 Task: Look for space in Caála, Angola from 7th July, 2023 to 15th July, 2023 for 6 adults in price range Rs.15000 to Rs.20000. Place can be entire place with 3 bedrooms having 3 beds and 3 bathrooms. Property type can be house, flat, hotel. Amenities needed are: air conditioning, bbq grill, smoking allowed. Booking option can be shelf check-in. Required host language is English.
Action: Mouse moved to (467, 114)
Screenshot: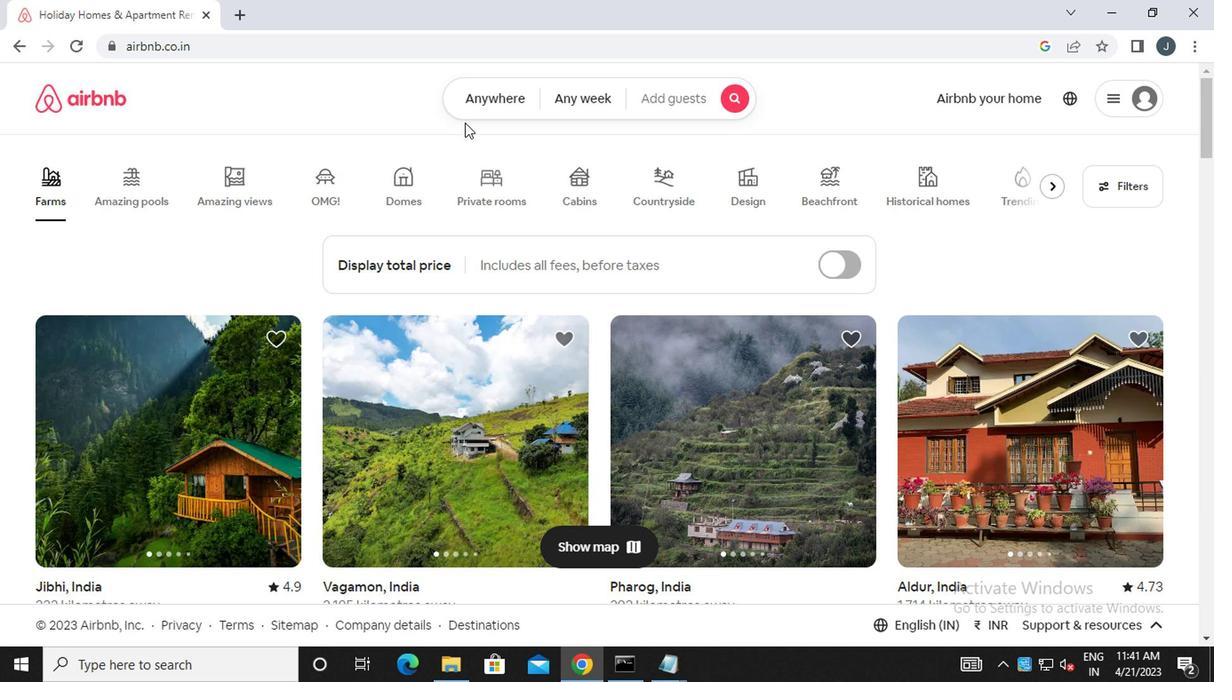 
Action: Mouse pressed left at (467, 114)
Screenshot: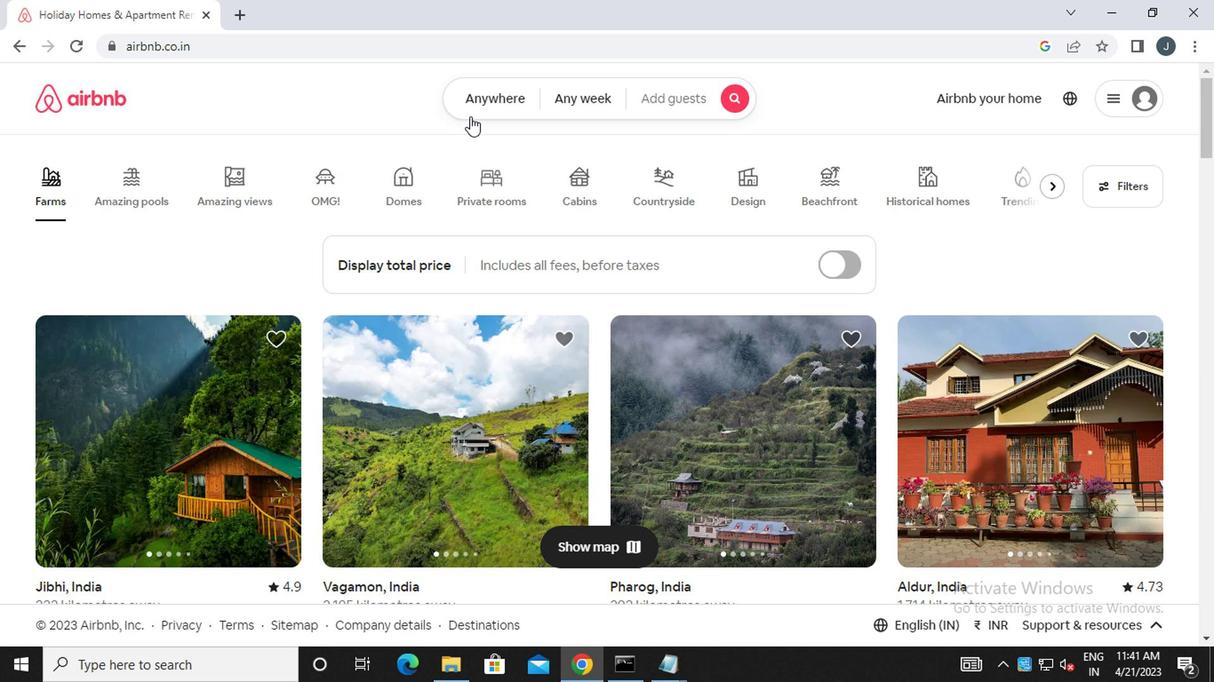 
Action: Mouse moved to (273, 176)
Screenshot: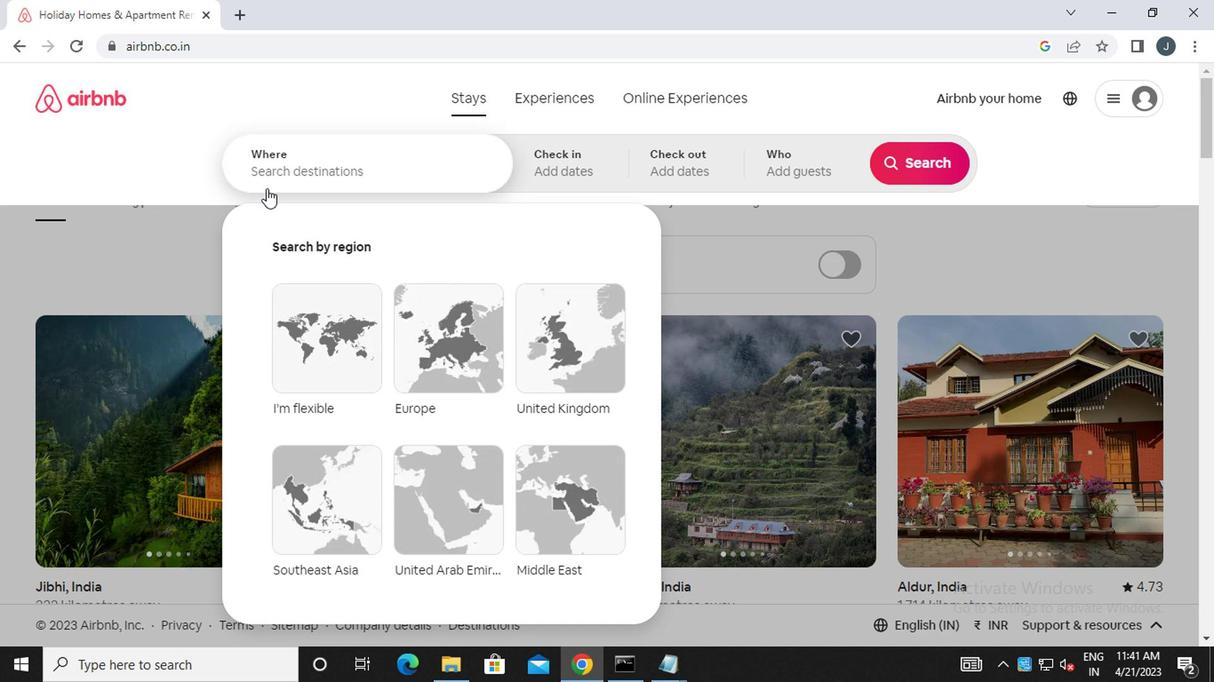 
Action: Mouse pressed left at (273, 176)
Screenshot: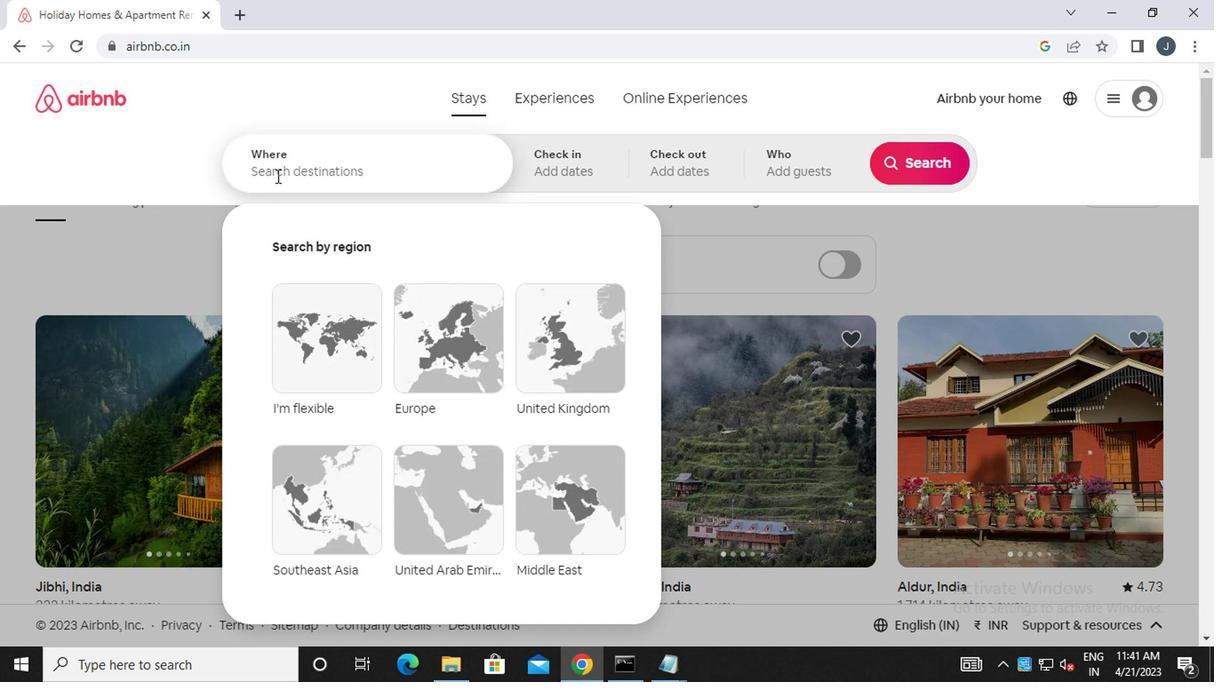 
Action: Mouse moved to (272, 176)
Screenshot: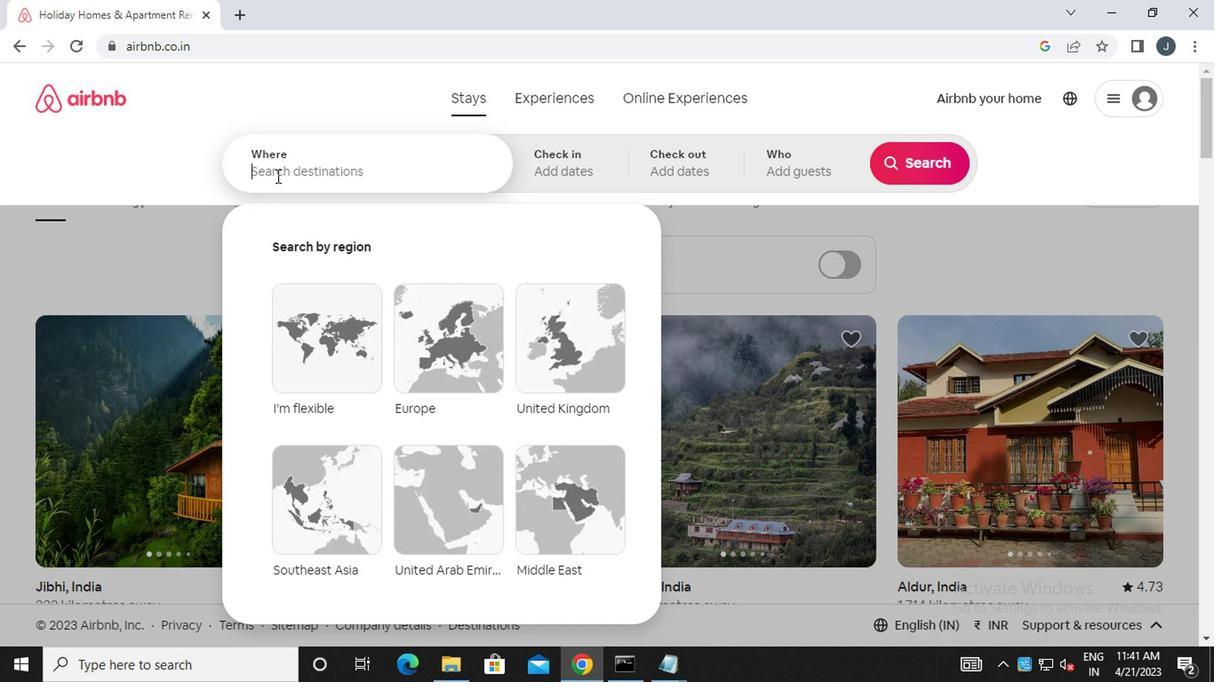 
Action: Key pressed c<Key.caps_lock>aala,<Key.space><Key.caps_lock>a<Key.caps_lock>n
Screenshot: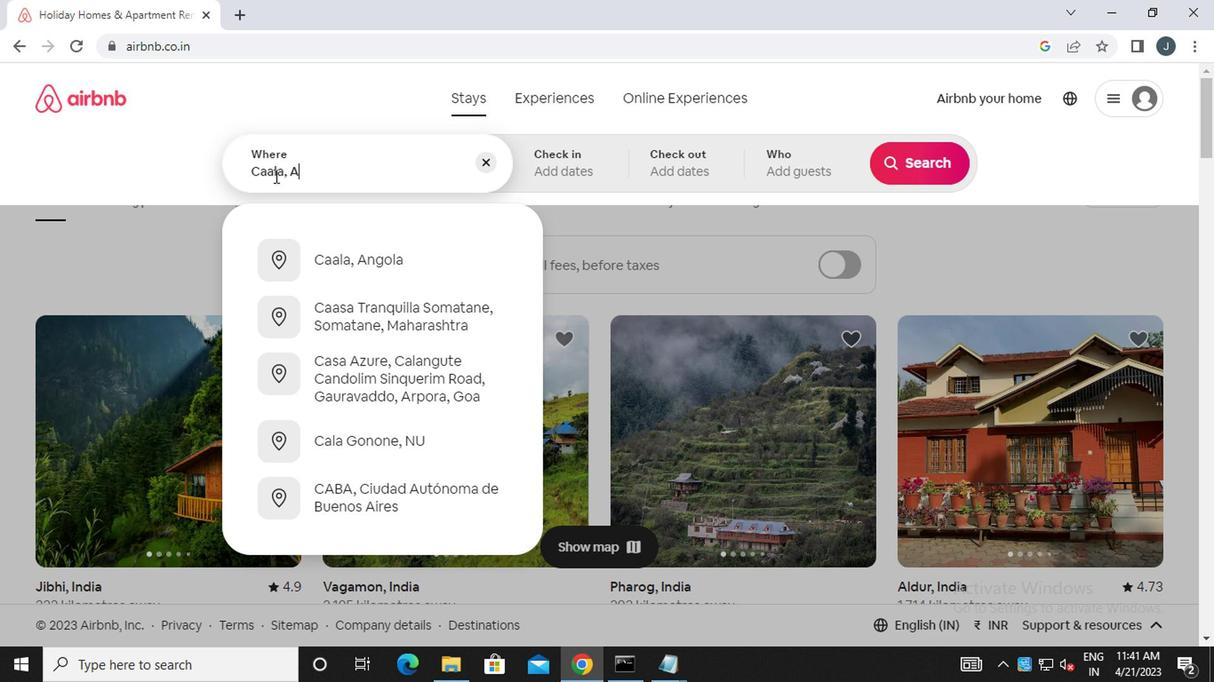 
Action: Mouse moved to (364, 261)
Screenshot: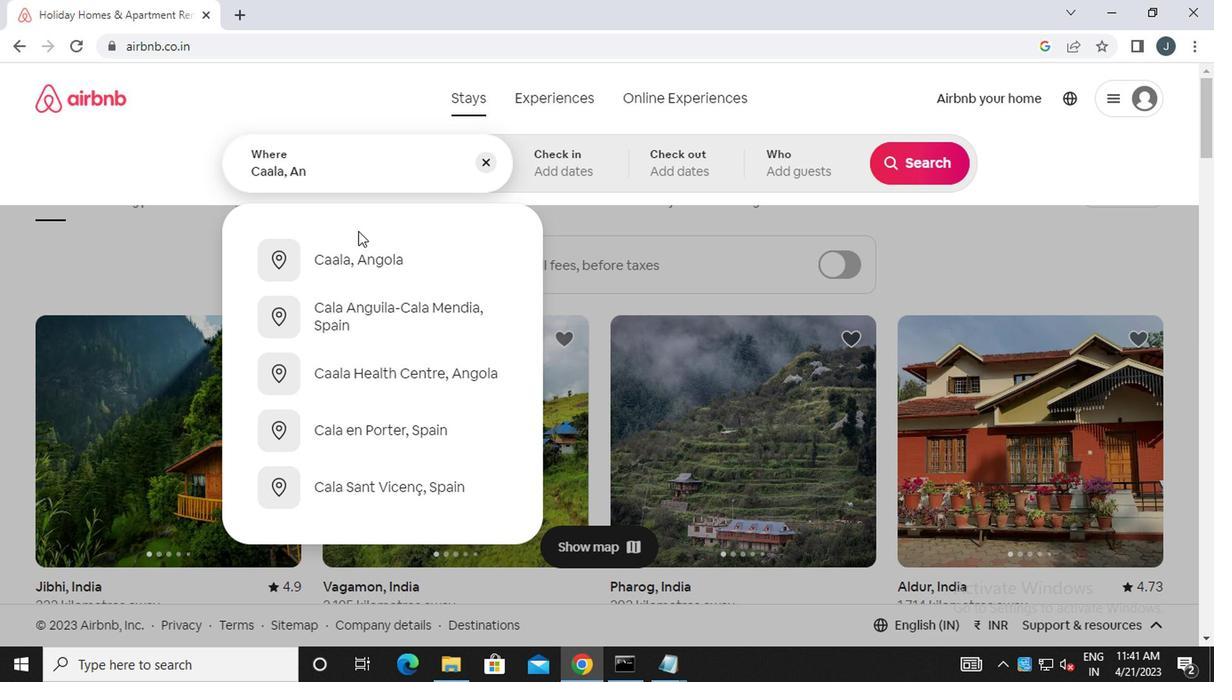 
Action: Mouse pressed left at (364, 261)
Screenshot: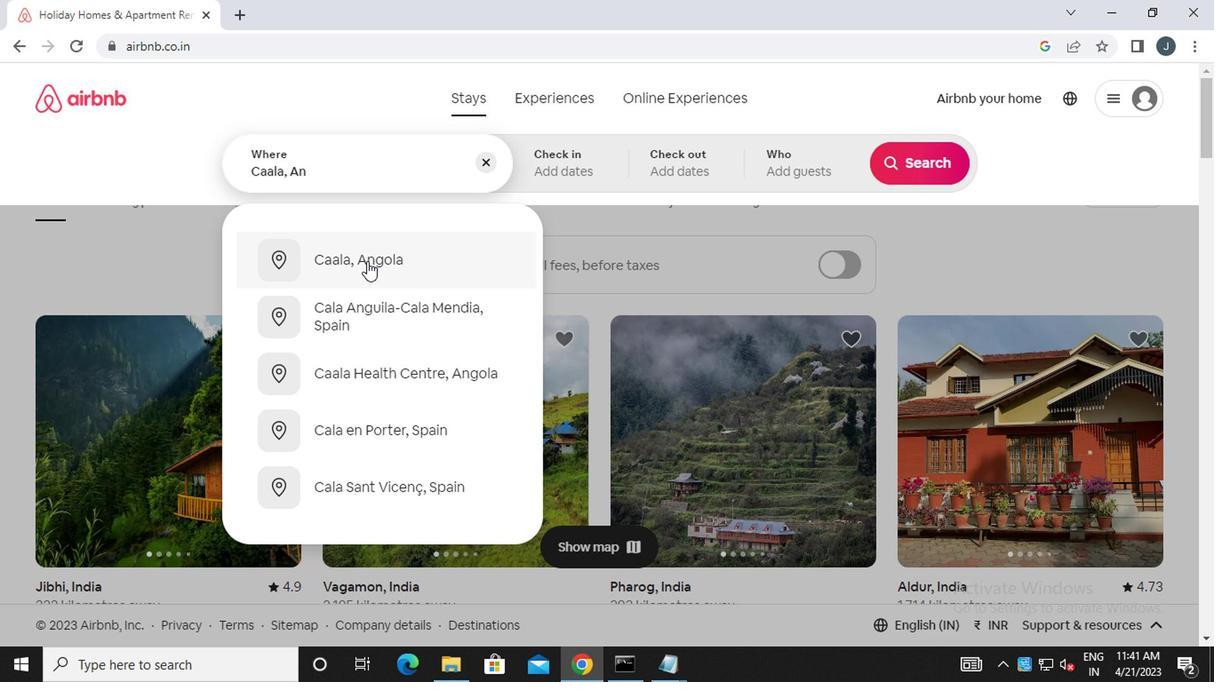 
Action: Mouse moved to (902, 306)
Screenshot: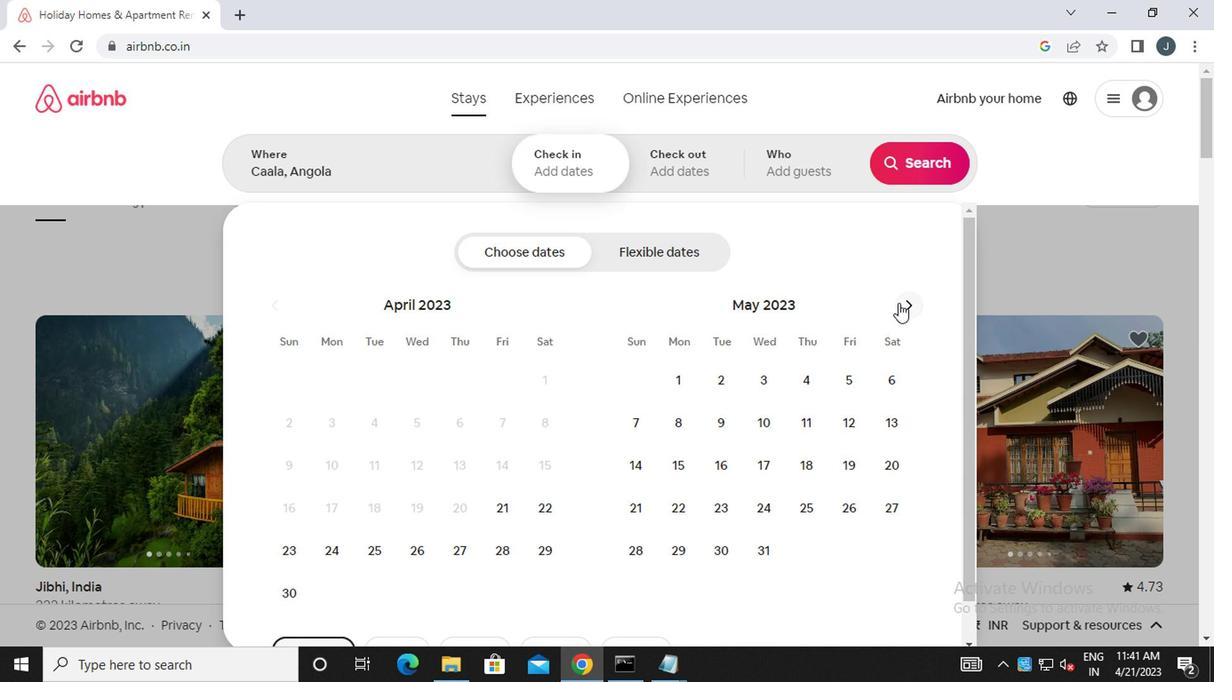 
Action: Mouse pressed left at (902, 306)
Screenshot: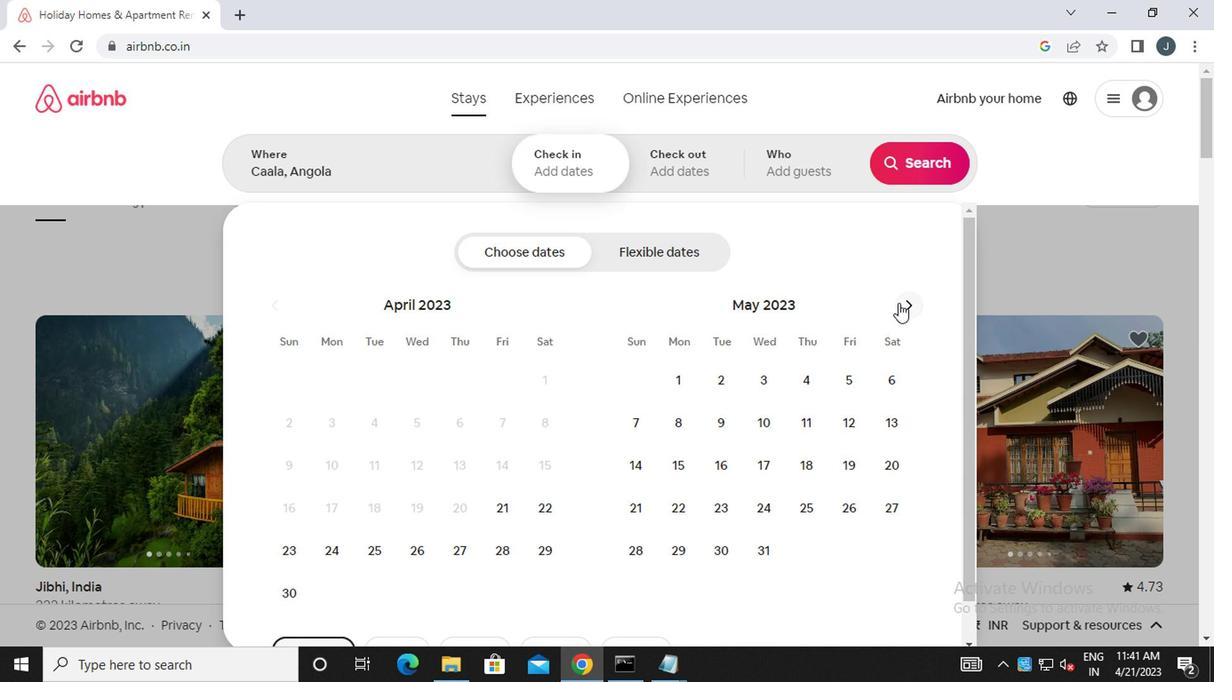 
Action: Mouse pressed left at (902, 306)
Screenshot: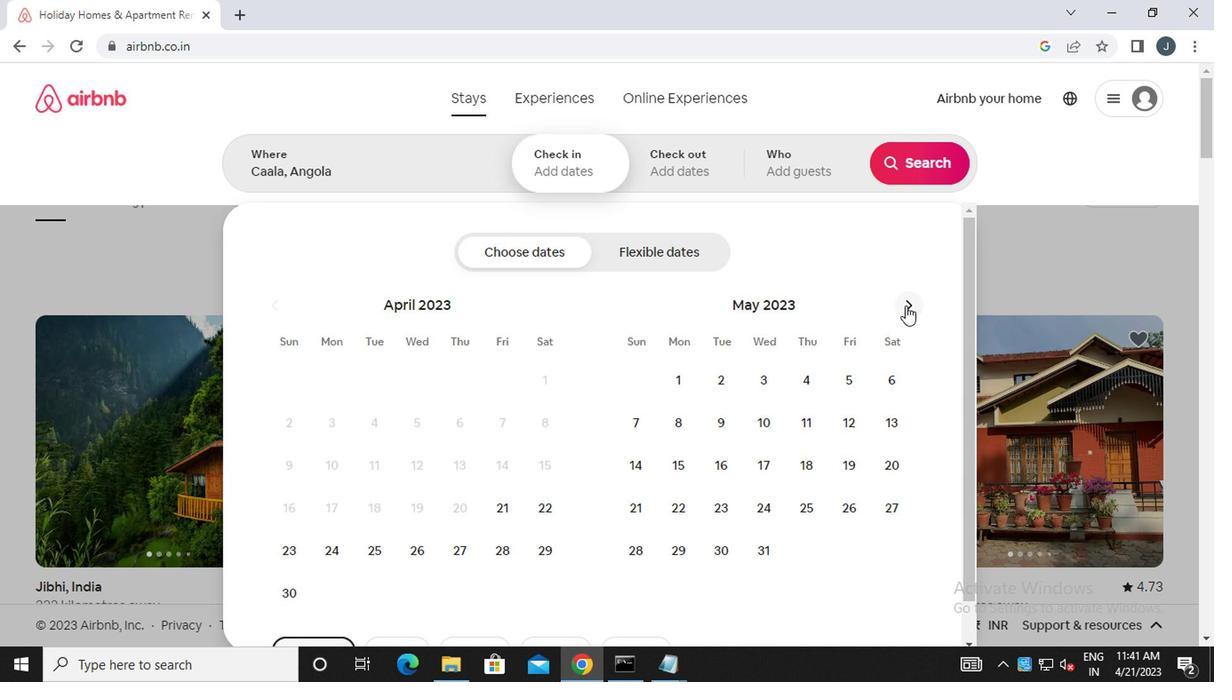 
Action: Mouse moved to (903, 306)
Screenshot: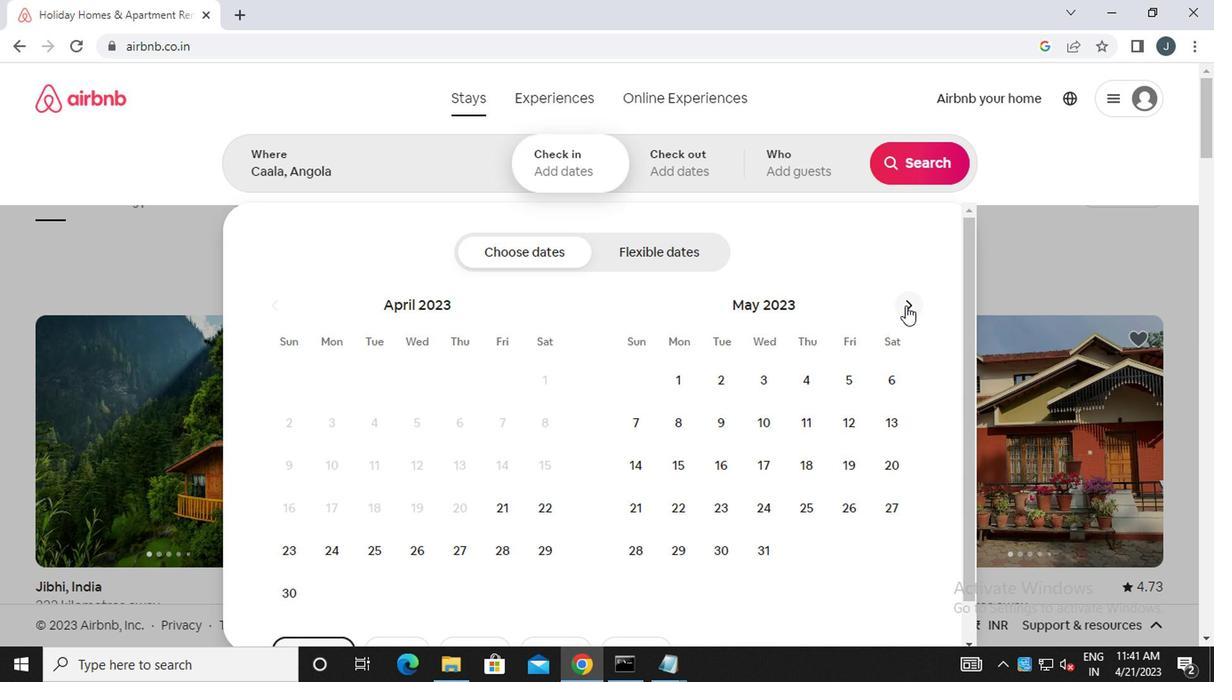 
Action: Mouse pressed left at (903, 306)
Screenshot: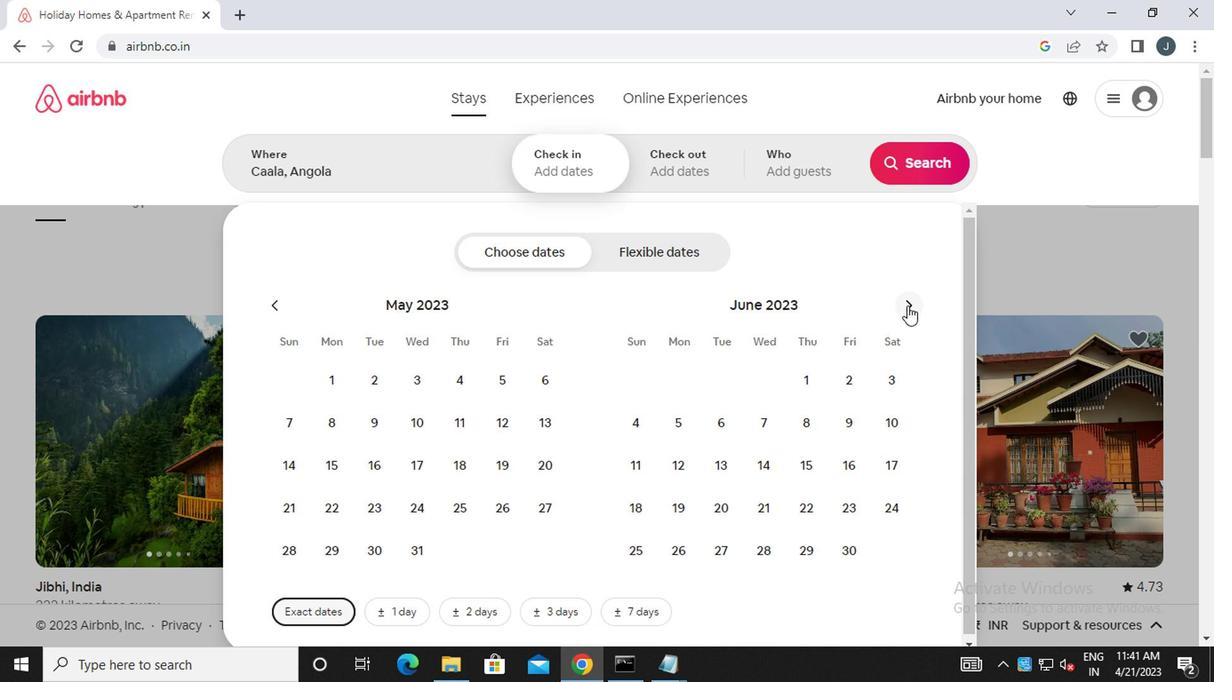 
Action: Mouse moved to (846, 424)
Screenshot: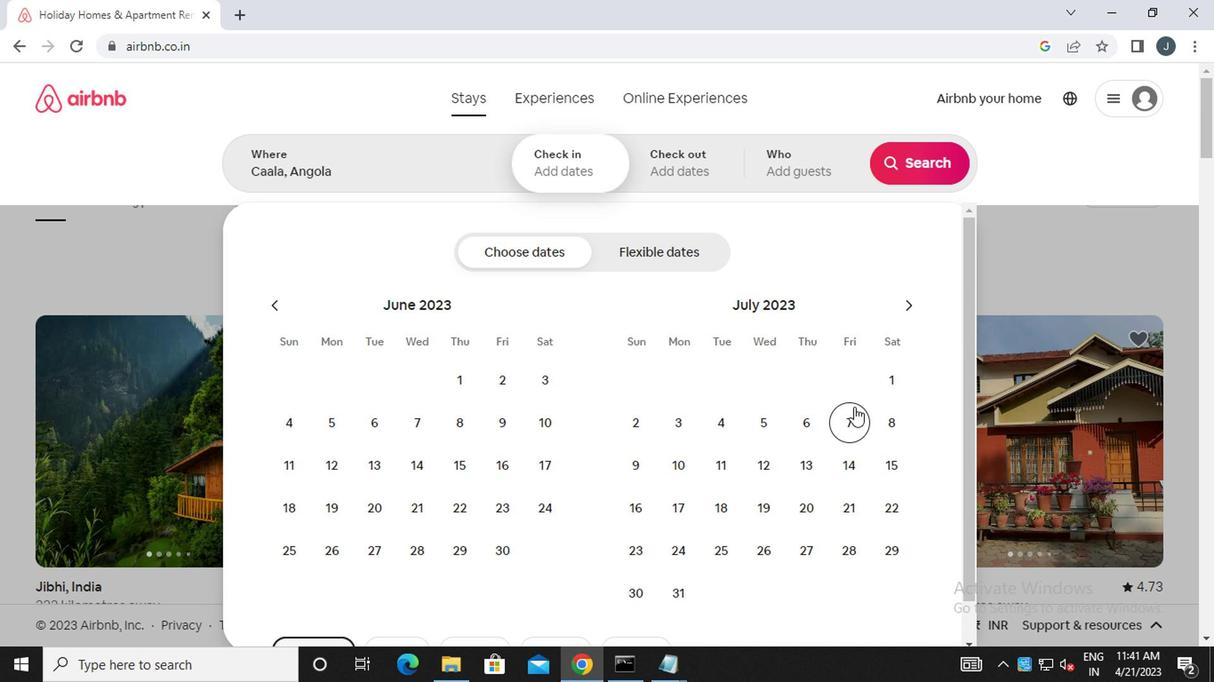 
Action: Mouse pressed left at (846, 424)
Screenshot: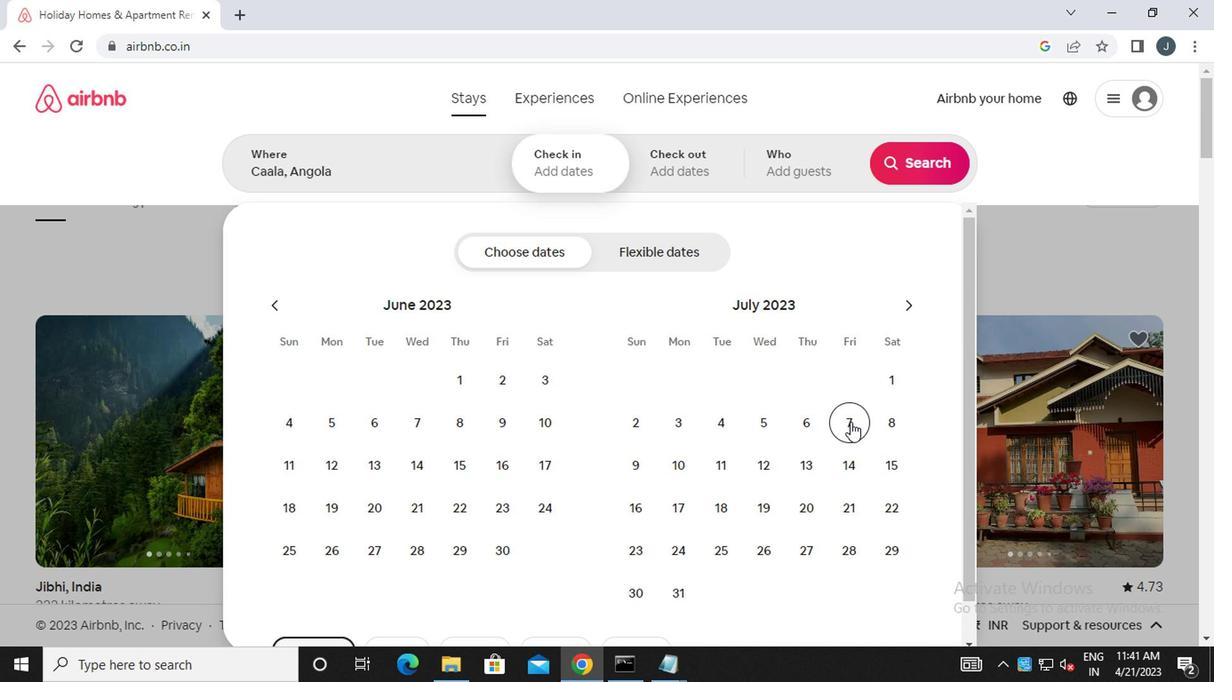 
Action: Mouse moved to (878, 461)
Screenshot: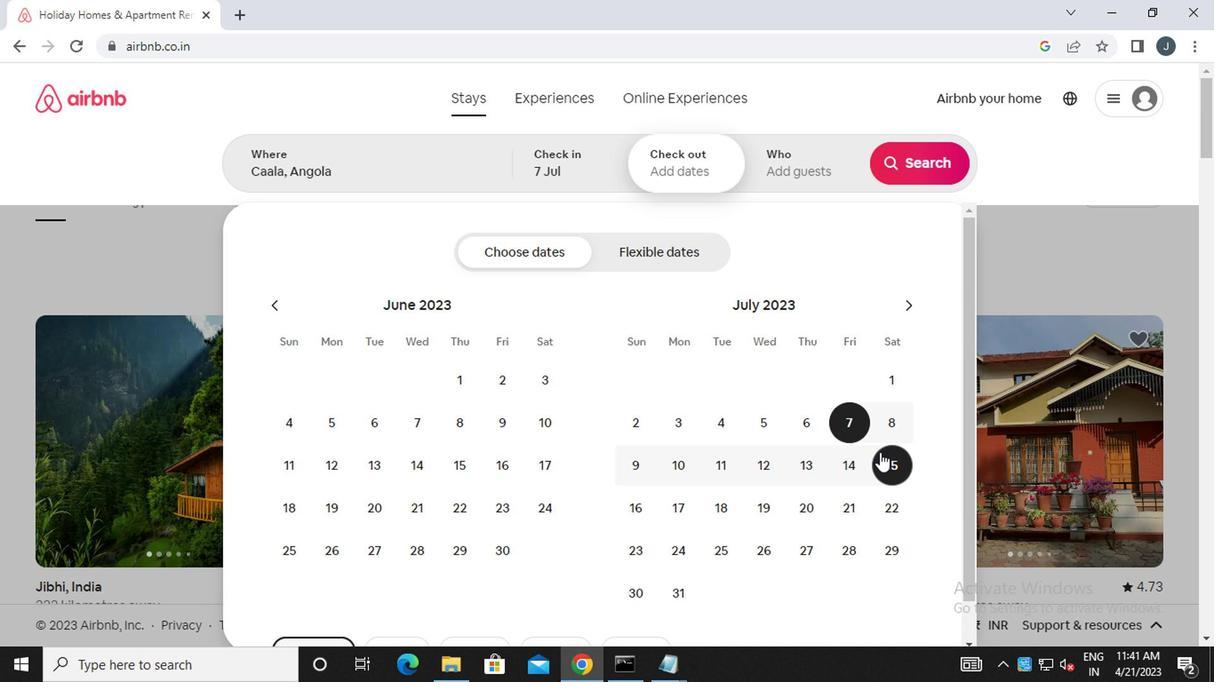 
Action: Mouse pressed left at (878, 461)
Screenshot: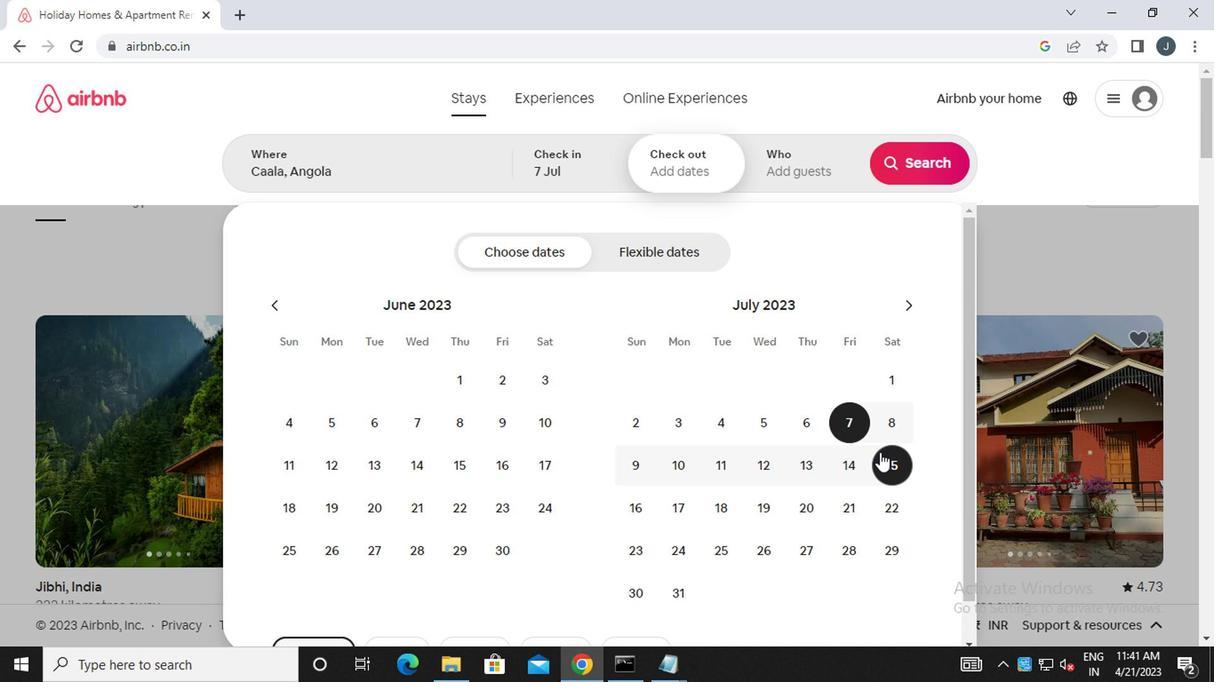 
Action: Mouse moved to (807, 175)
Screenshot: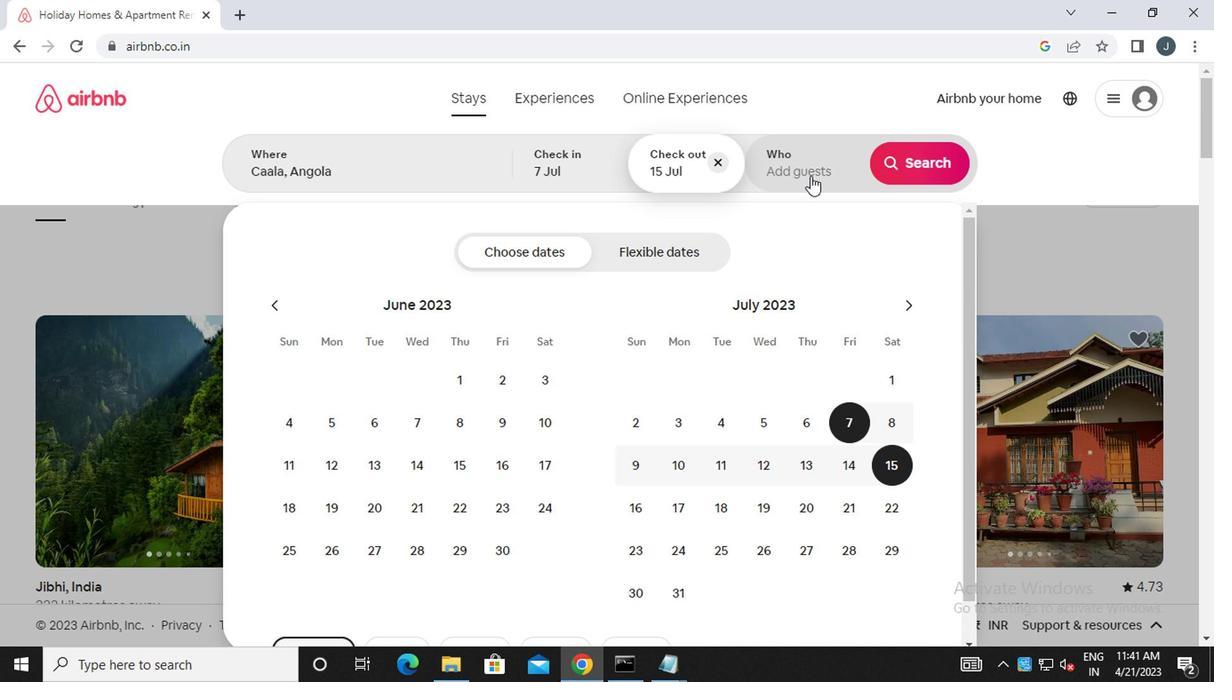 
Action: Mouse pressed left at (807, 175)
Screenshot: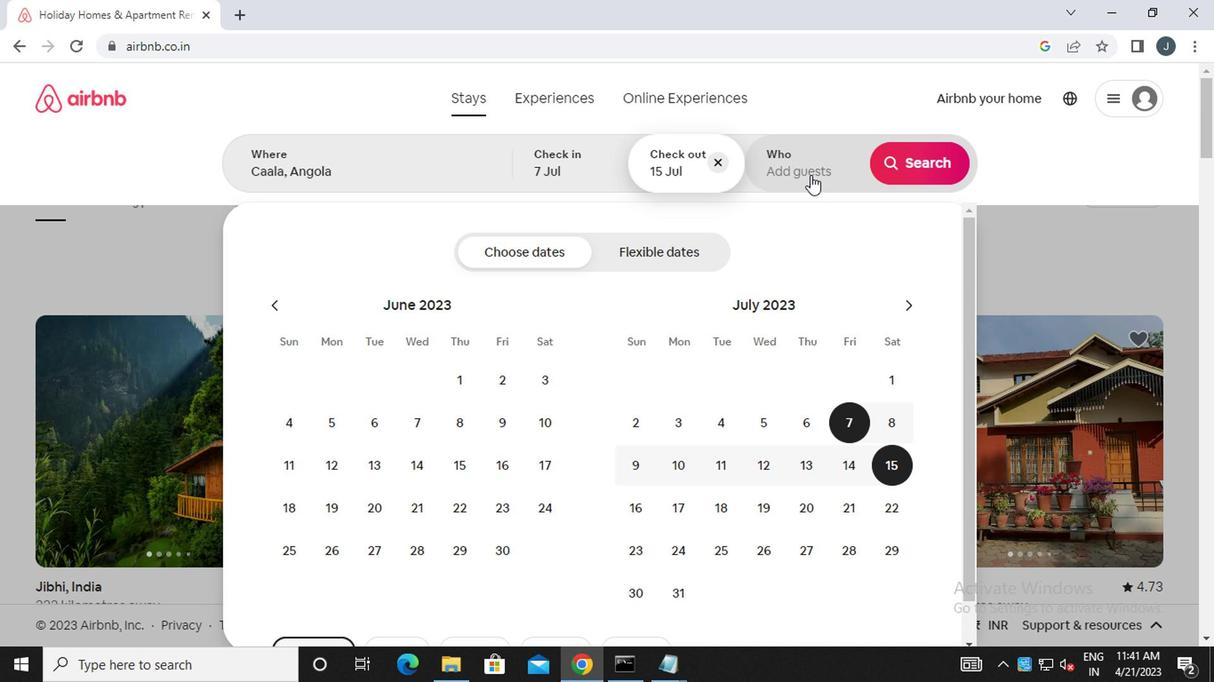 
Action: Mouse moved to (918, 255)
Screenshot: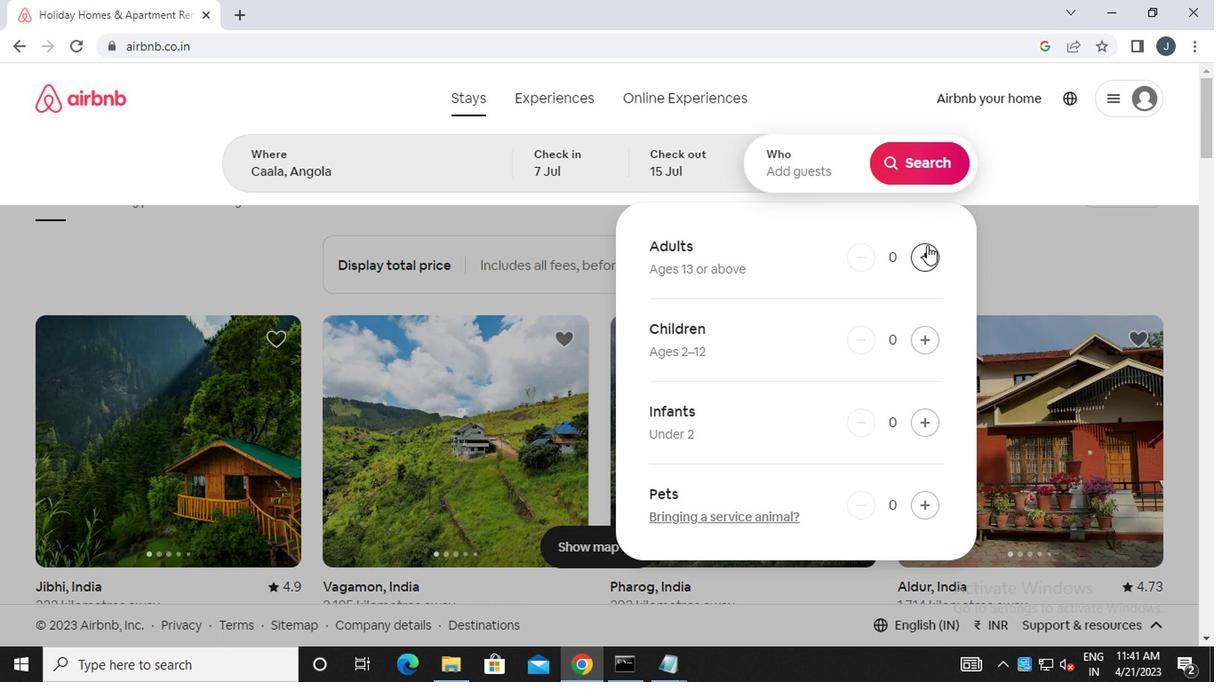 
Action: Mouse pressed left at (918, 255)
Screenshot: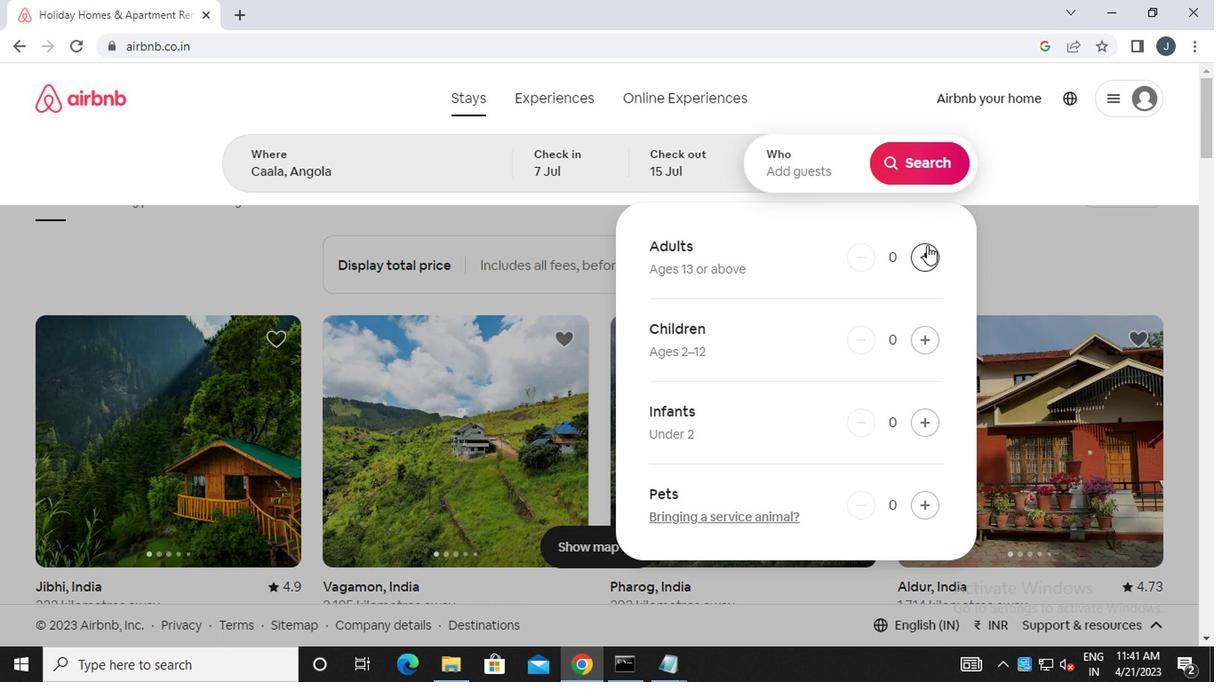 
Action: Mouse moved to (918, 256)
Screenshot: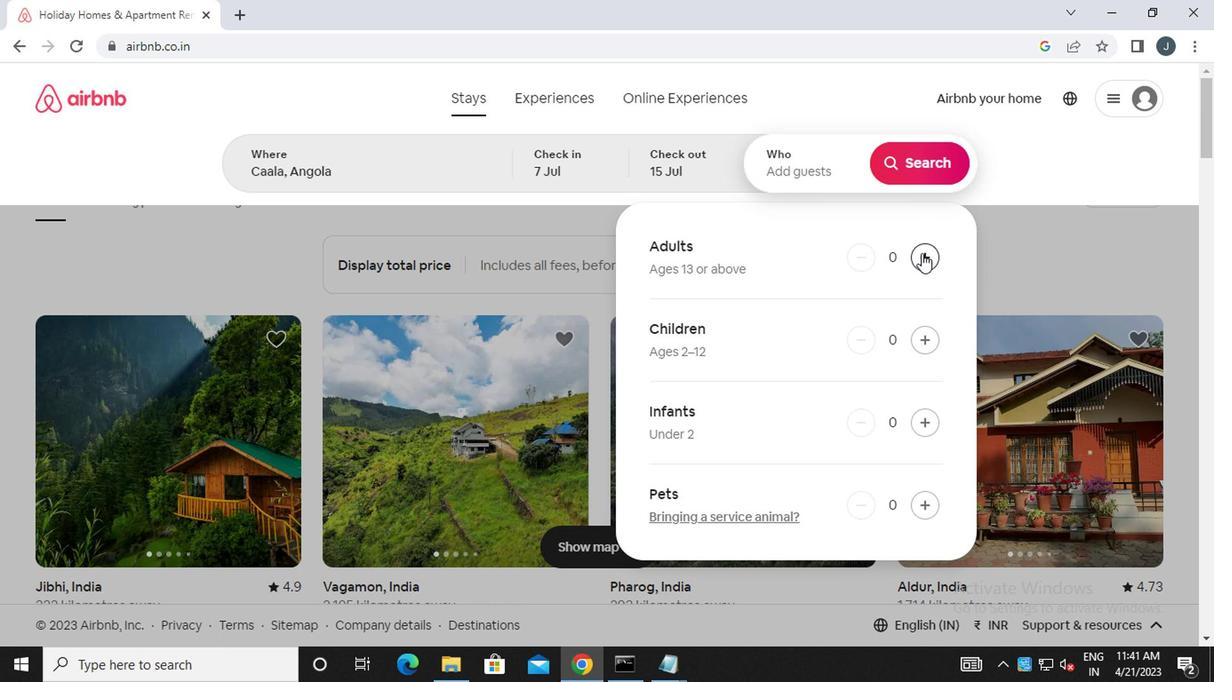 
Action: Mouse pressed left at (918, 256)
Screenshot: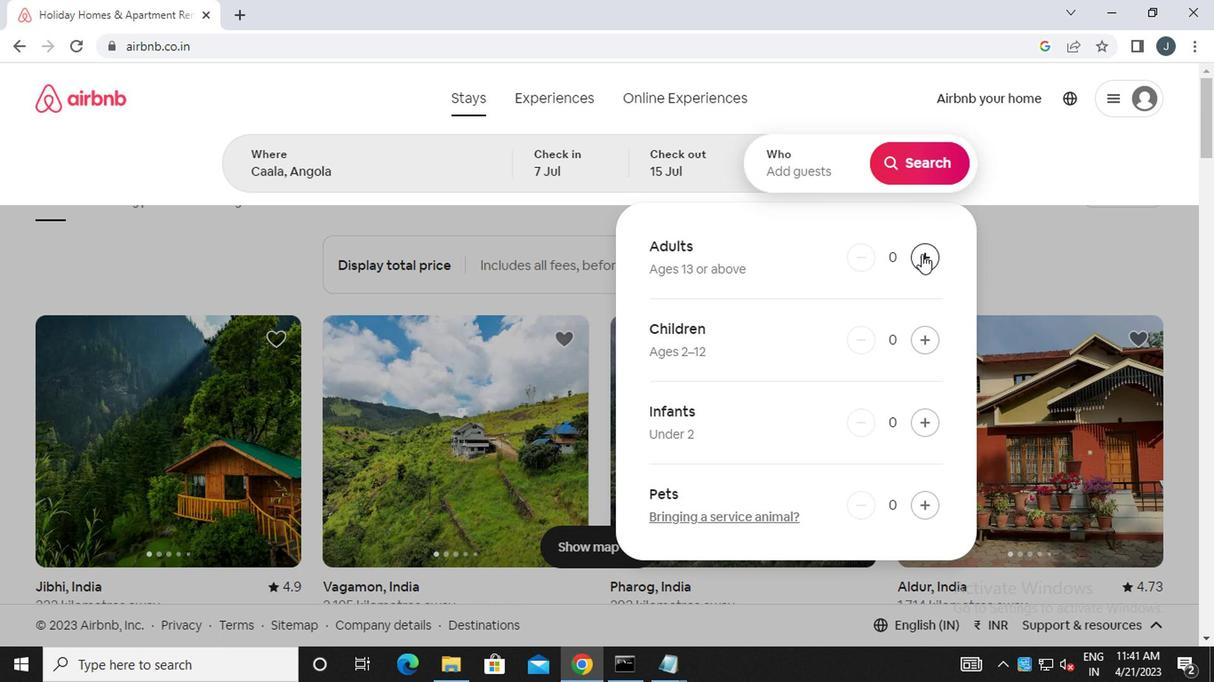 
Action: Mouse pressed left at (918, 256)
Screenshot: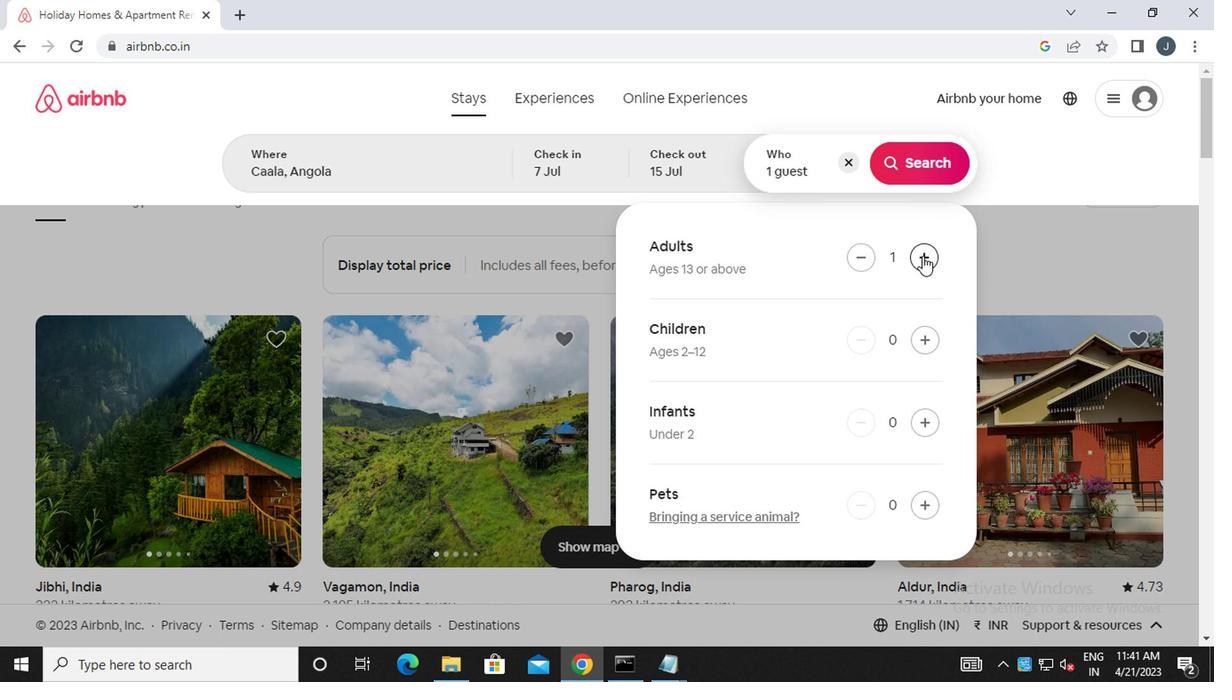 
Action: Mouse pressed left at (918, 256)
Screenshot: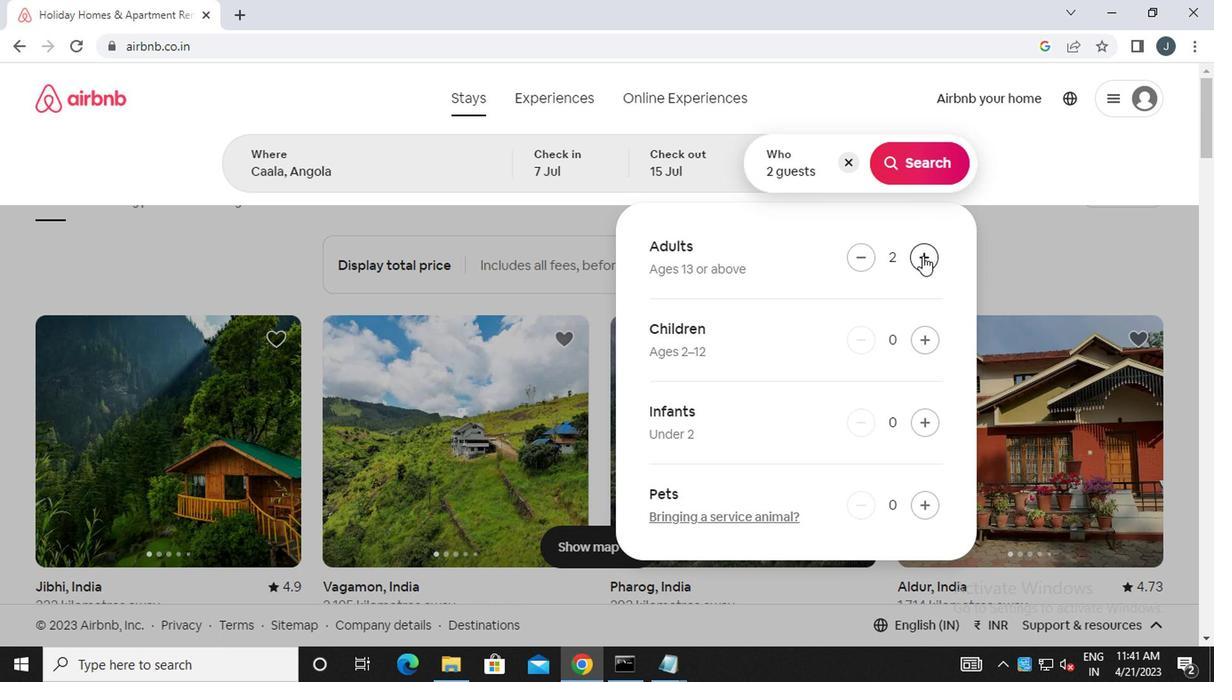
Action: Mouse pressed left at (918, 256)
Screenshot: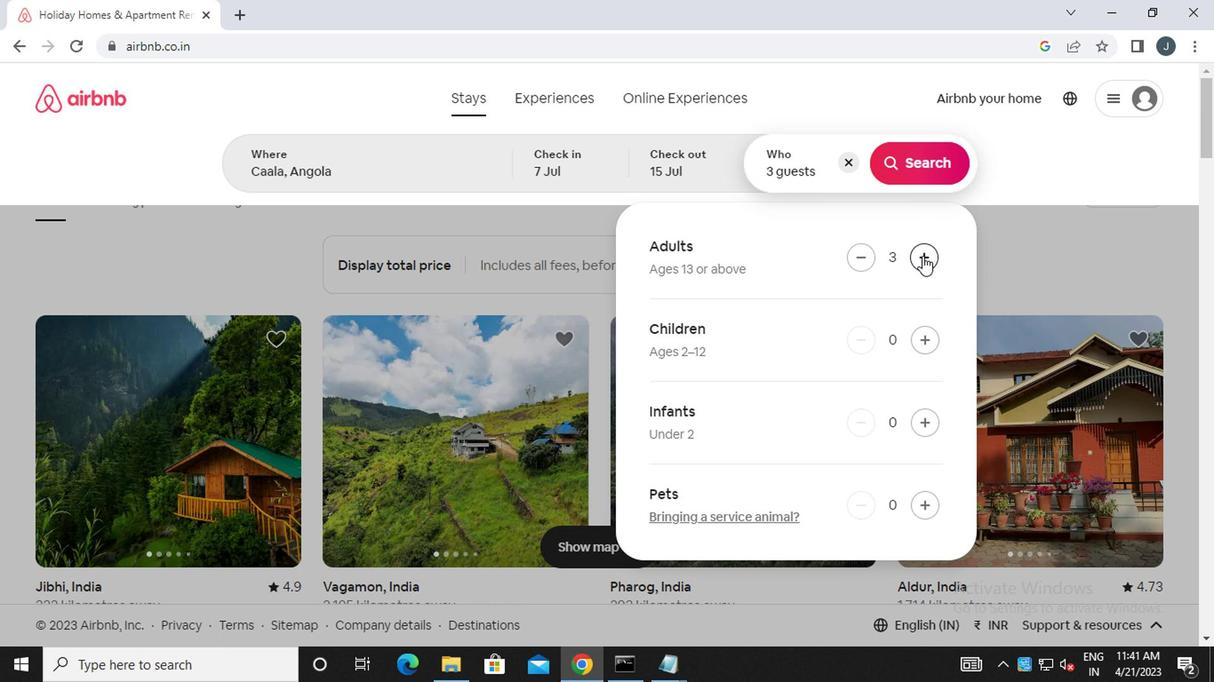 
Action: Mouse pressed left at (918, 256)
Screenshot: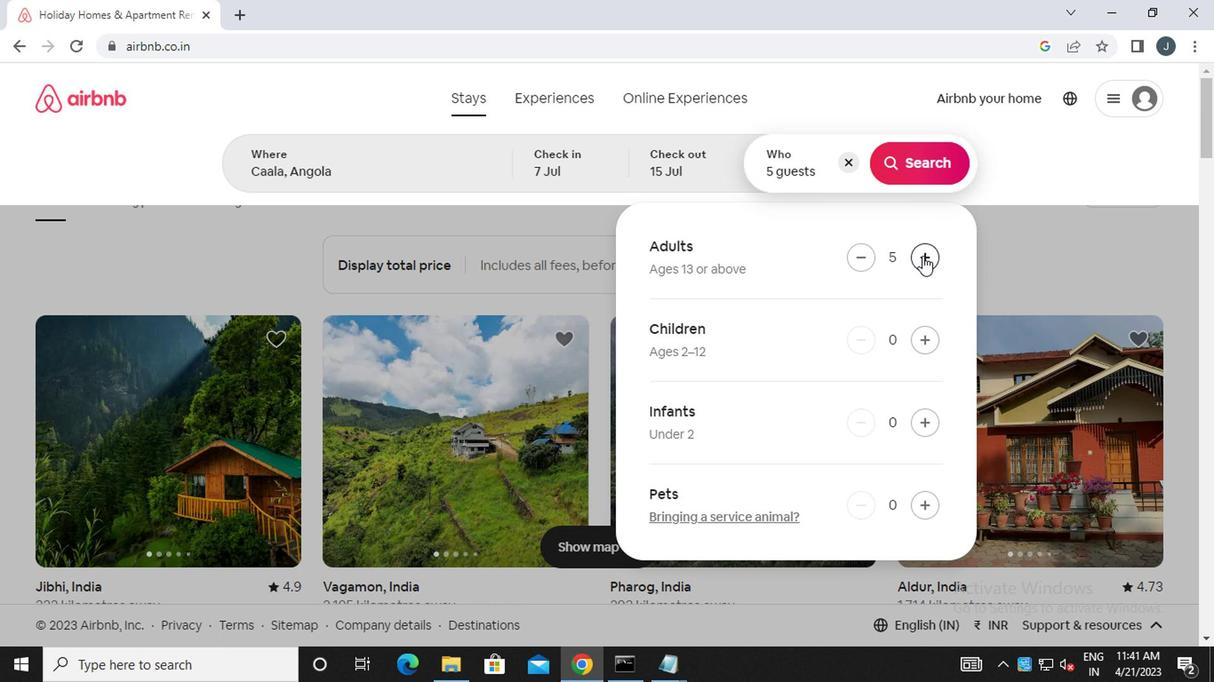 
Action: Mouse moved to (921, 169)
Screenshot: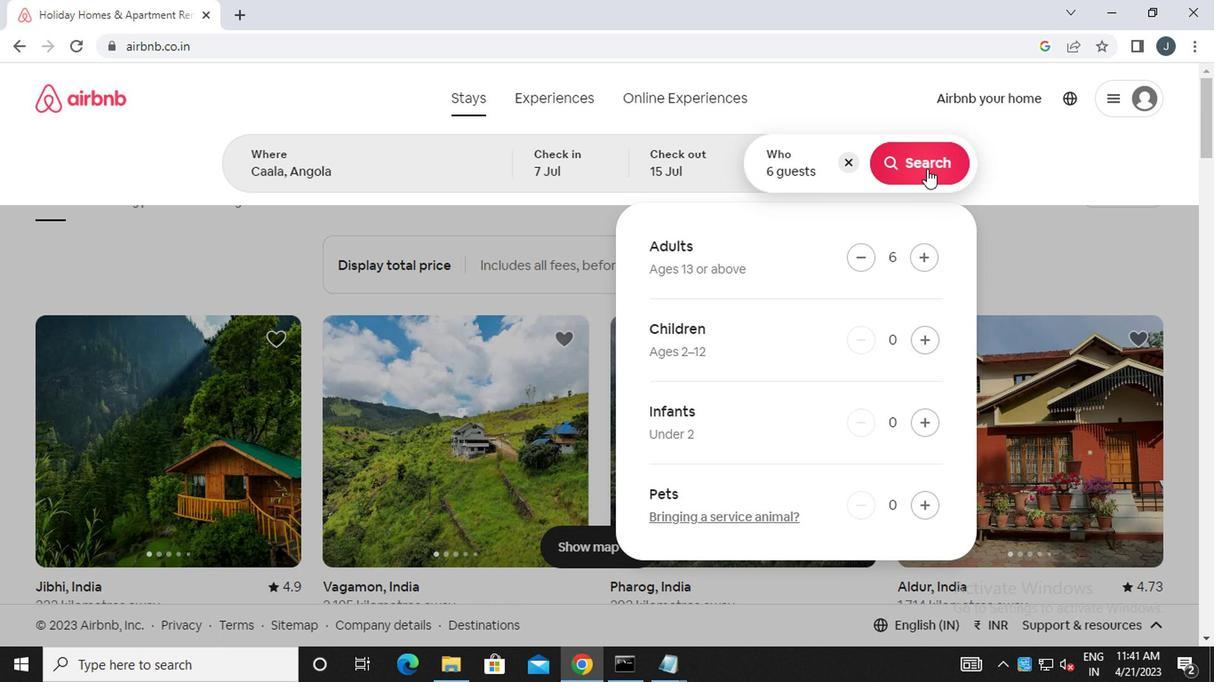 
Action: Mouse pressed left at (921, 169)
Screenshot: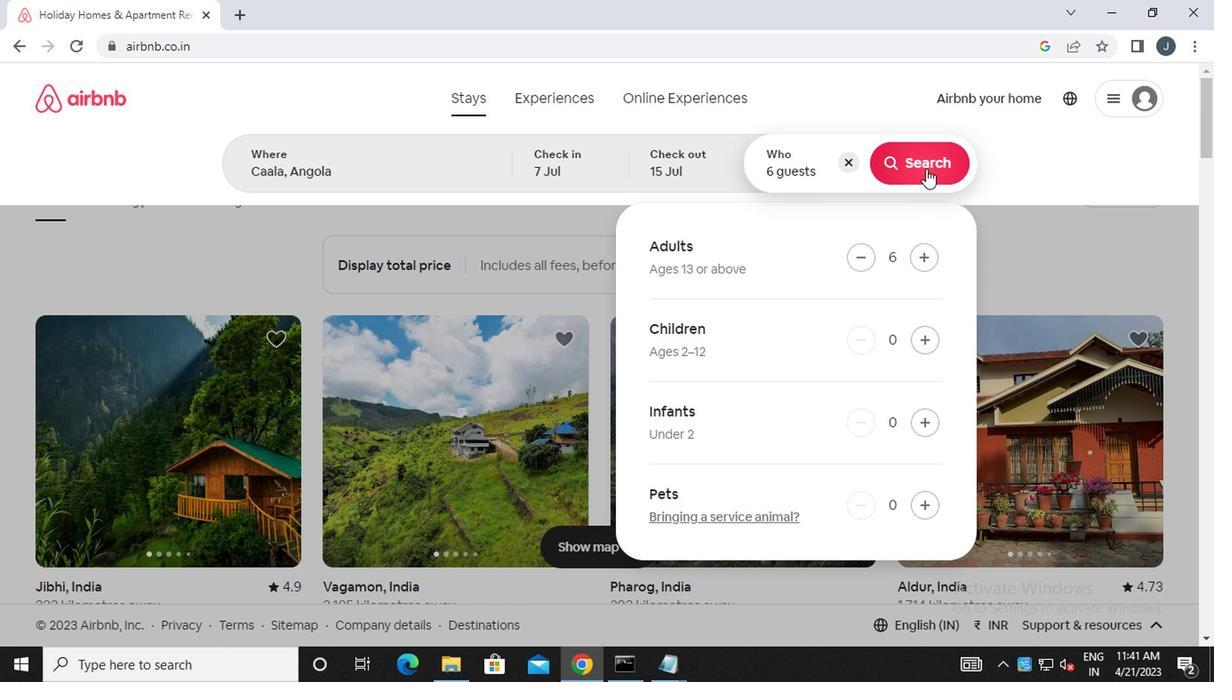 
Action: Mouse moved to (1136, 163)
Screenshot: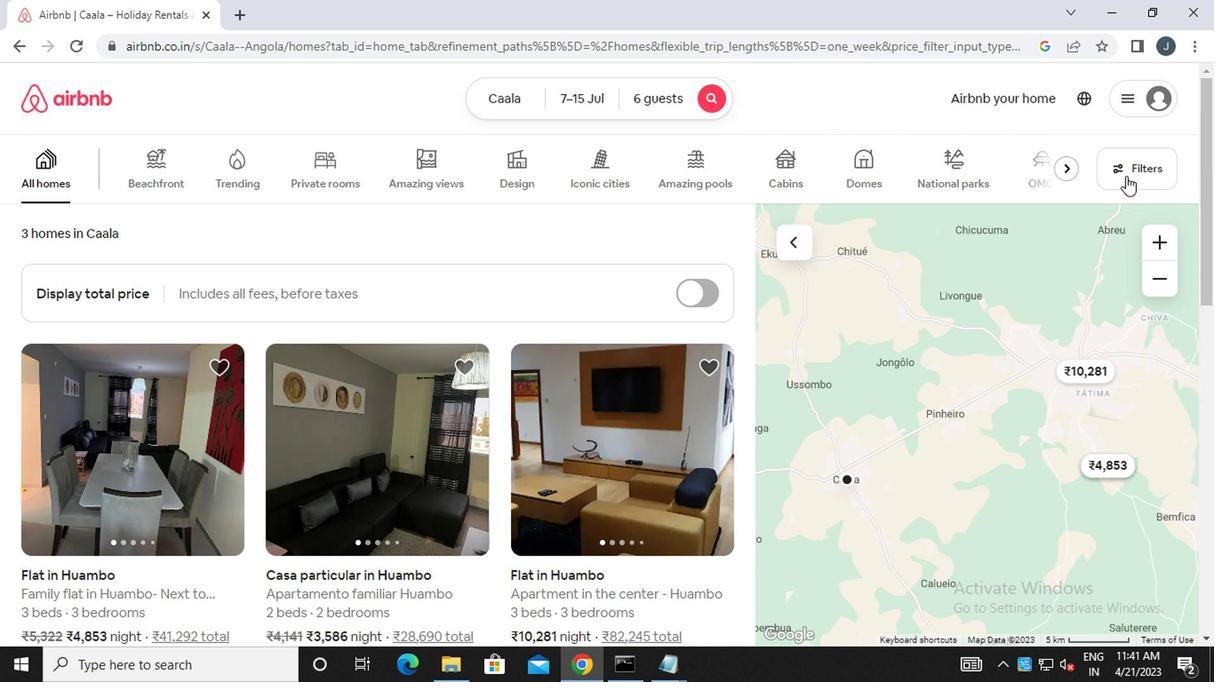 
Action: Mouse pressed left at (1136, 163)
Screenshot: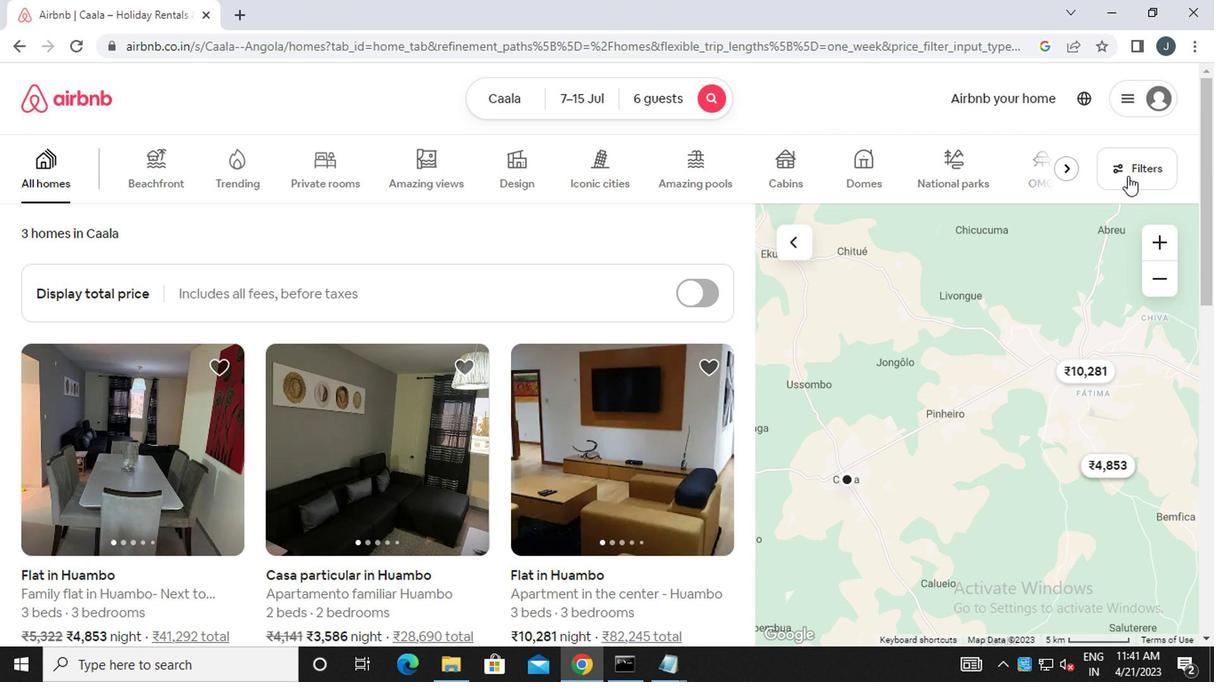 
Action: Mouse moved to (462, 404)
Screenshot: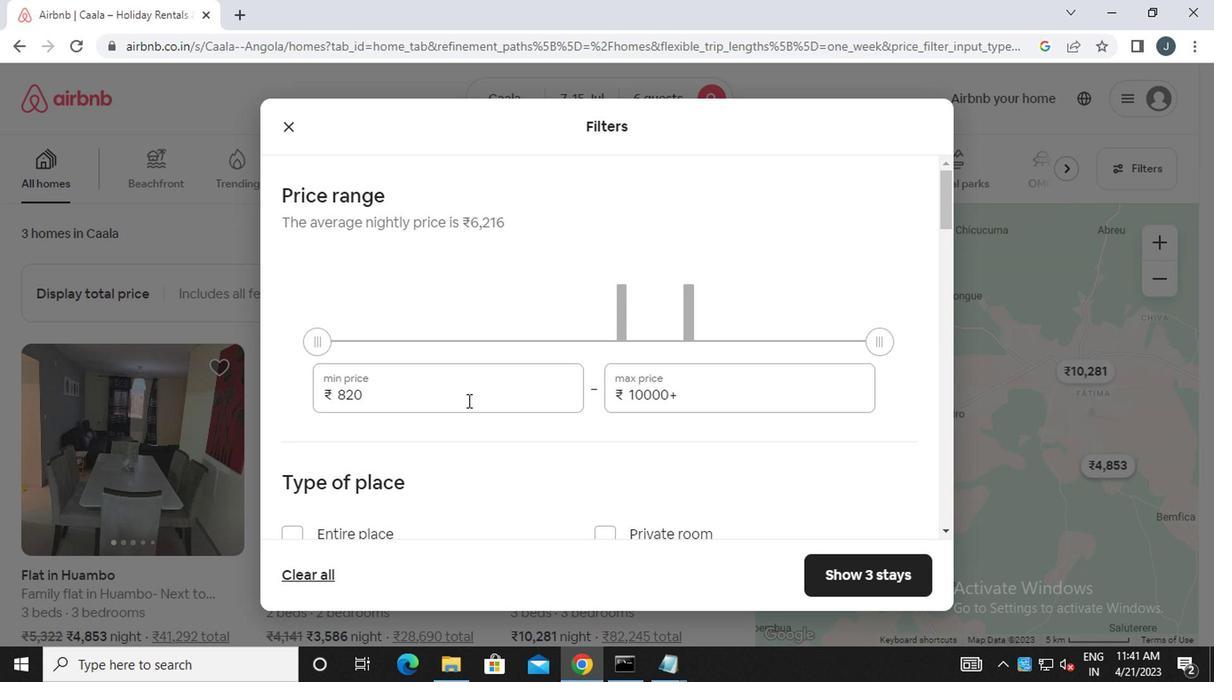 
Action: Mouse pressed left at (462, 404)
Screenshot: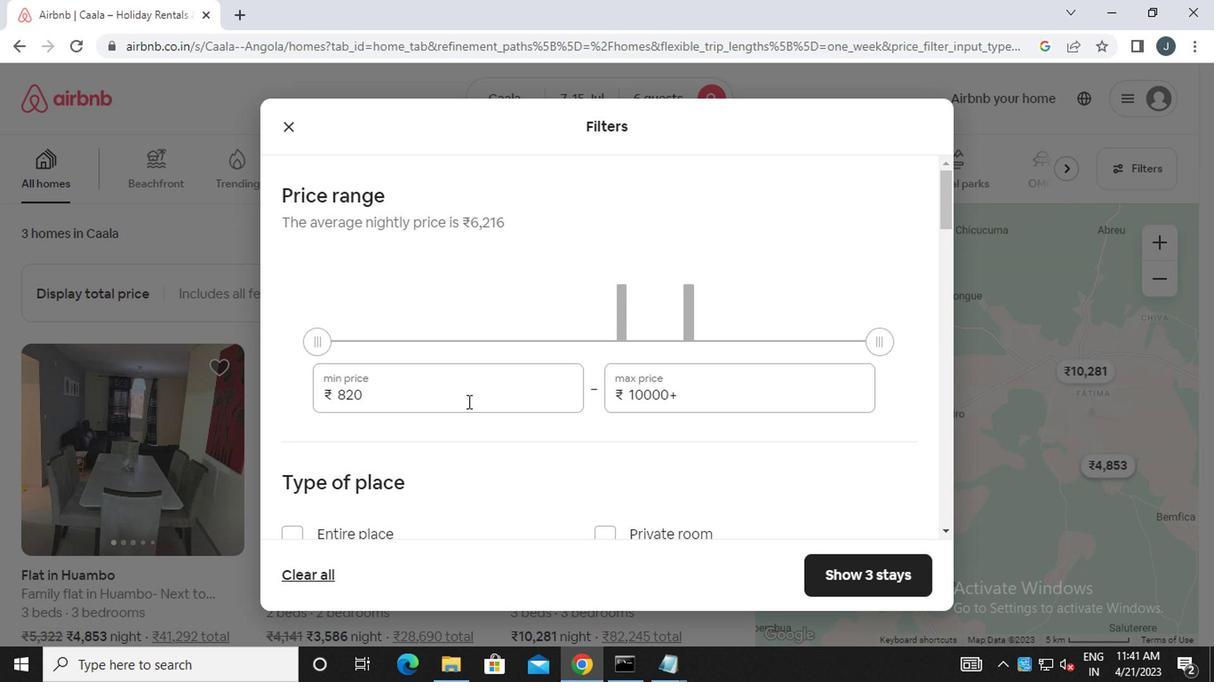 
Action: Mouse moved to (460, 402)
Screenshot: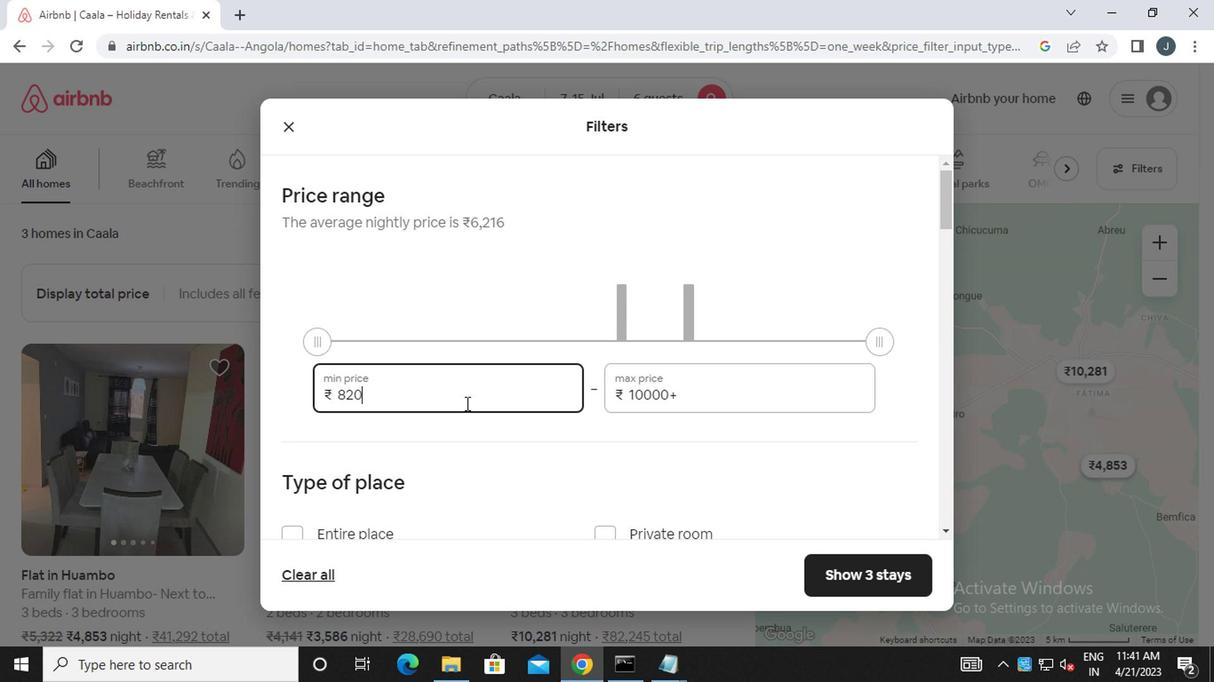 
Action: Key pressed <Key.backspace><Key.backspace><Key.backspace><Key.backspace><Key.backspace><Key.backspace><Key.backspace><Key.backspace><Key.backspace><Key.backspace><Key.backspace>15000
Screenshot: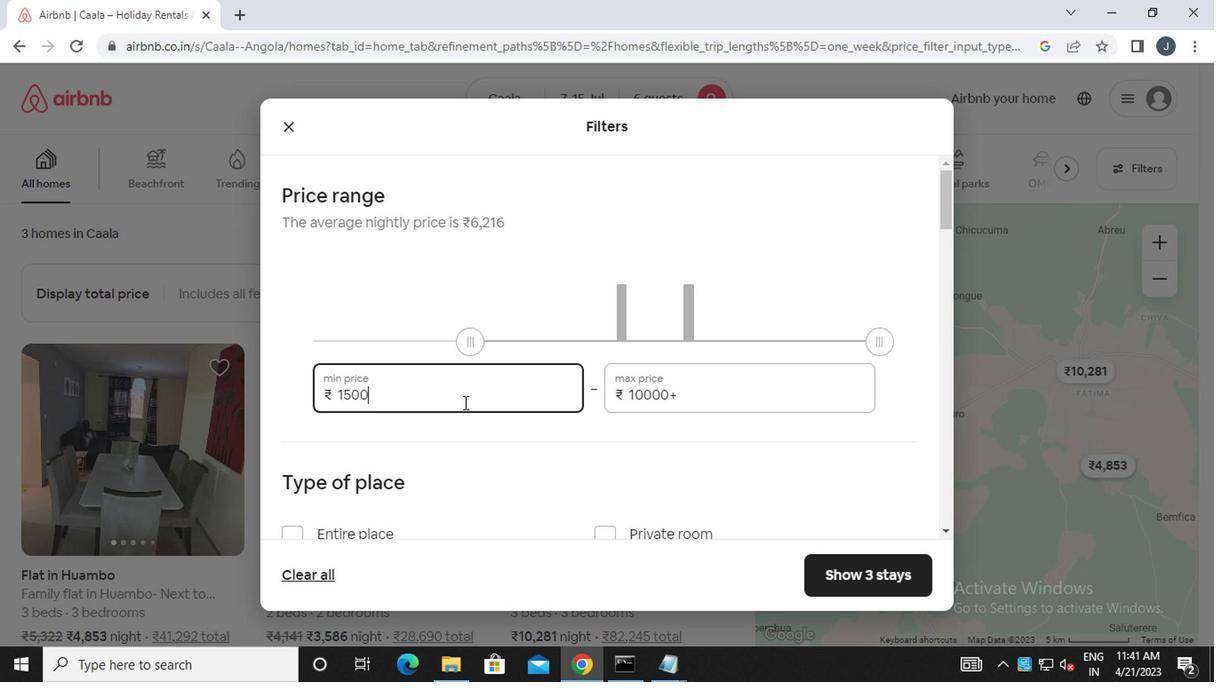 
Action: Mouse moved to (720, 390)
Screenshot: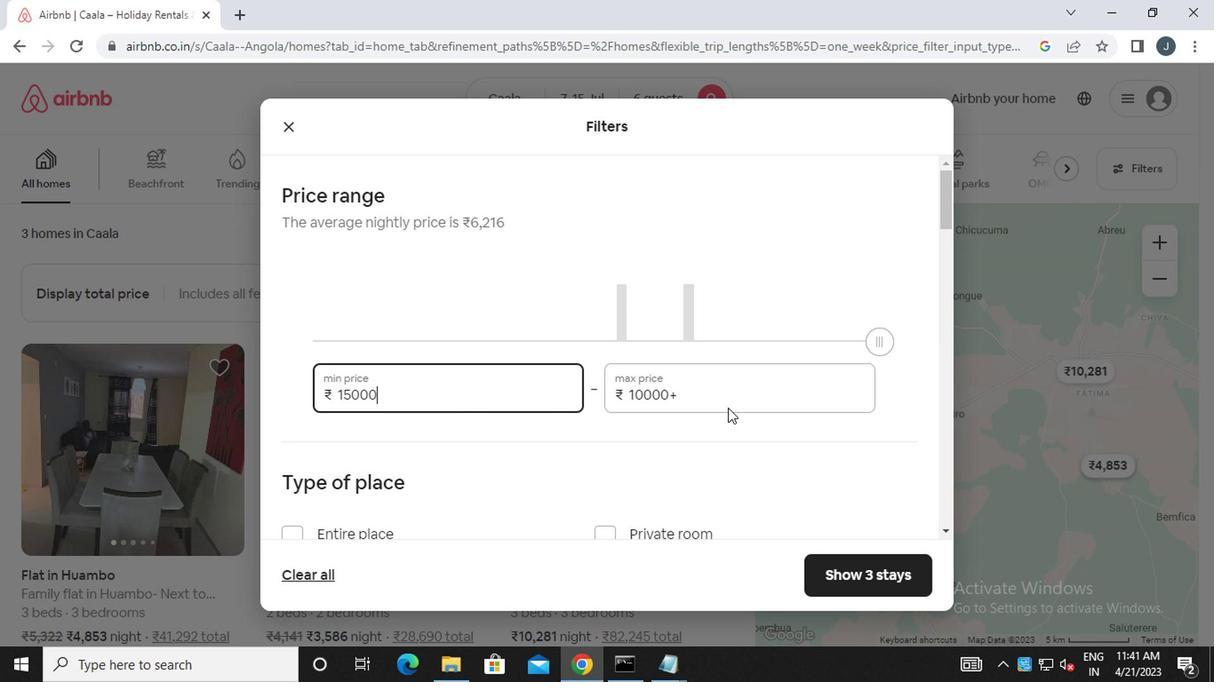 
Action: Mouse pressed left at (720, 390)
Screenshot: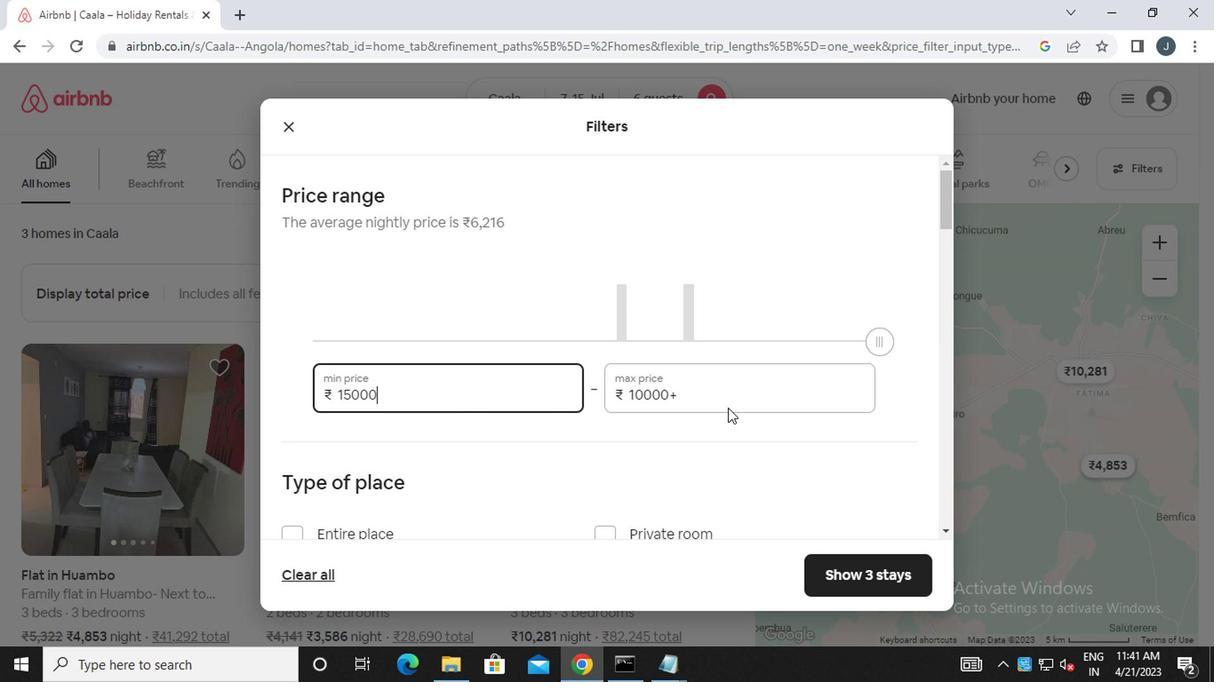 
Action: Mouse moved to (720, 390)
Screenshot: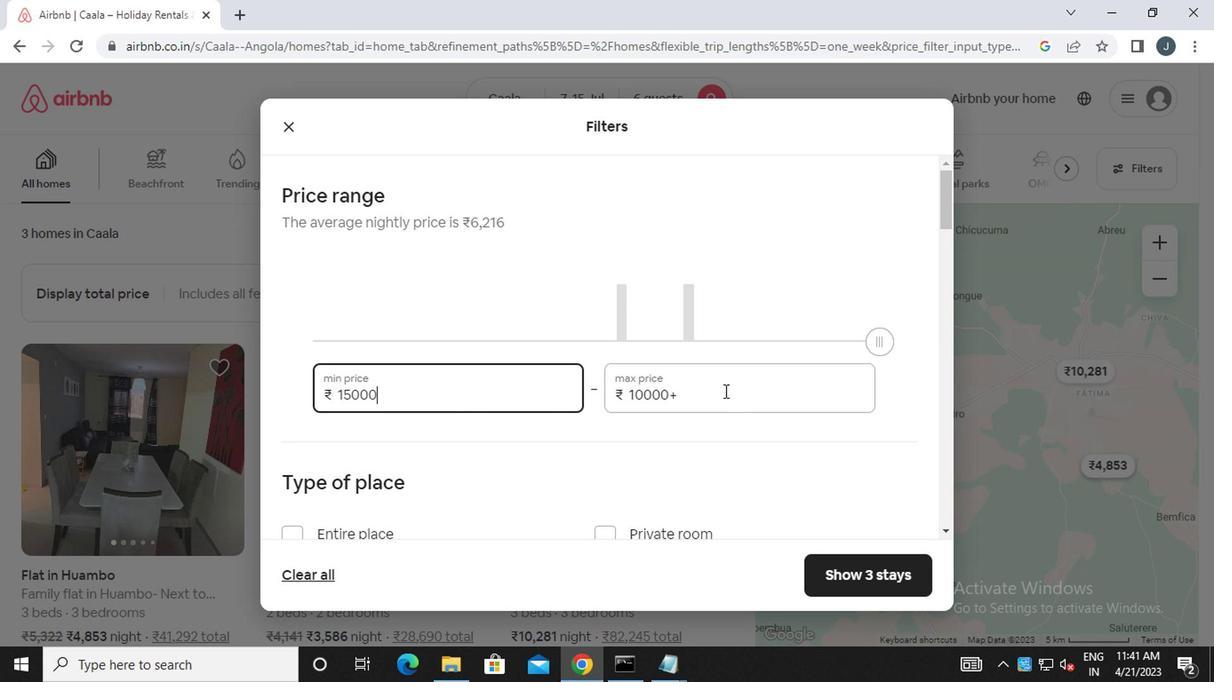 
Action: Key pressed <Key.backspace><Key.backspace><Key.backspace><Key.backspace><Key.backspace><Key.backspace><Key.backspace><Key.backspace><Key.backspace><Key.backspace><Key.backspace><Key.backspace>20000
Screenshot: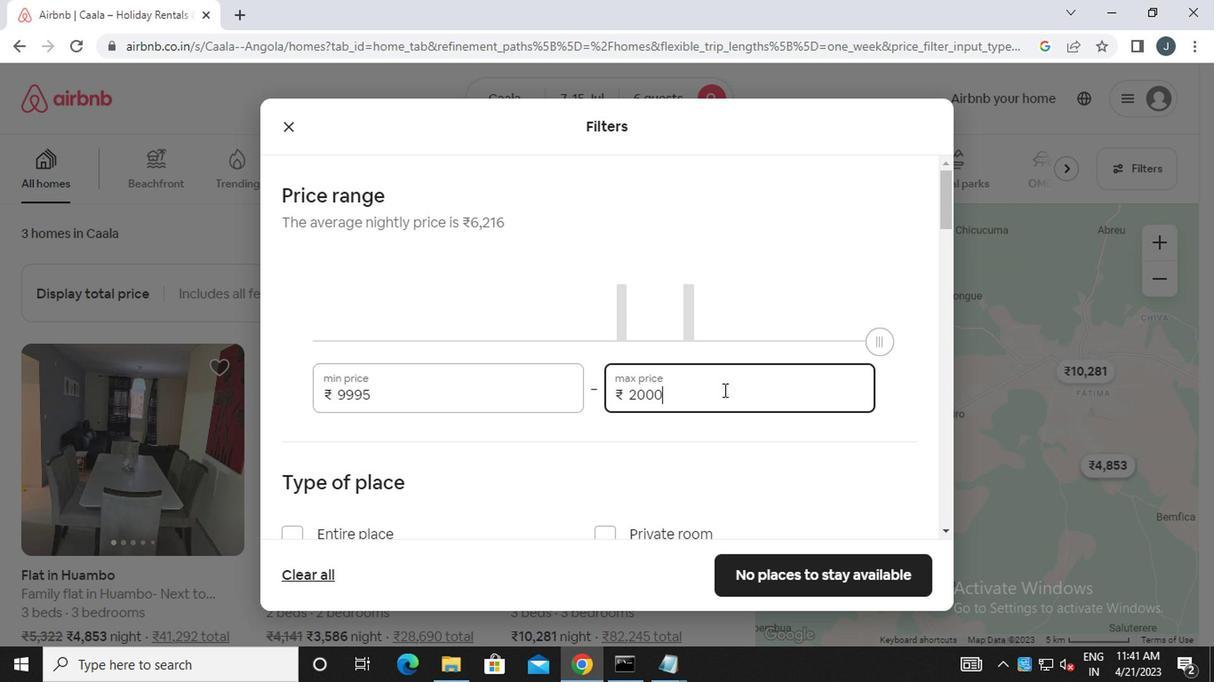
Action: Mouse moved to (426, 439)
Screenshot: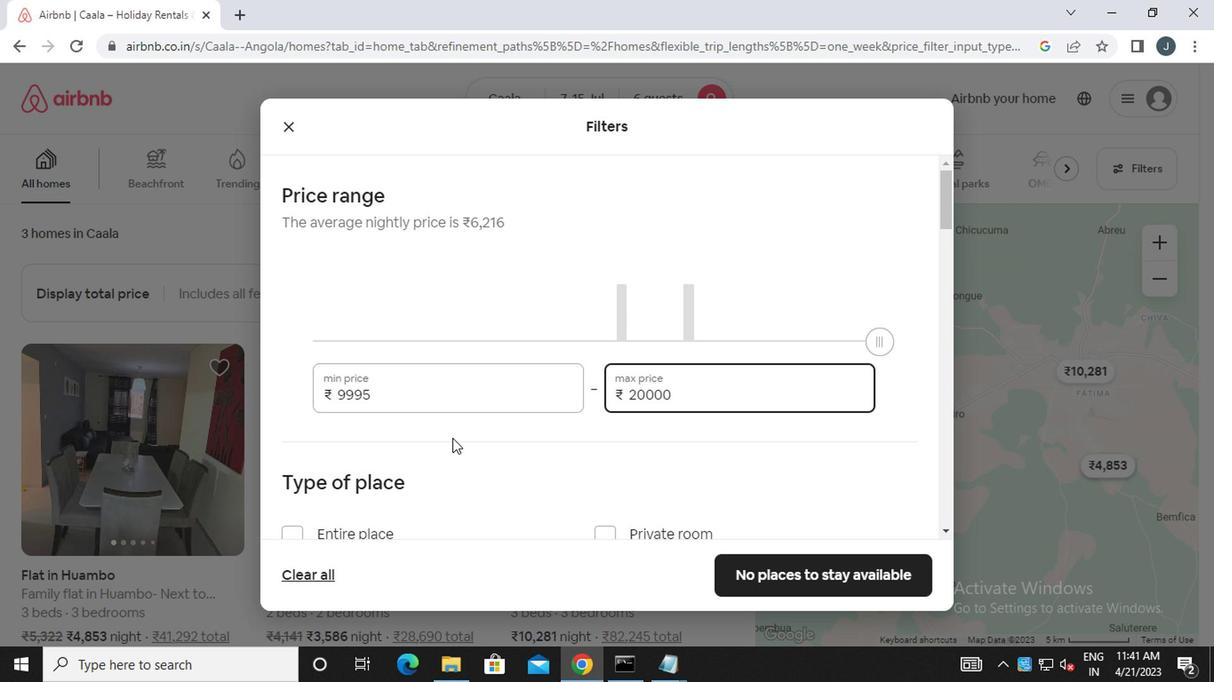 
Action: Mouse scrolled (426, 438) with delta (0, 0)
Screenshot: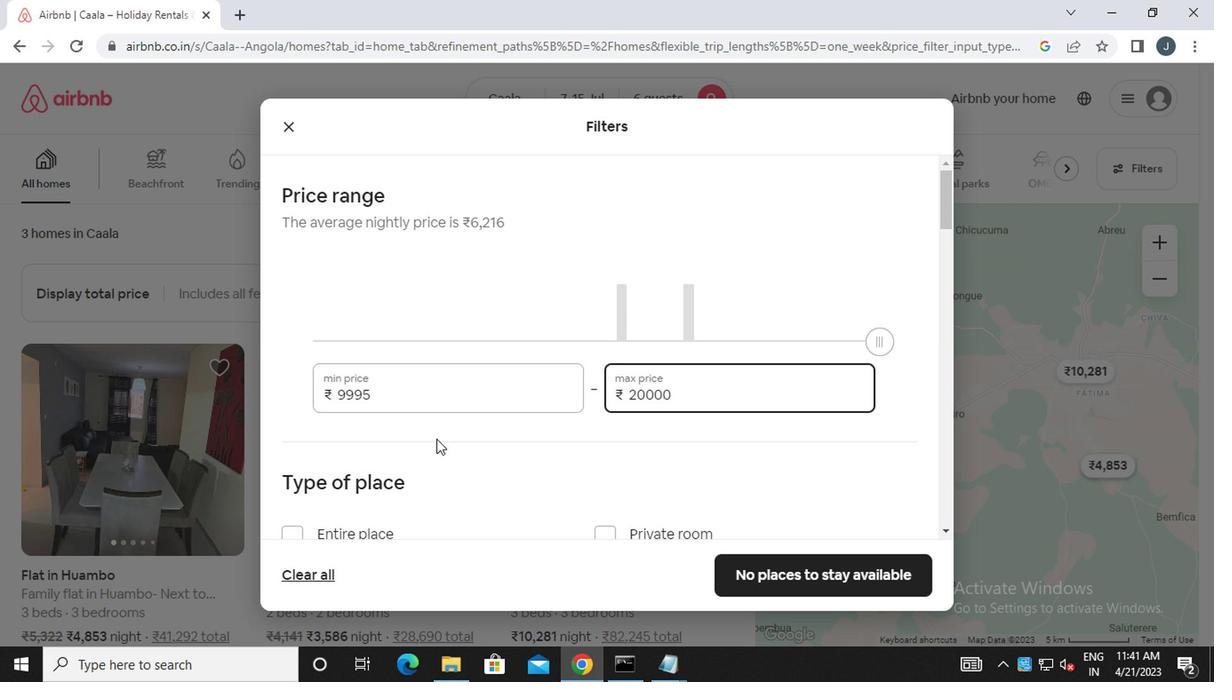 
Action: Mouse moved to (426, 439)
Screenshot: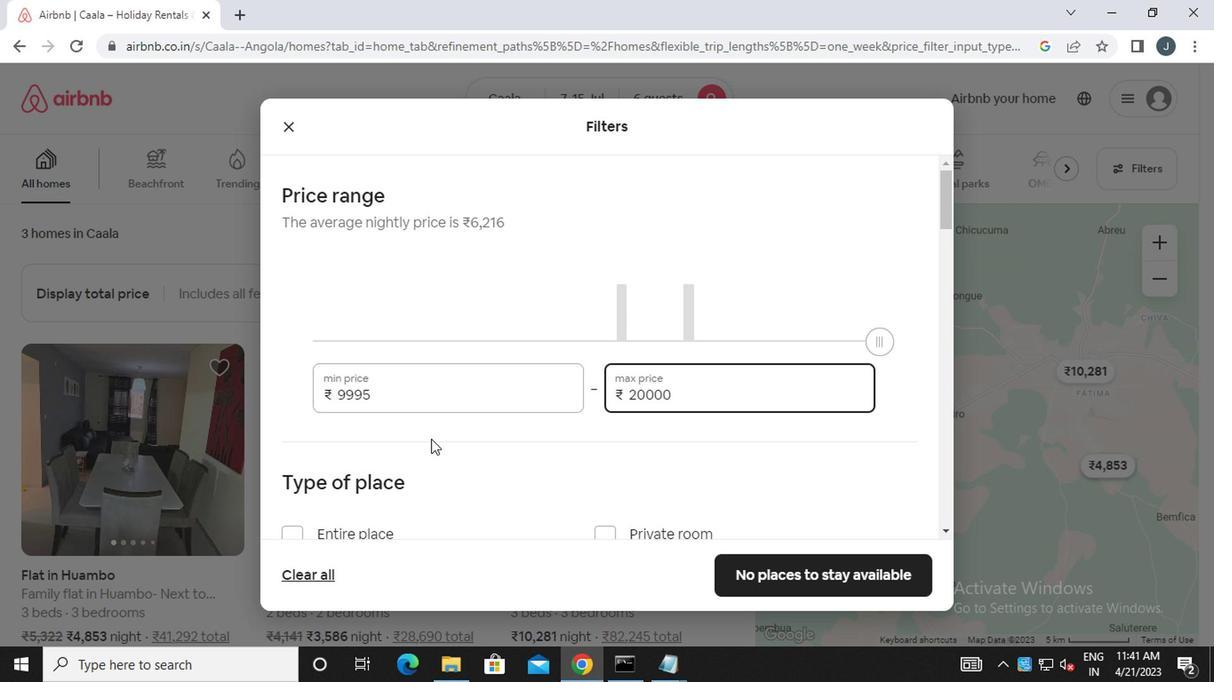 
Action: Mouse scrolled (426, 438) with delta (0, 0)
Screenshot: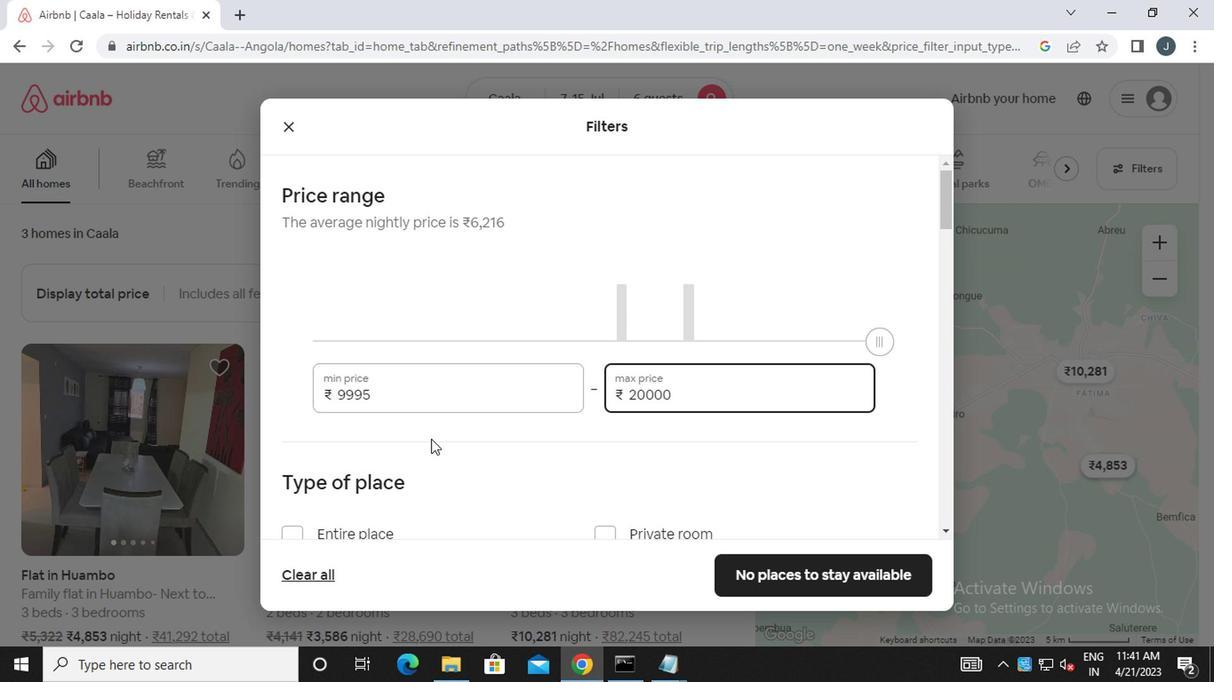
Action: Mouse moved to (372, 368)
Screenshot: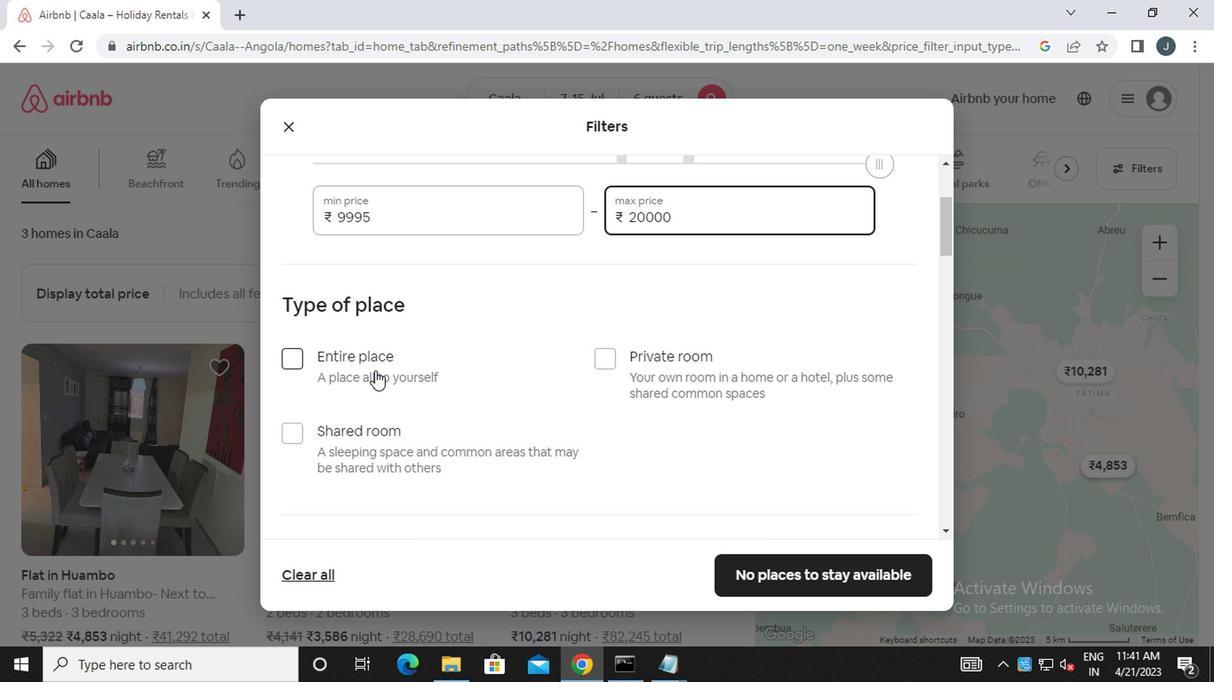 
Action: Mouse pressed left at (372, 368)
Screenshot: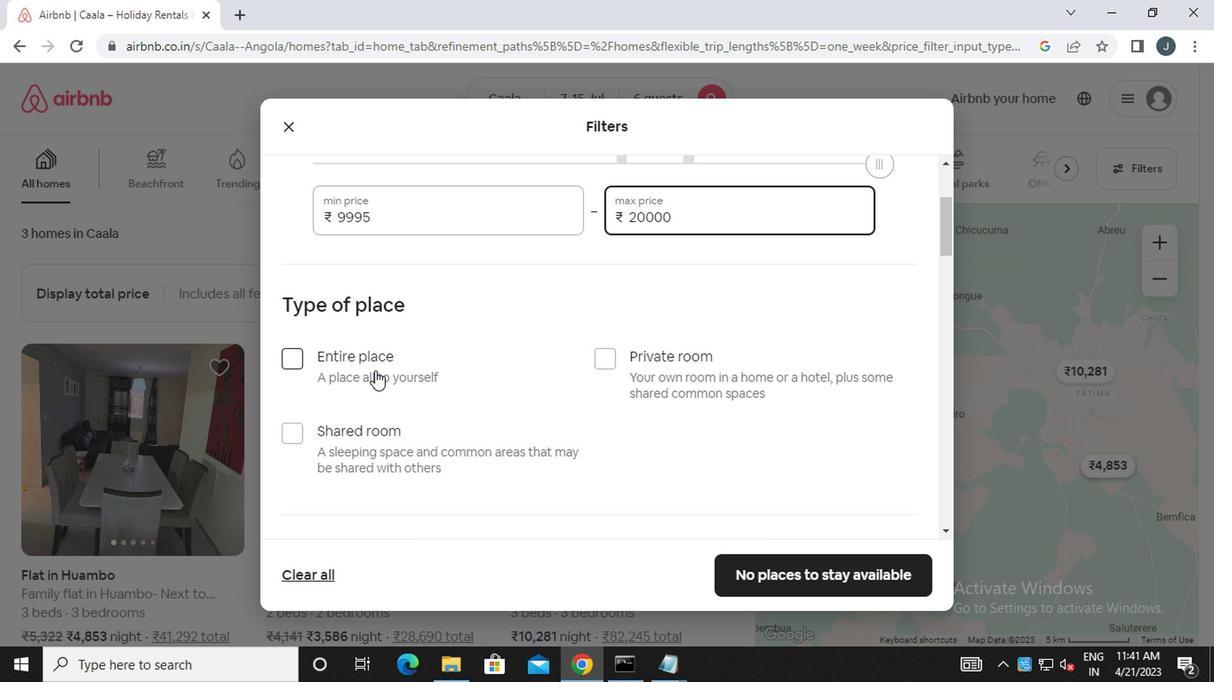 
Action: Mouse moved to (378, 367)
Screenshot: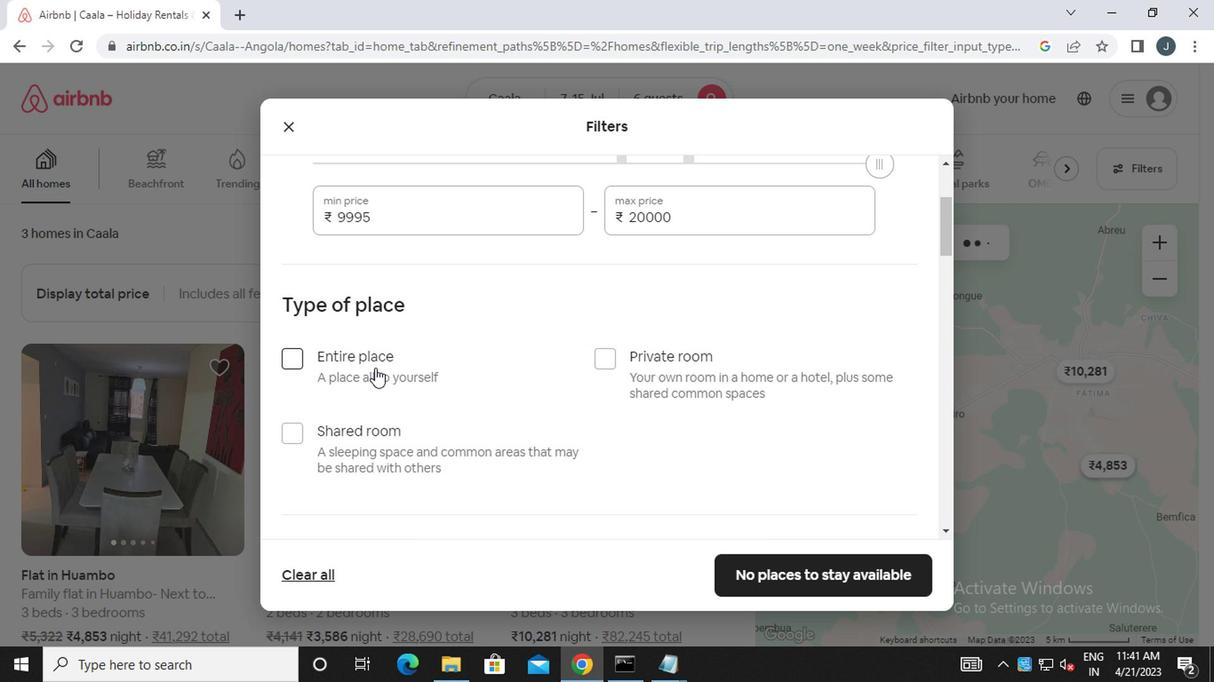 
Action: Mouse scrolled (378, 366) with delta (0, 0)
Screenshot: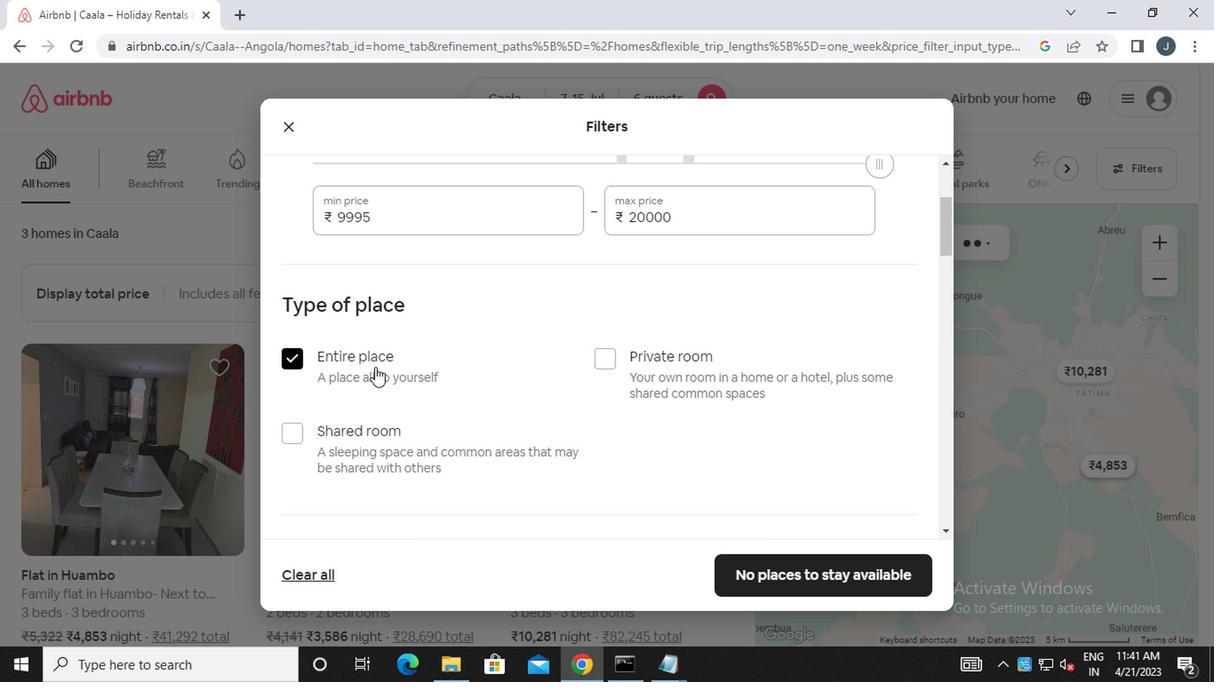
Action: Mouse moved to (378, 367)
Screenshot: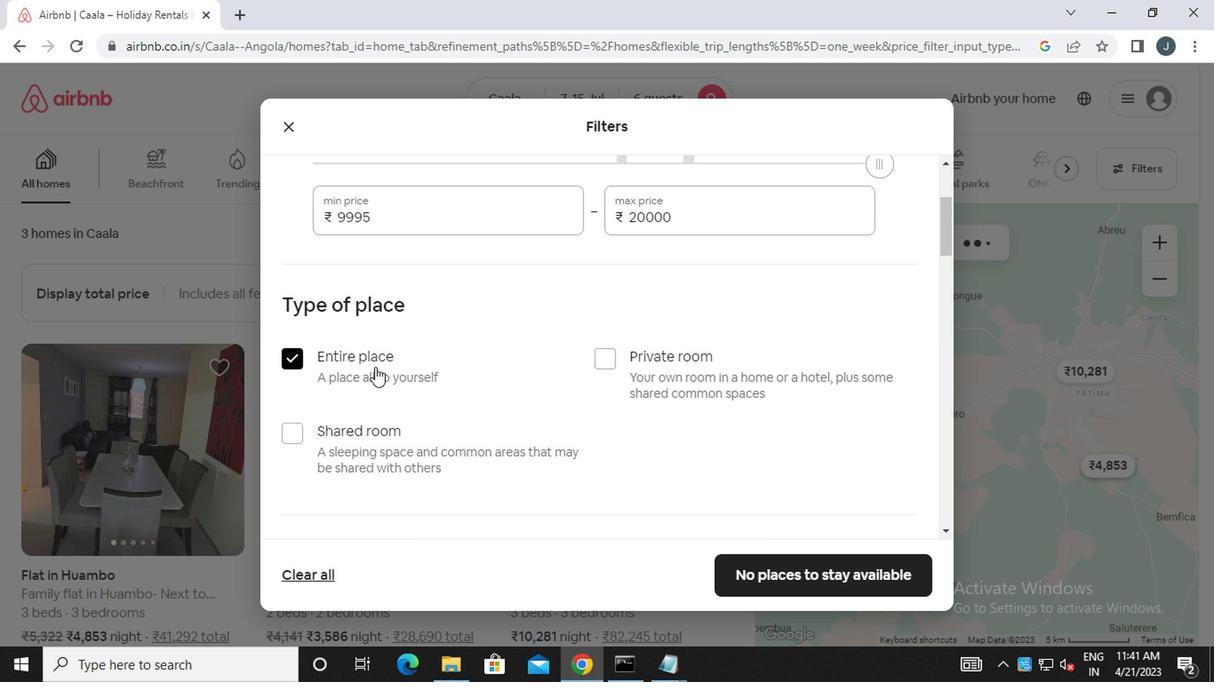 
Action: Mouse scrolled (378, 366) with delta (0, 0)
Screenshot: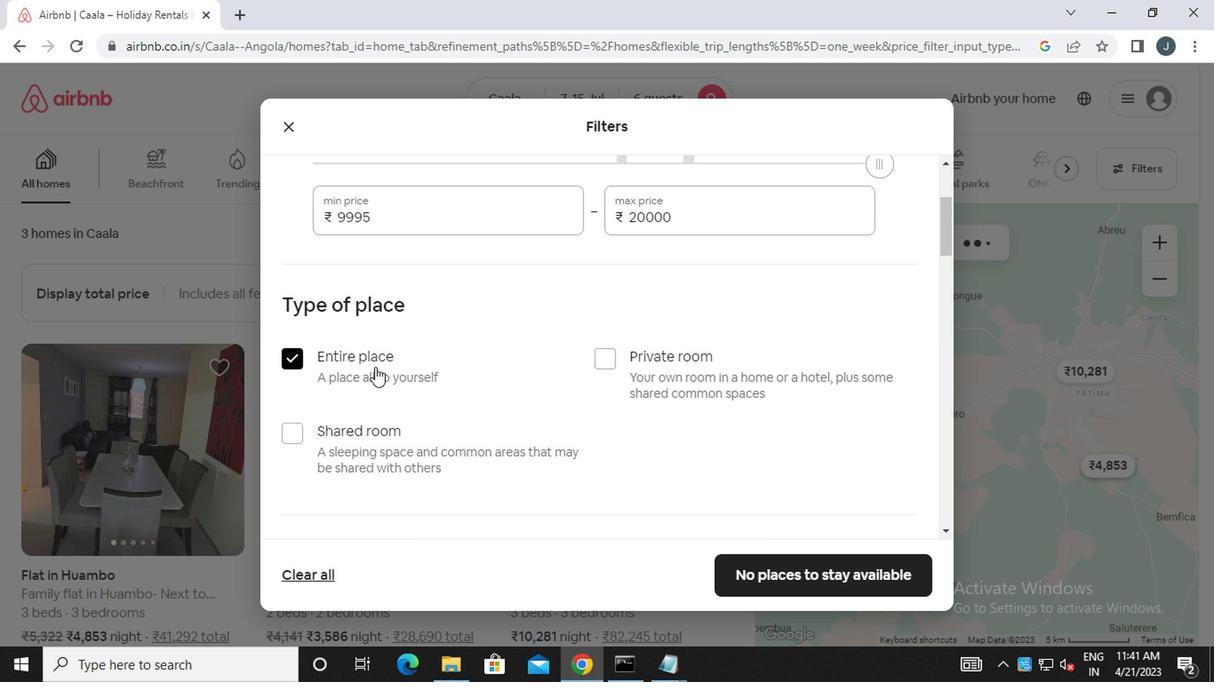 
Action: Mouse moved to (379, 368)
Screenshot: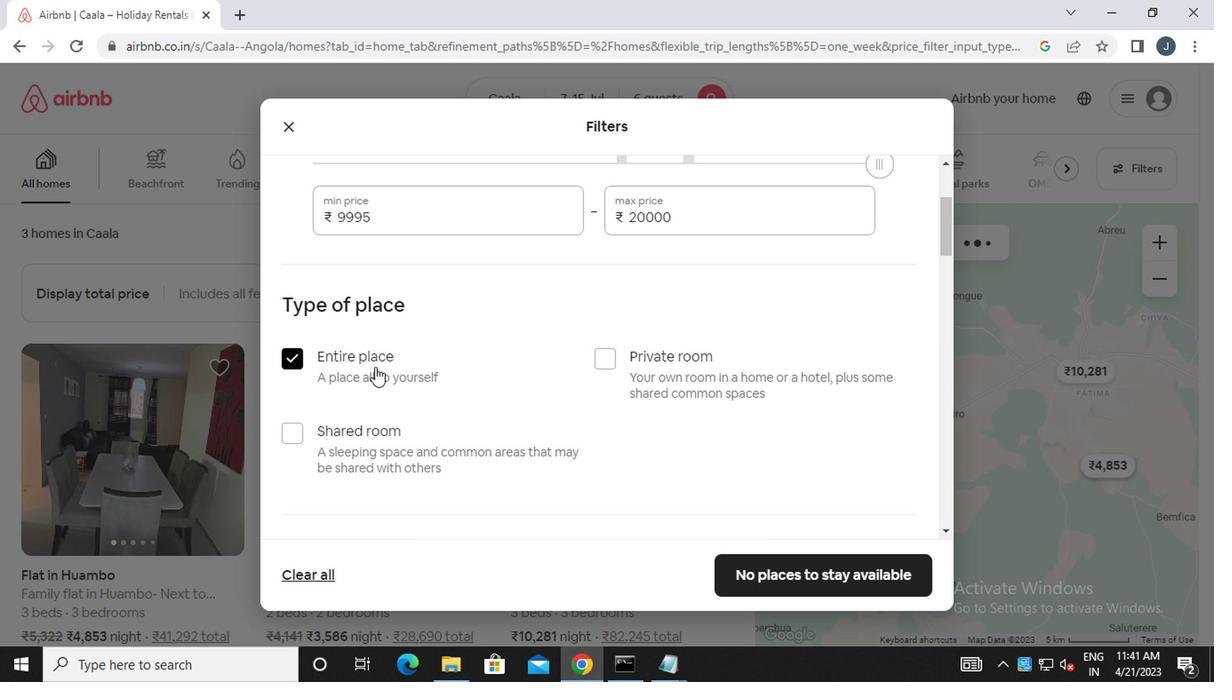 
Action: Mouse scrolled (379, 367) with delta (0, -1)
Screenshot: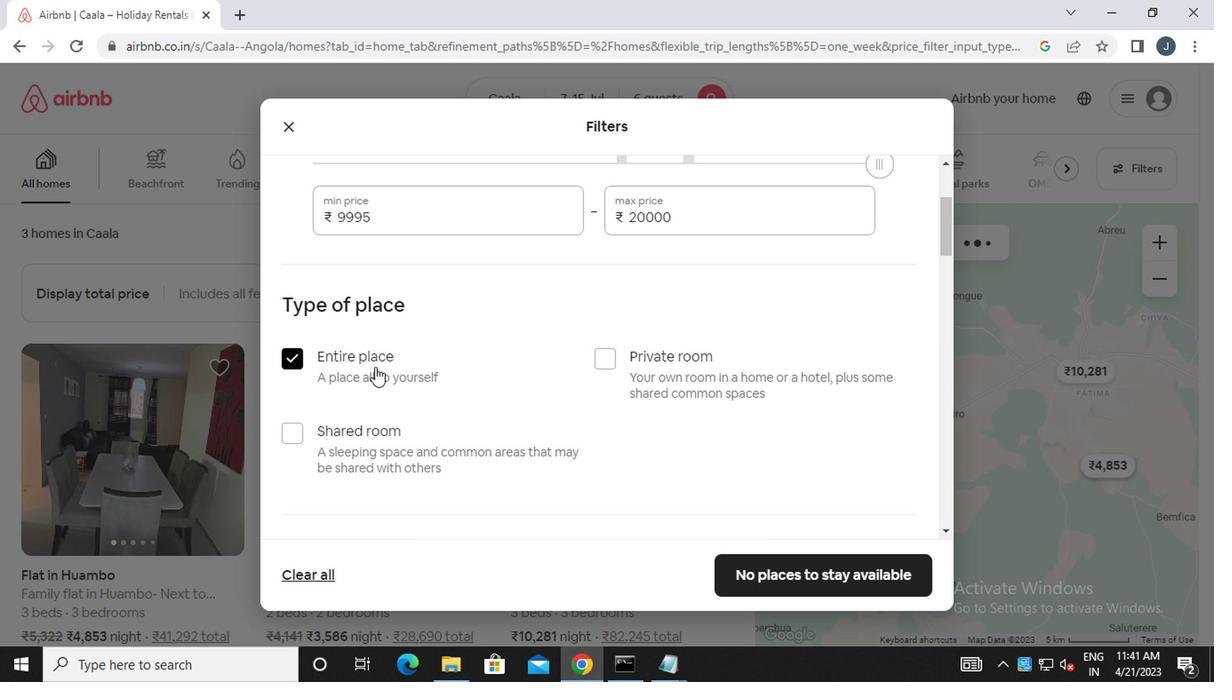 
Action: Mouse moved to (380, 368)
Screenshot: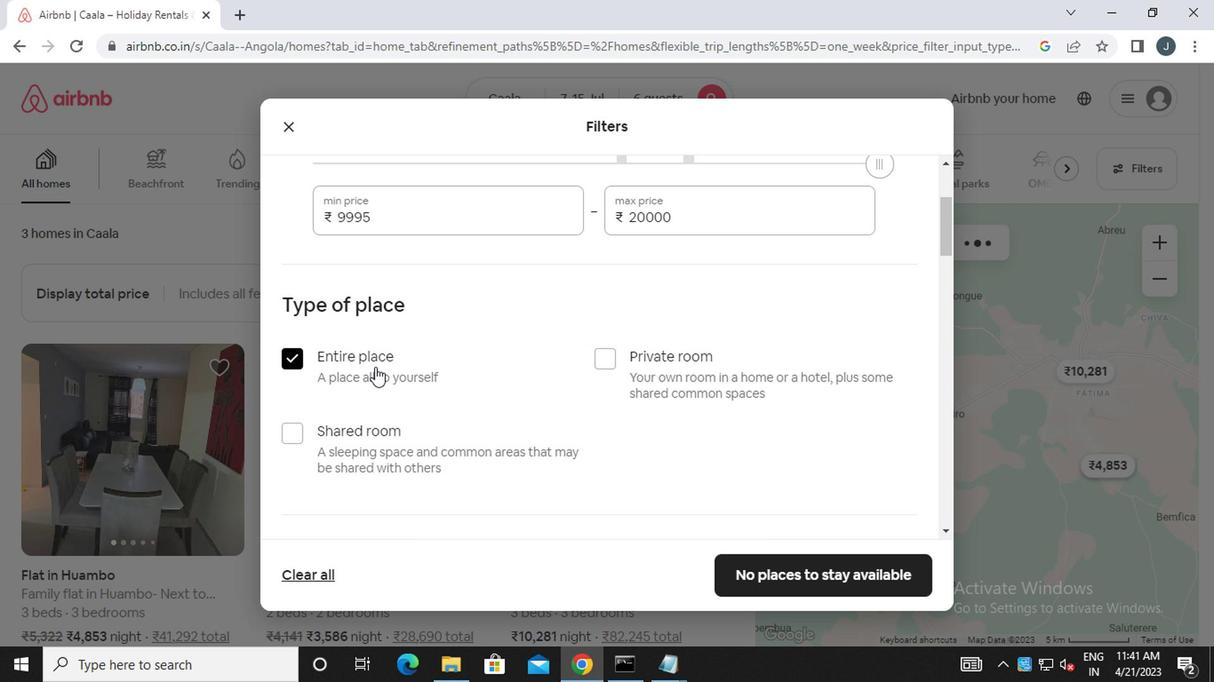 
Action: Mouse scrolled (380, 367) with delta (0, -1)
Screenshot: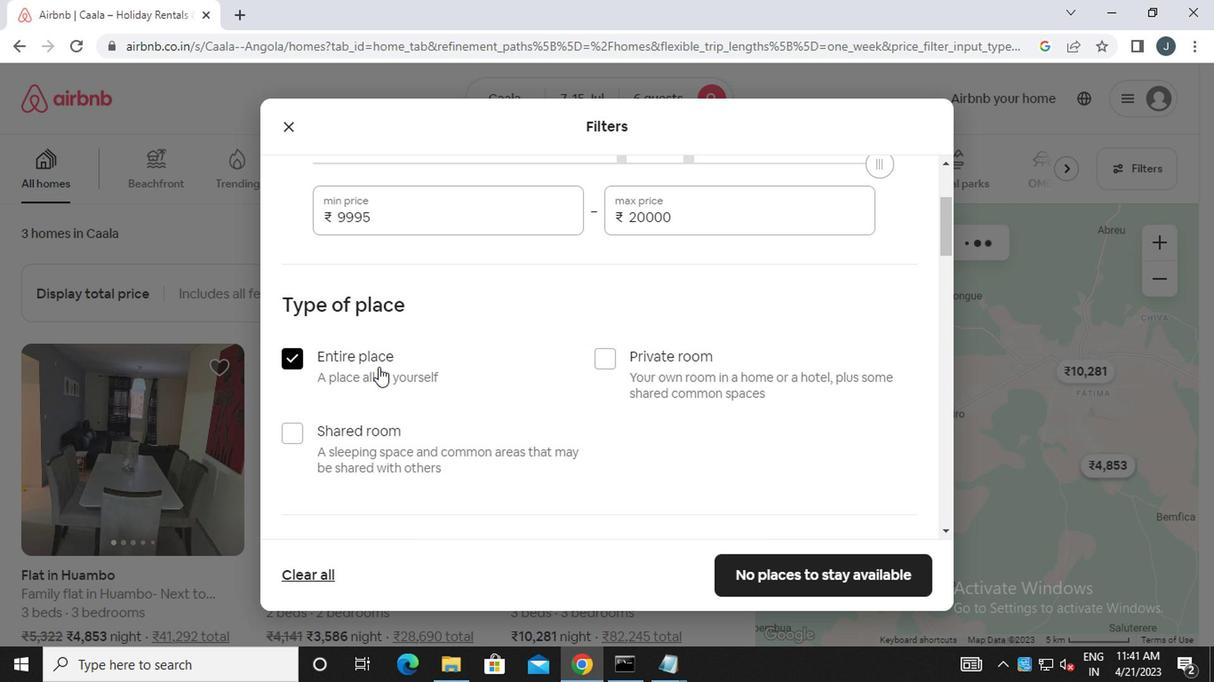 
Action: Mouse moved to (524, 300)
Screenshot: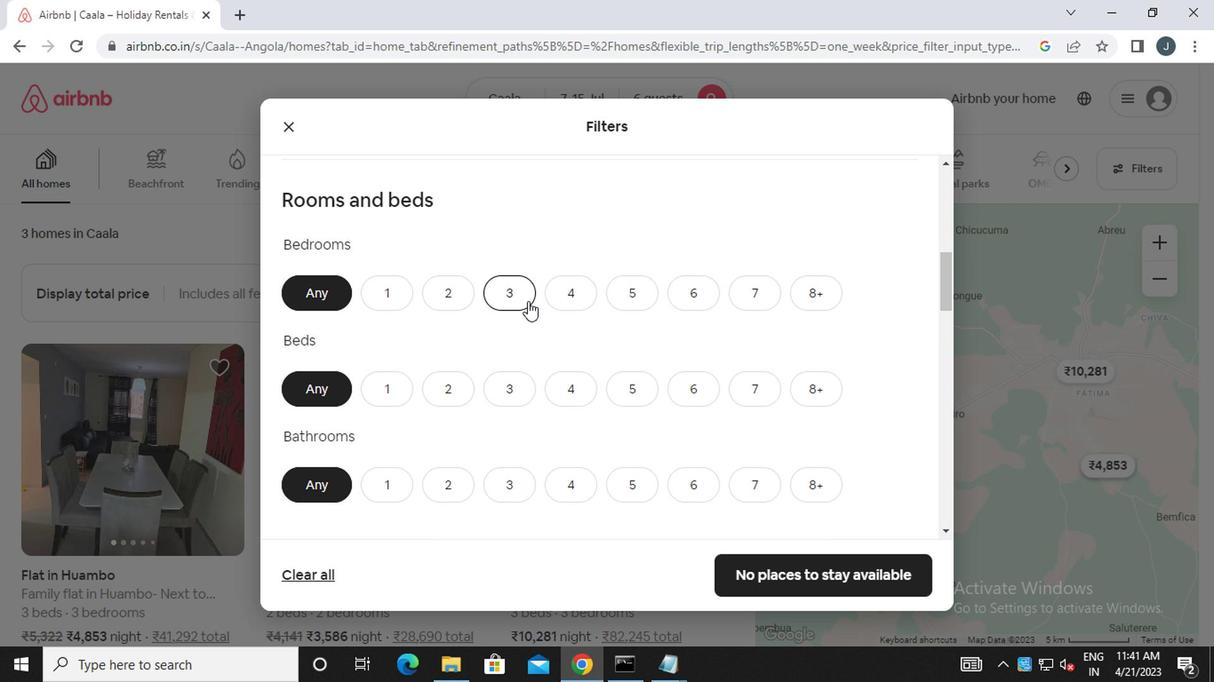 
Action: Mouse pressed left at (524, 300)
Screenshot: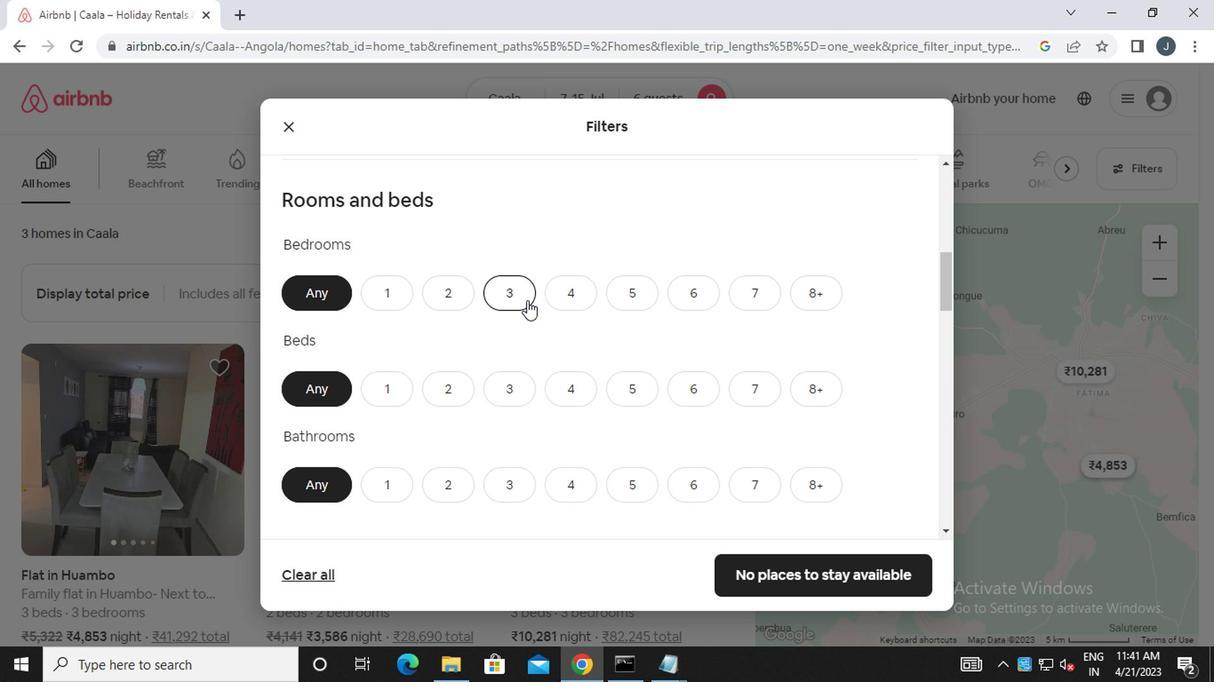 
Action: Mouse moved to (524, 301)
Screenshot: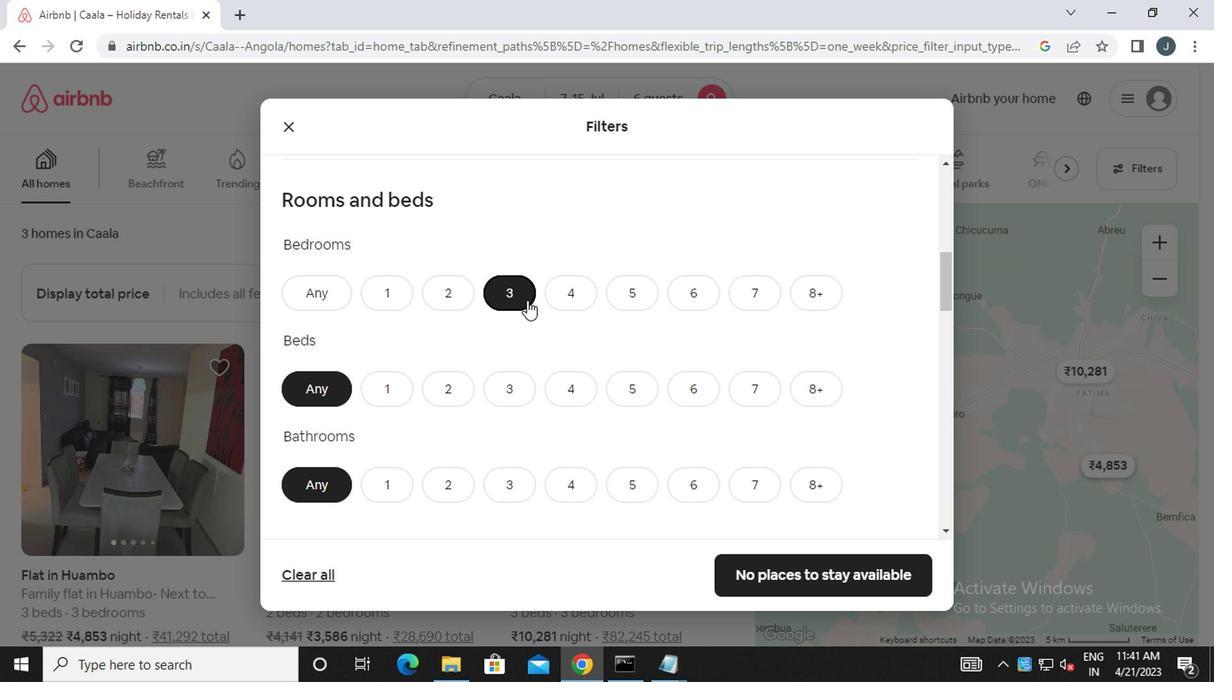 
Action: Mouse scrolled (524, 300) with delta (0, 0)
Screenshot: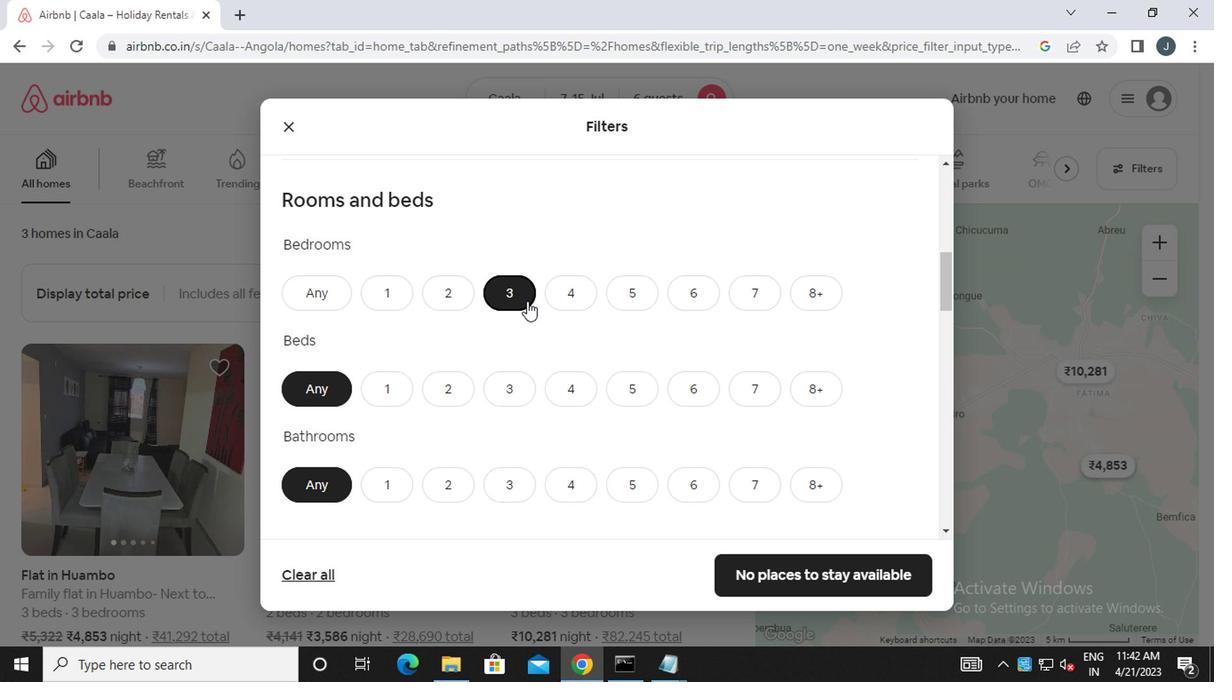 
Action: Mouse moved to (524, 303)
Screenshot: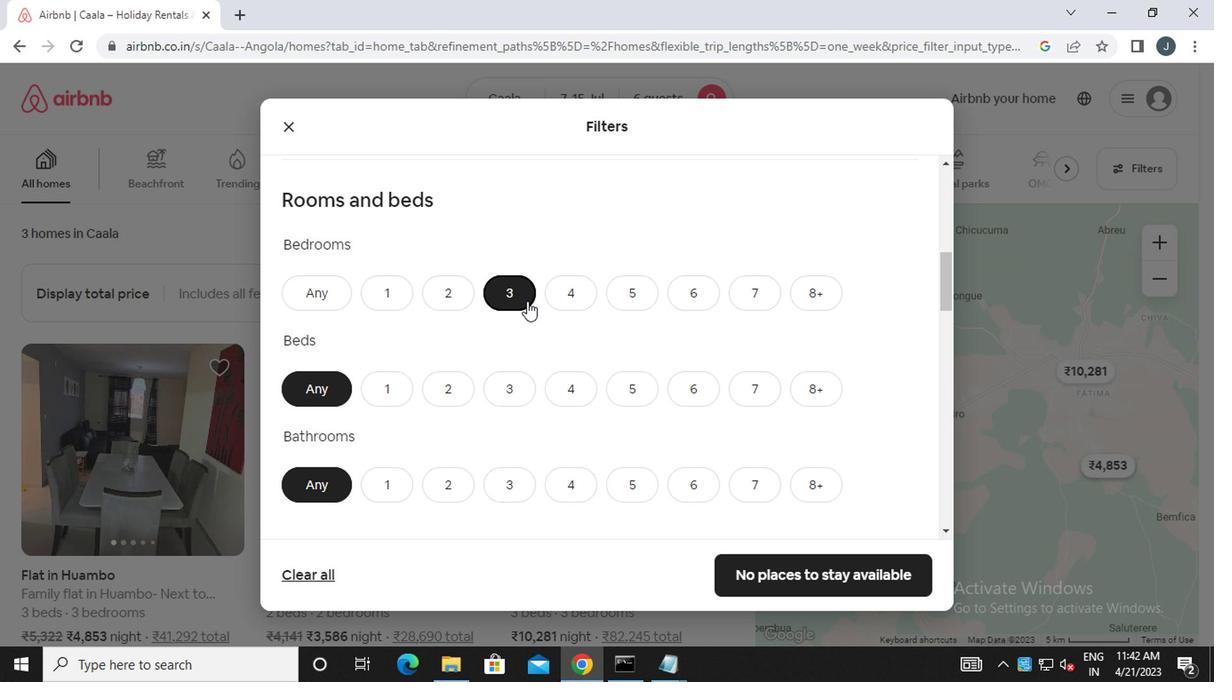 
Action: Mouse scrolled (524, 302) with delta (0, 0)
Screenshot: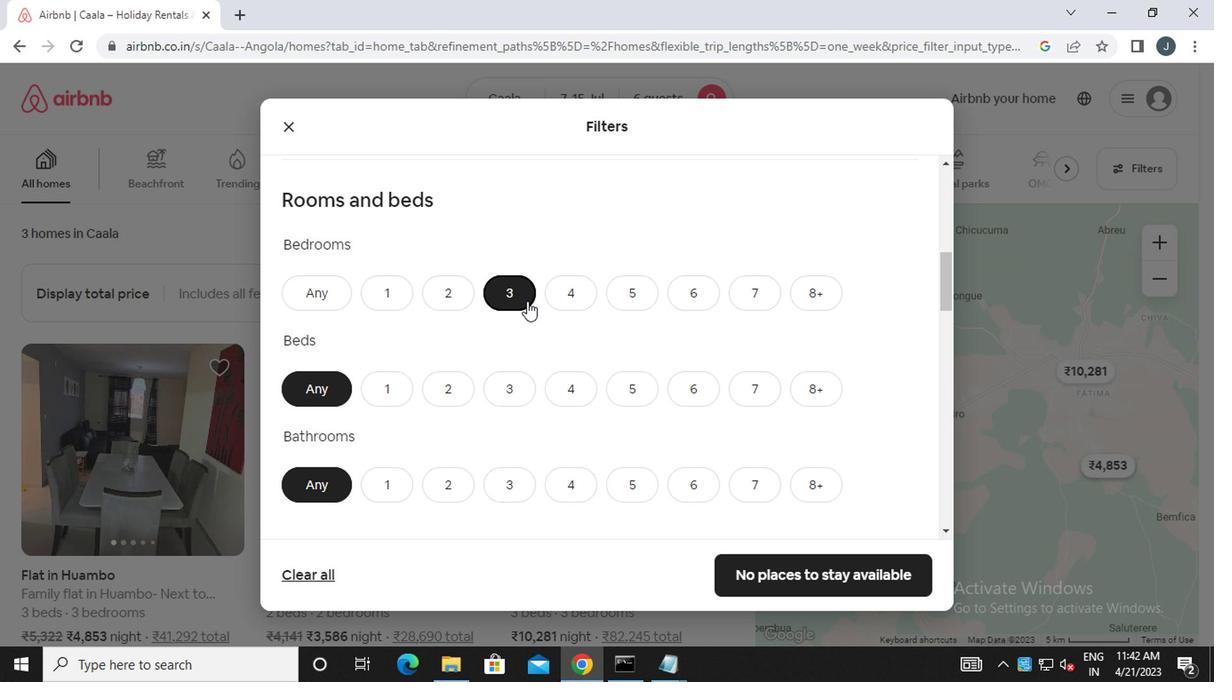 
Action: Mouse moved to (510, 221)
Screenshot: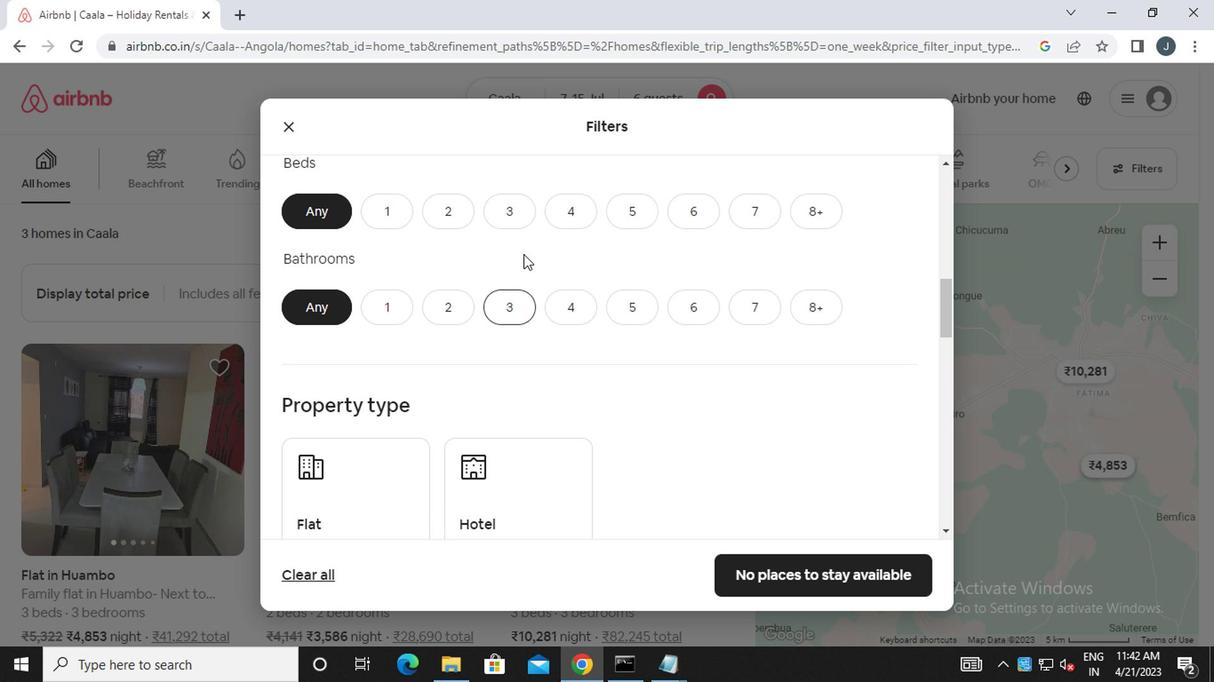 
Action: Mouse pressed left at (510, 221)
Screenshot: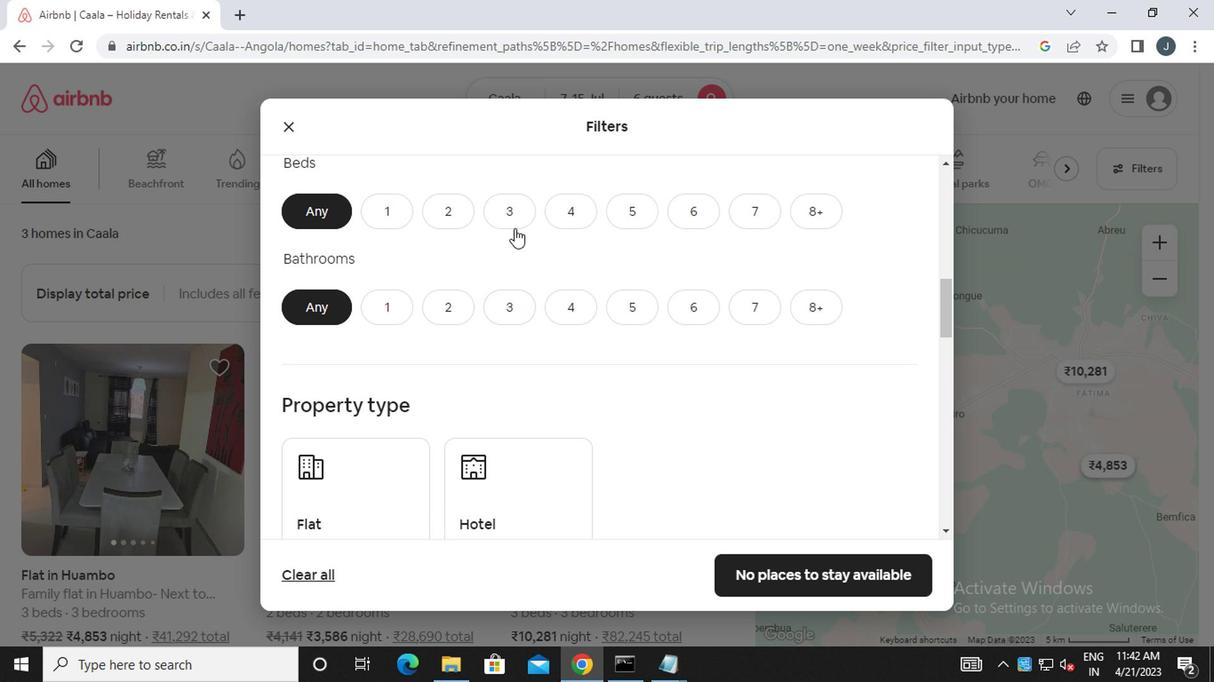 
Action: Mouse moved to (507, 302)
Screenshot: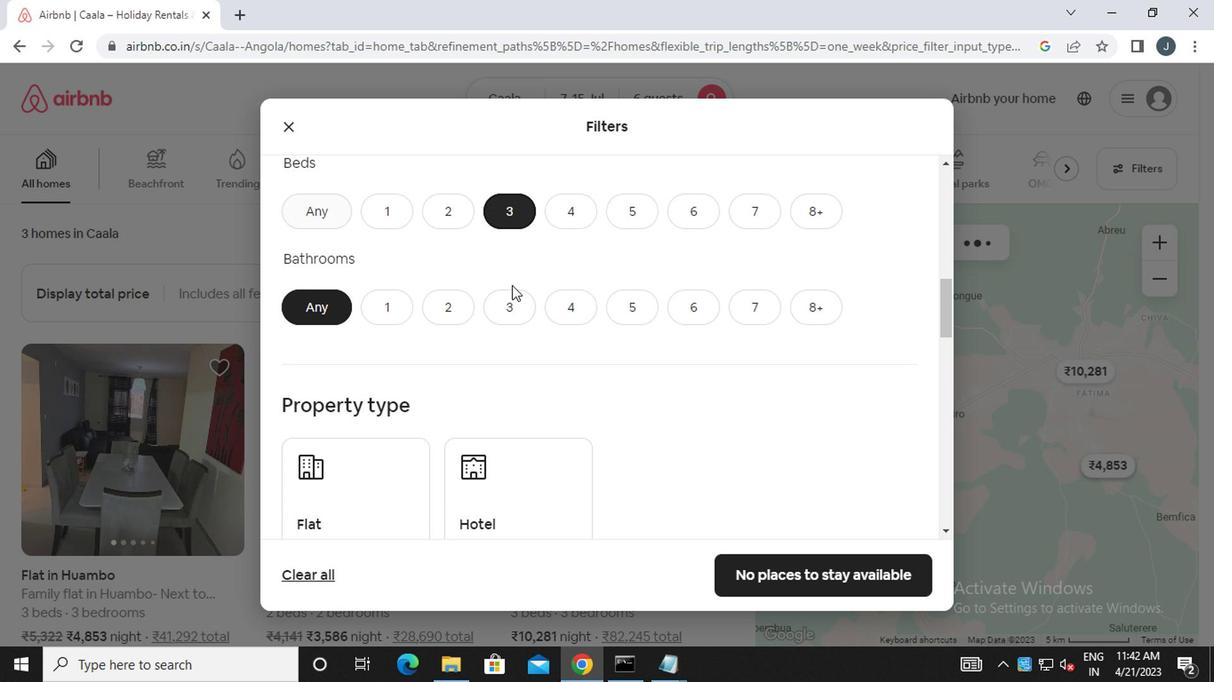 
Action: Mouse pressed left at (507, 302)
Screenshot: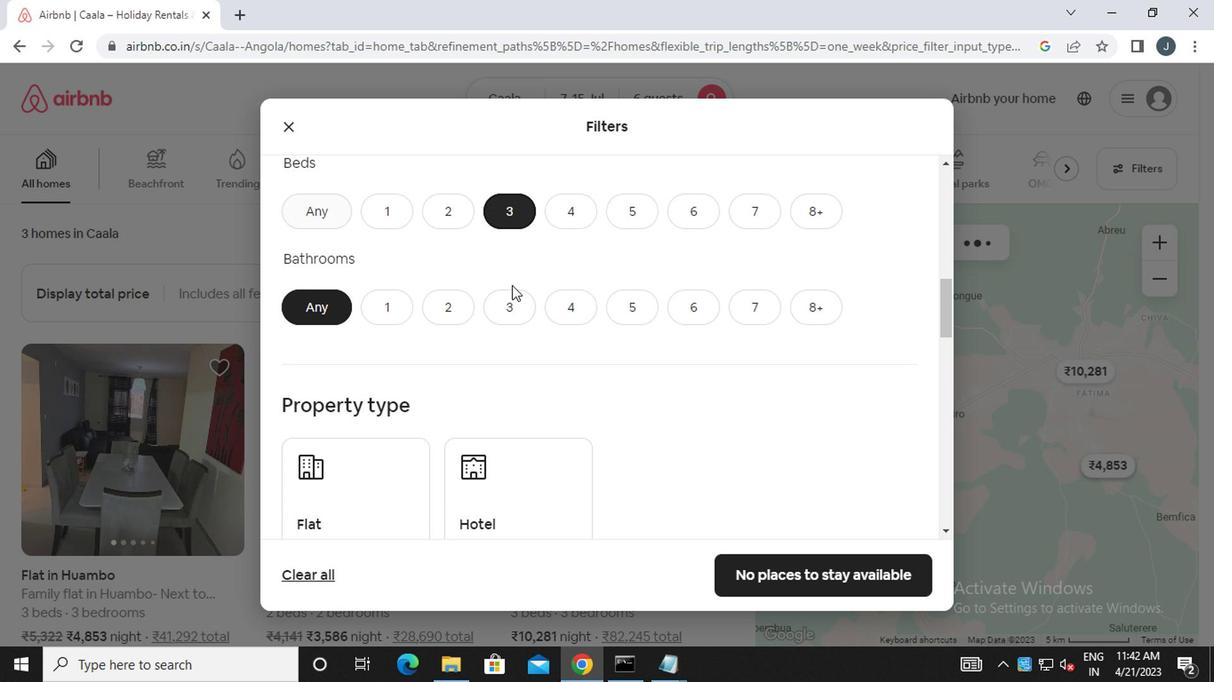 
Action: Mouse moved to (514, 318)
Screenshot: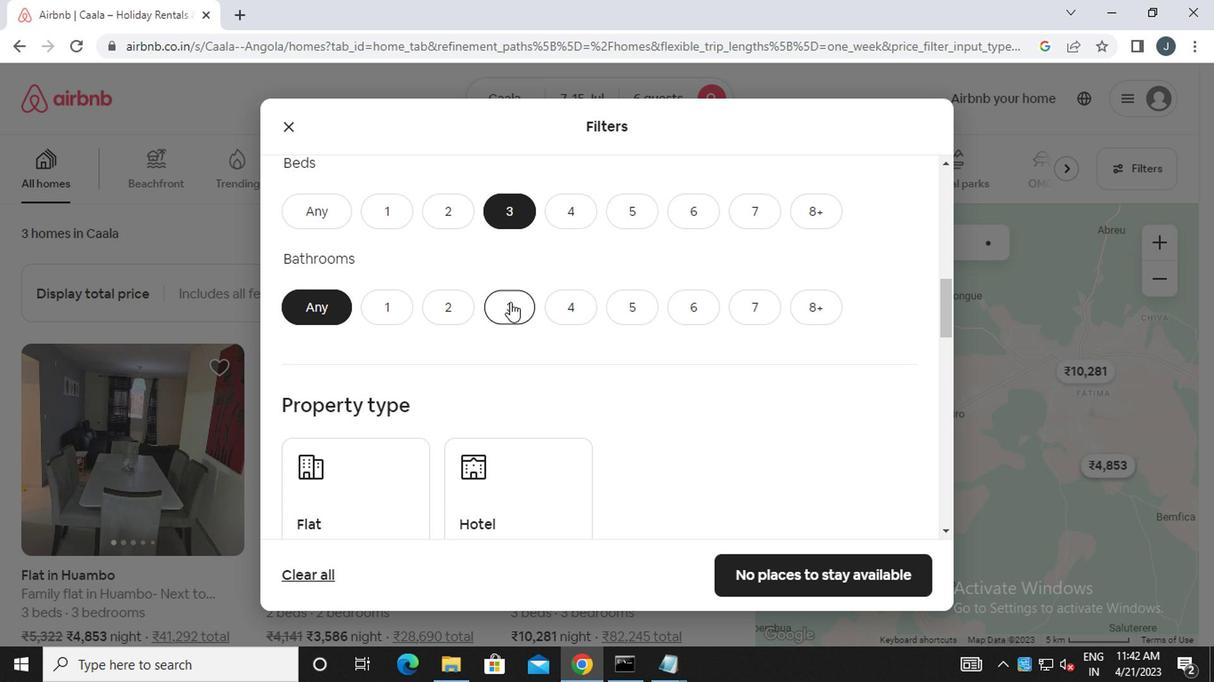 
Action: Mouse scrolled (514, 316) with delta (0, -1)
Screenshot: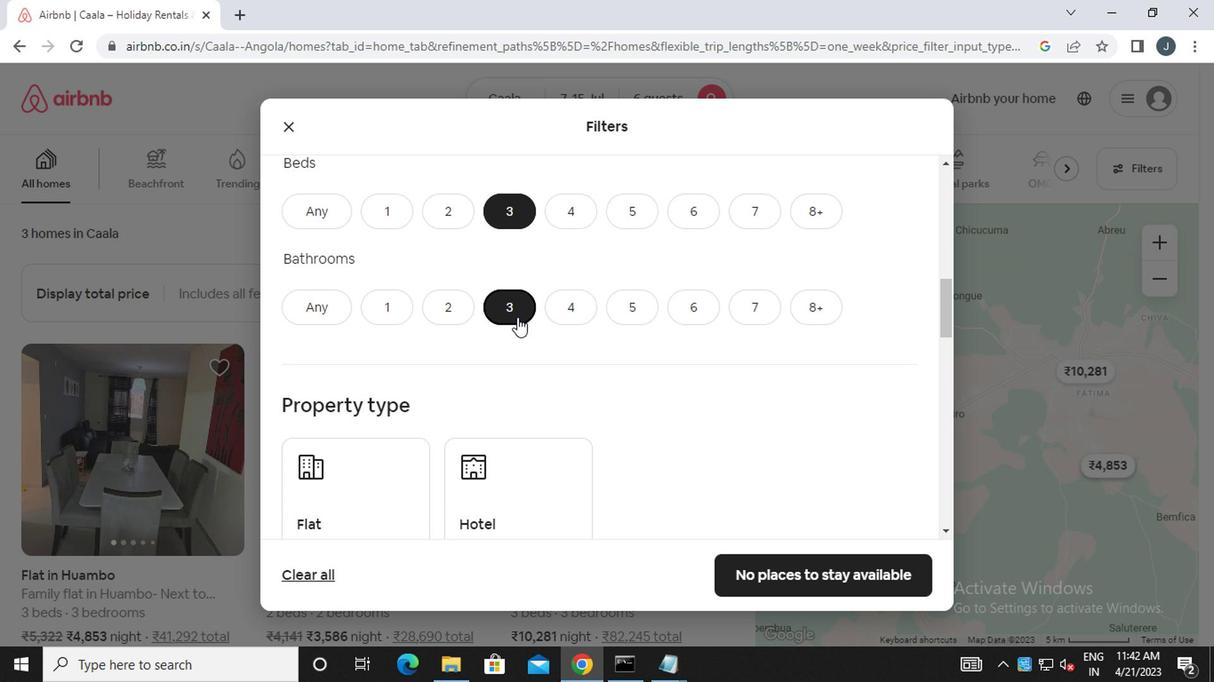 
Action: Mouse scrolled (514, 316) with delta (0, -1)
Screenshot: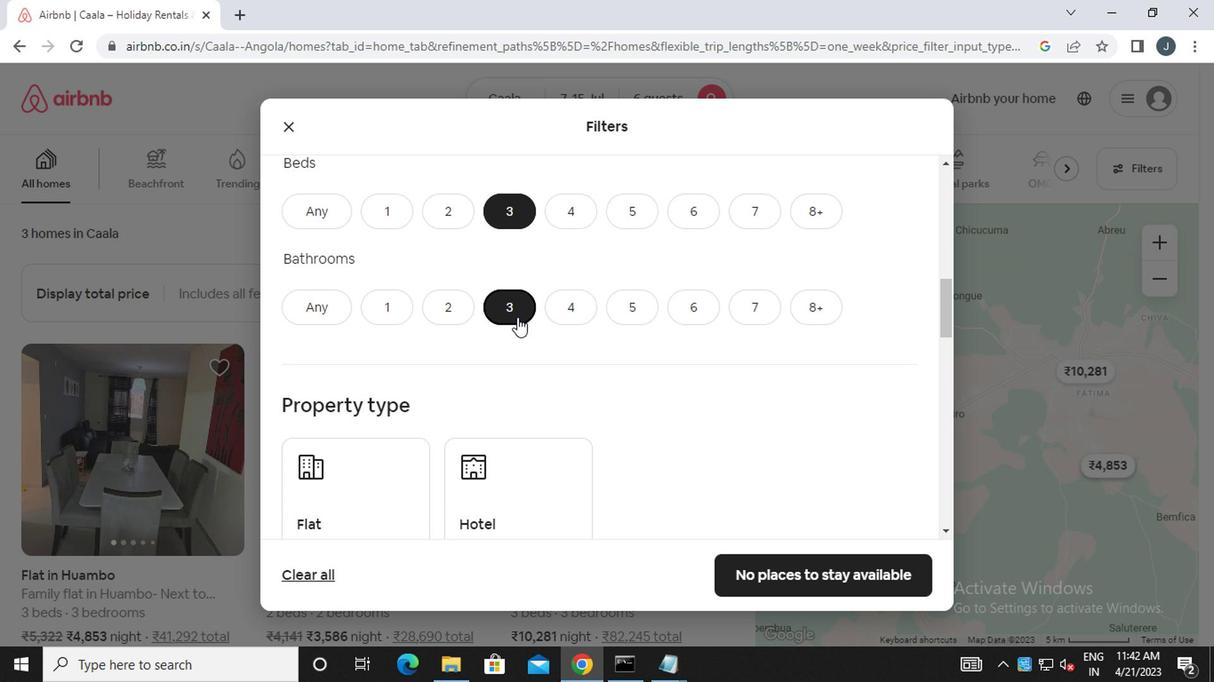 
Action: Mouse scrolled (514, 316) with delta (0, -1)
Screenshot: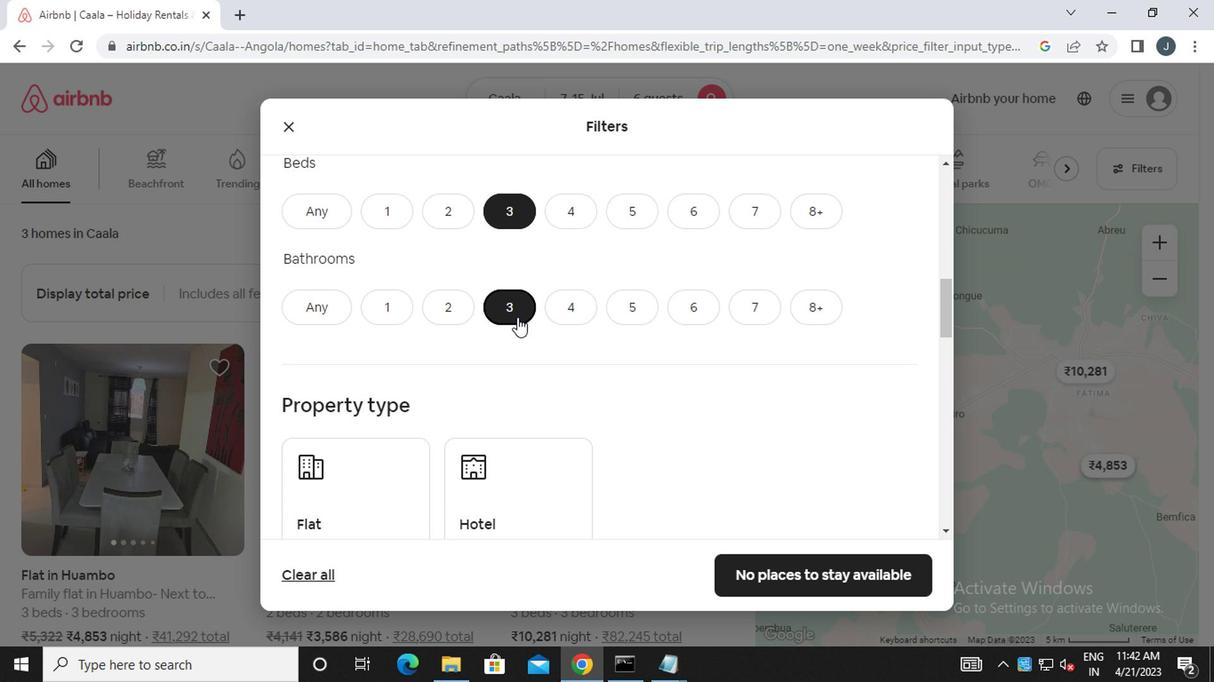 
Action: Mouse moved to (378, 253)
Screenshot: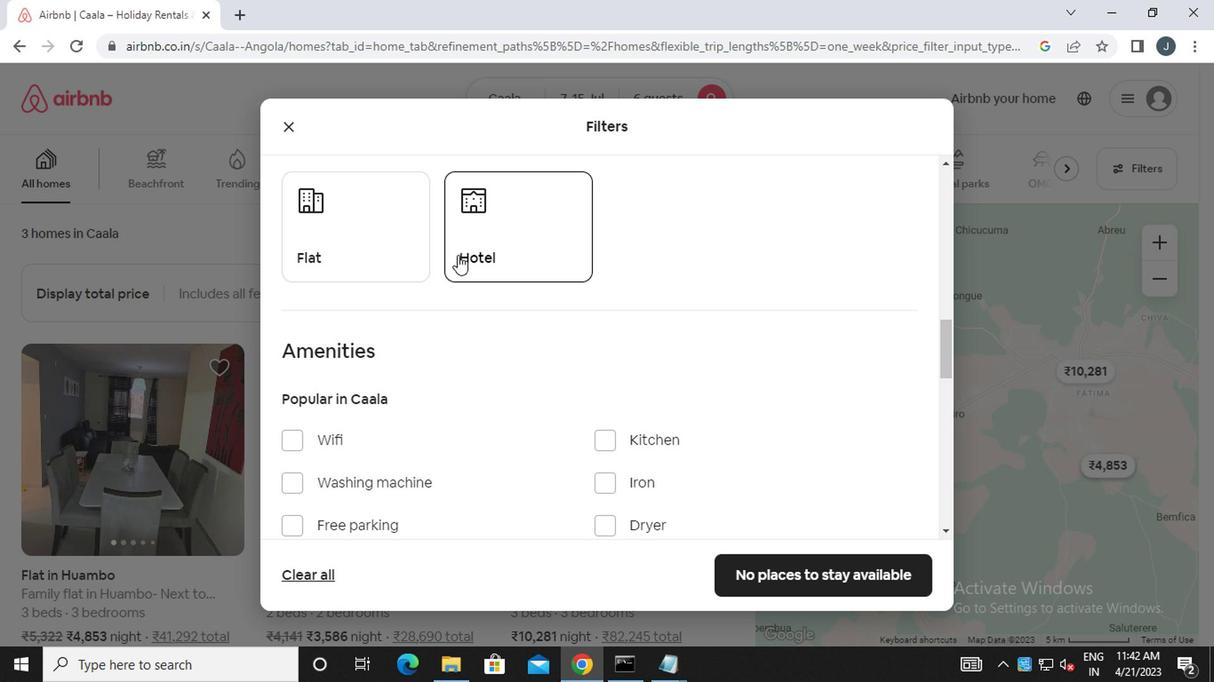 
Action: Mouse pressed left at (378, 253)
Screenshot: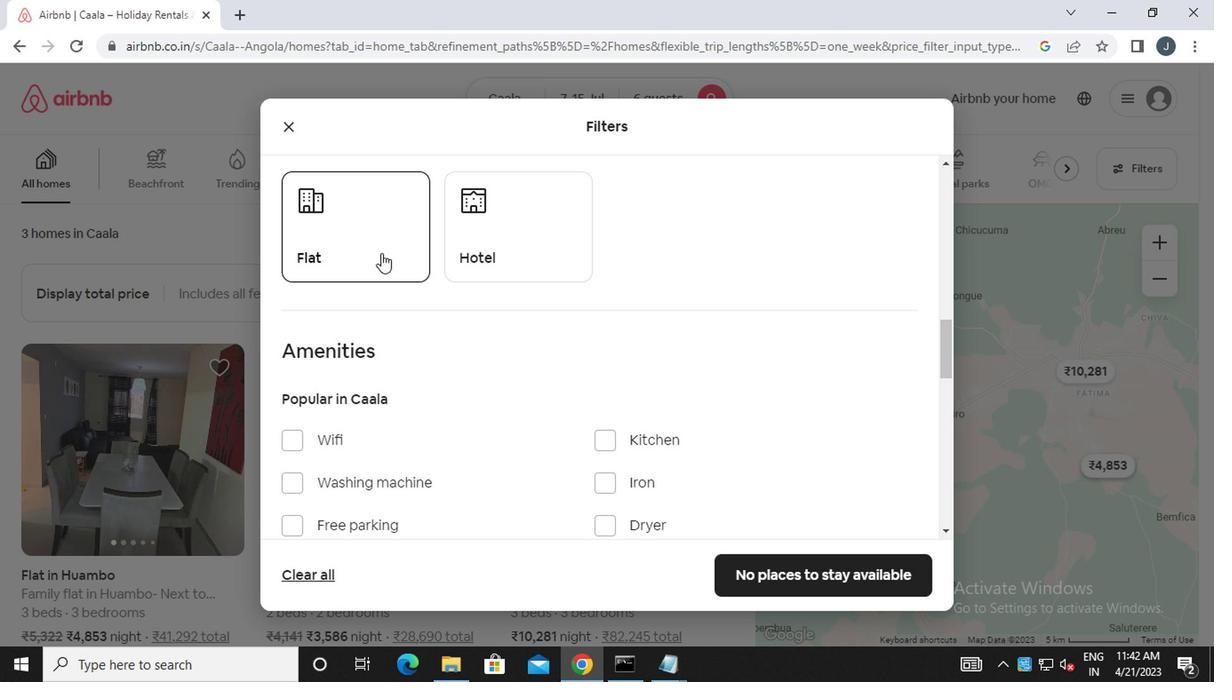 
Action: Mouse moved to (481, 252)
Screenshot: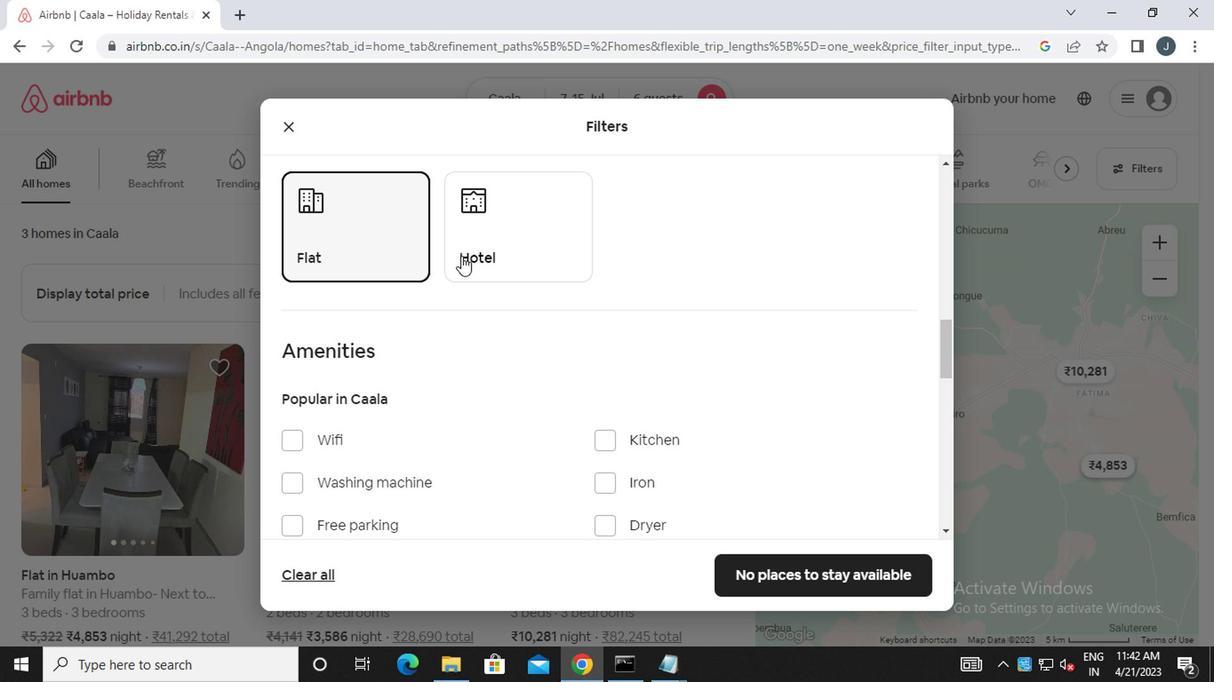 
Action: Mouse pressed left at (481, 252)
Screenshot: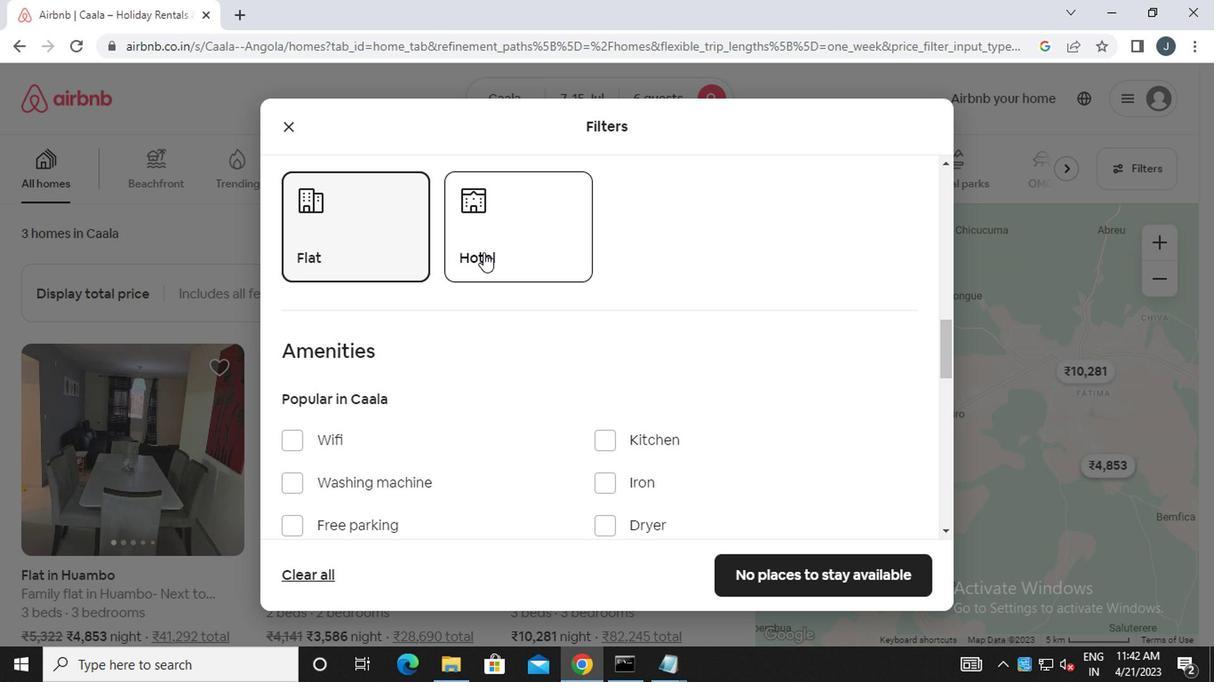 
Action: Mouse moved to (519, 305)
Screenshot: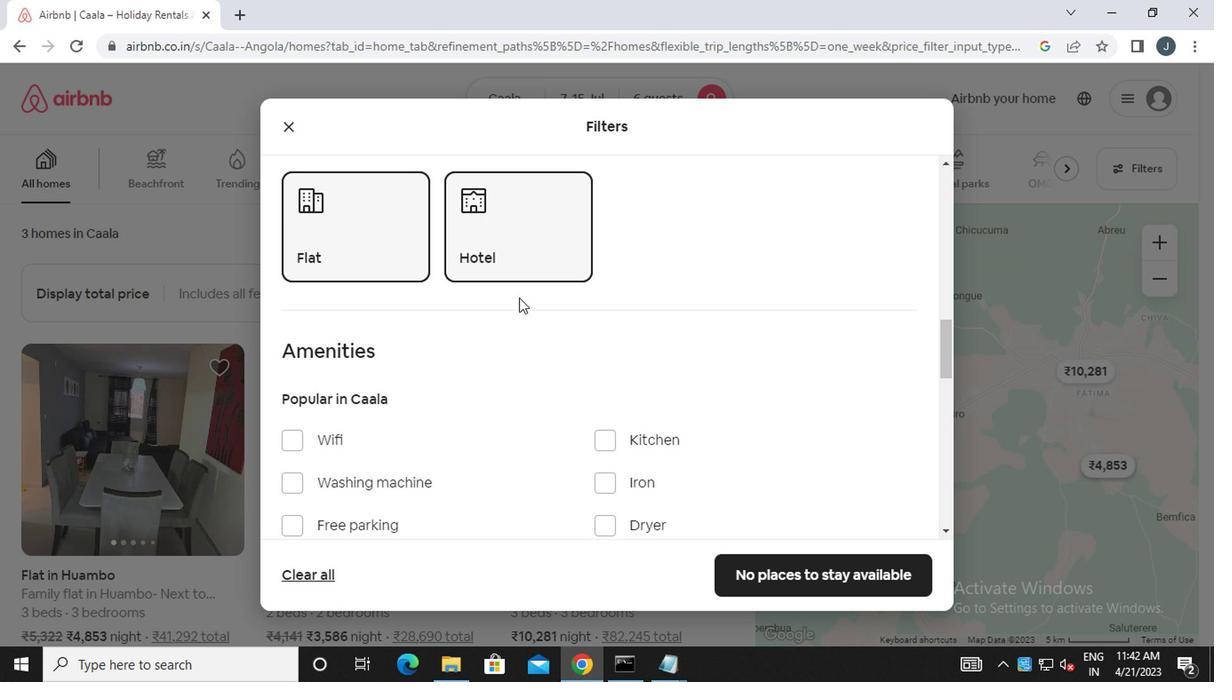 
Action: Mouse scrolled (519, 304) with delta (0, -1)
Screenshot: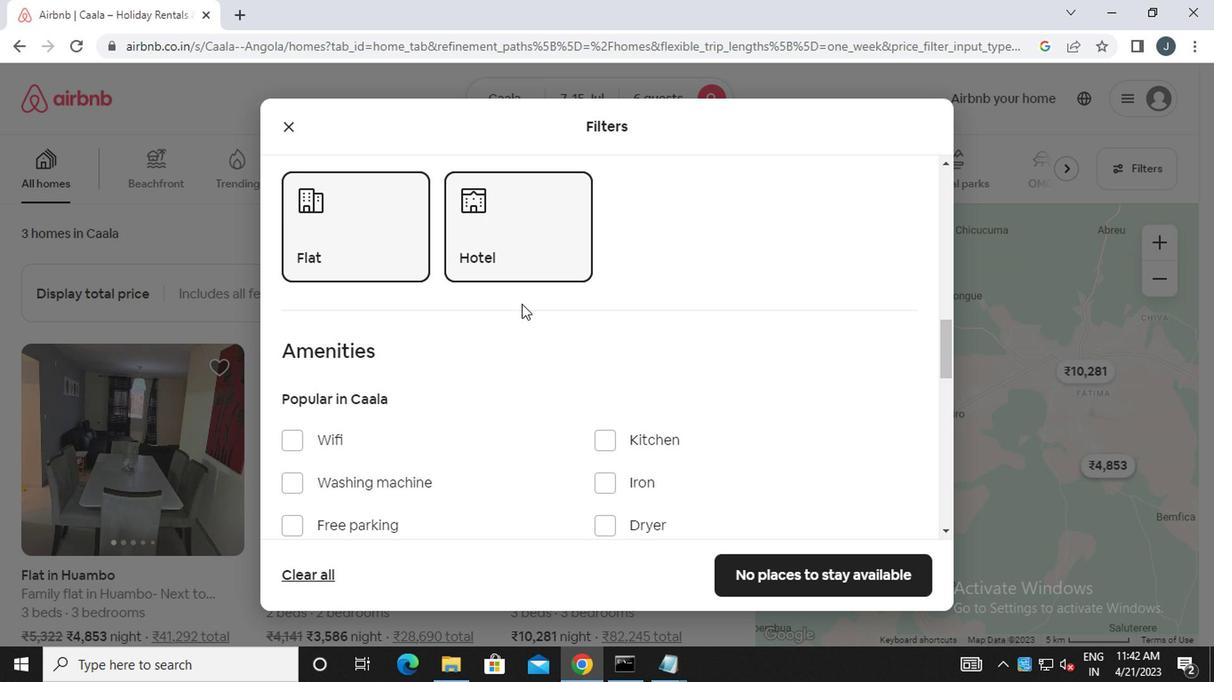 
Action: Mouse scrolled (519, 304) with delta (0, -1)
Screenshot: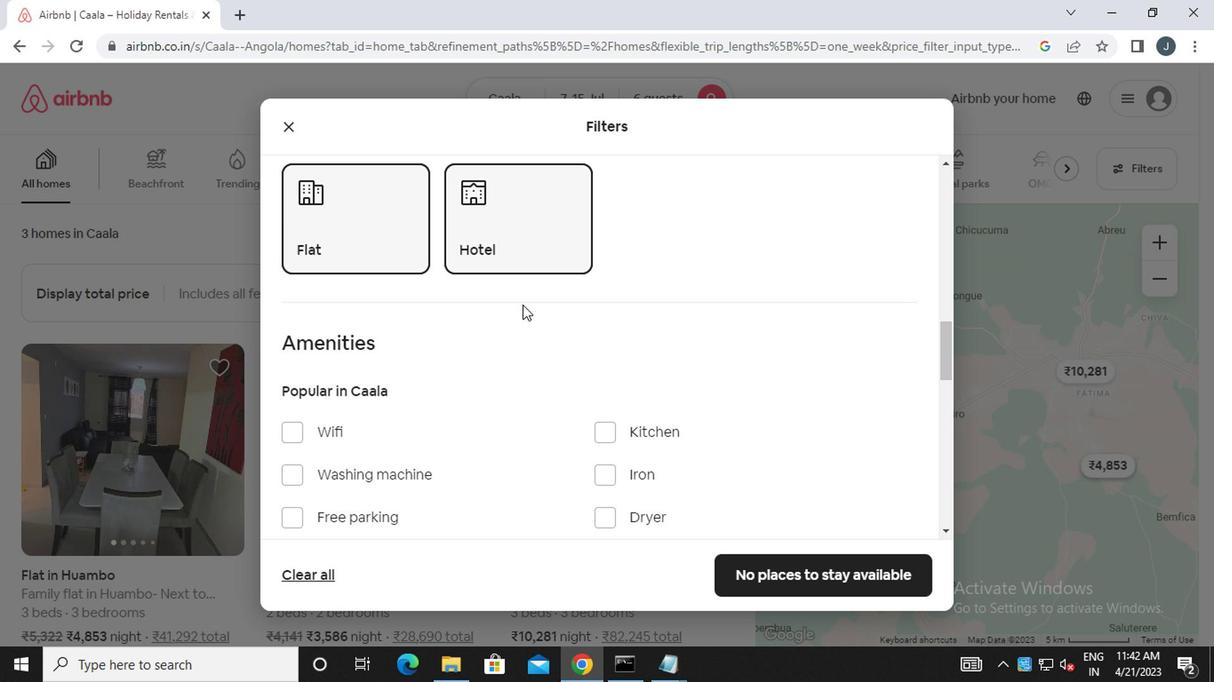 
Action: Mouse scrolled (519, 304) with delta (0, -1)
Screenshot: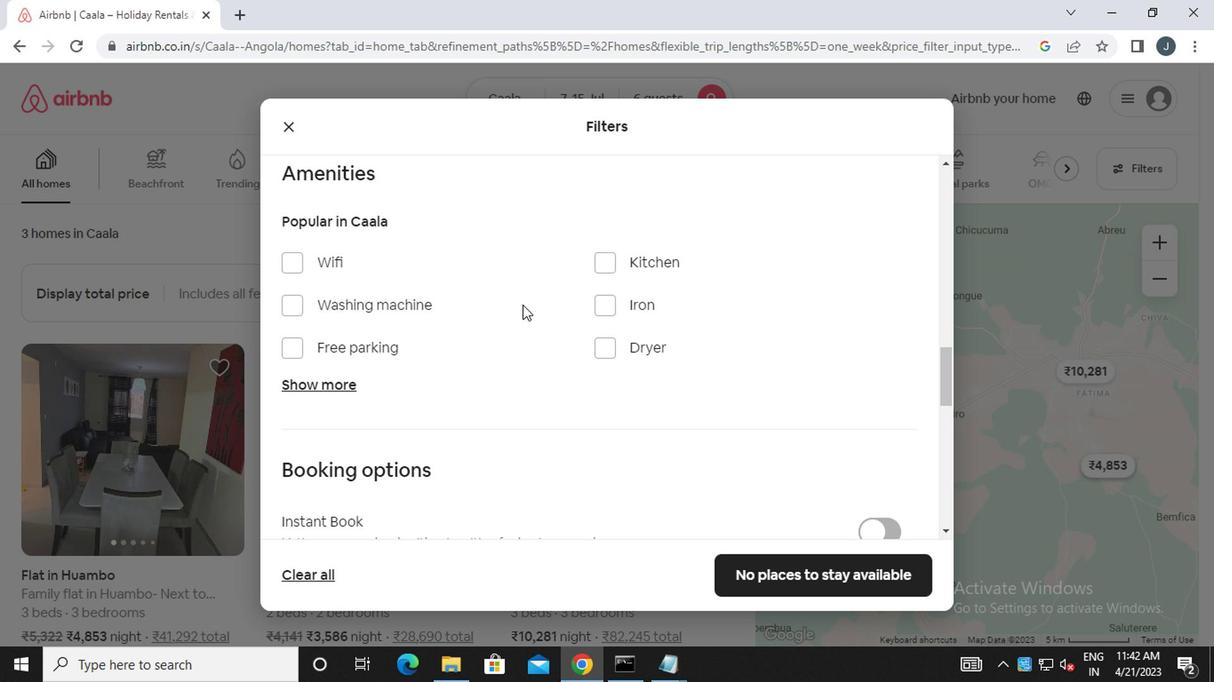 
Action: Mouse scrolled (519, 304) with delta (0, -1)
Screenshot: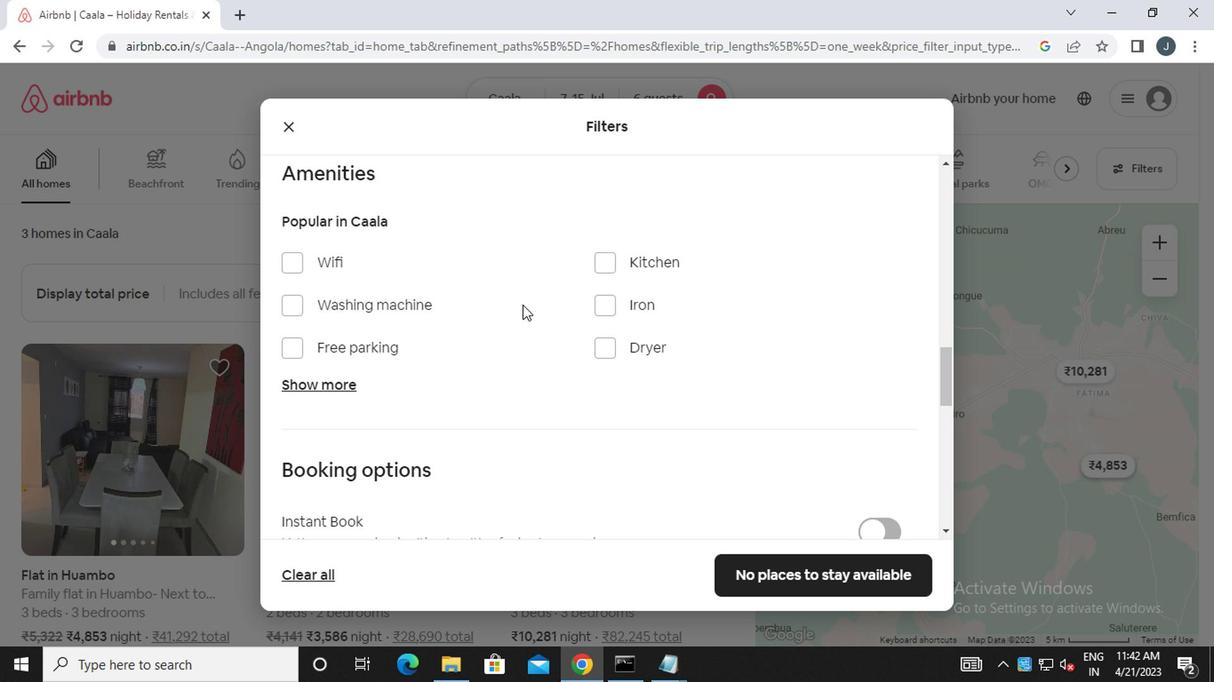 
Action: Mouse scrolled (519, 304) with delta (0, -1)
Screenshot: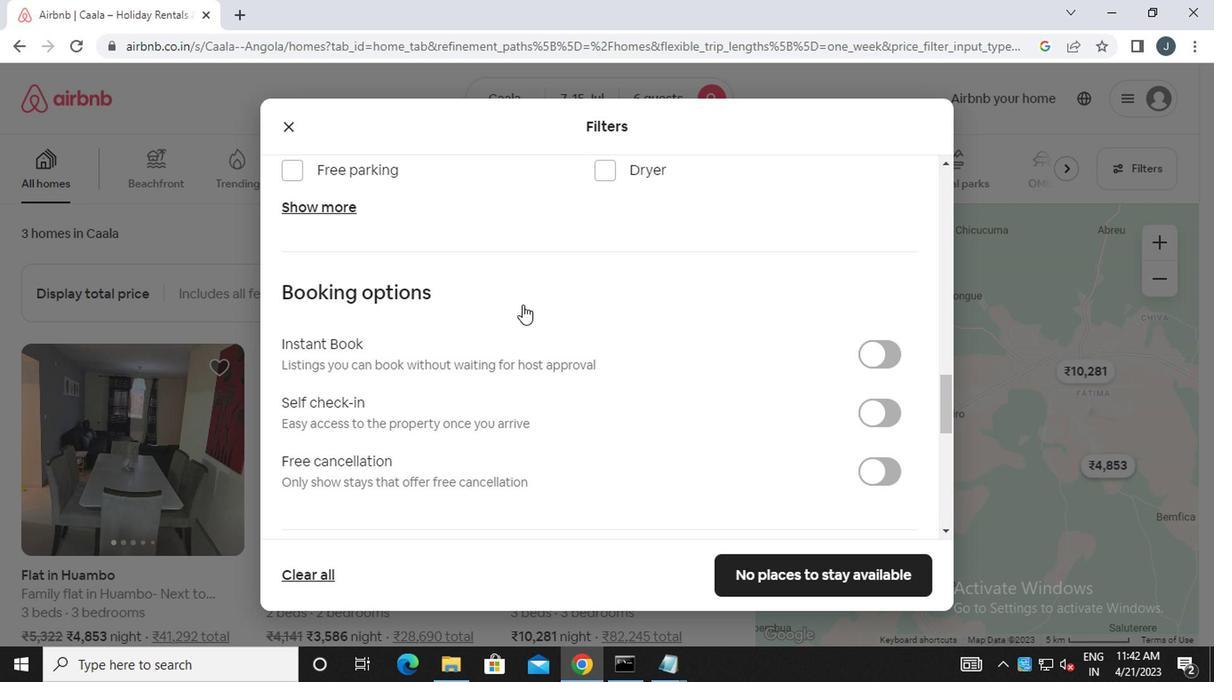 
Action: Mouse scrolled (519, 306) with delta (0, 0)
Screenshot: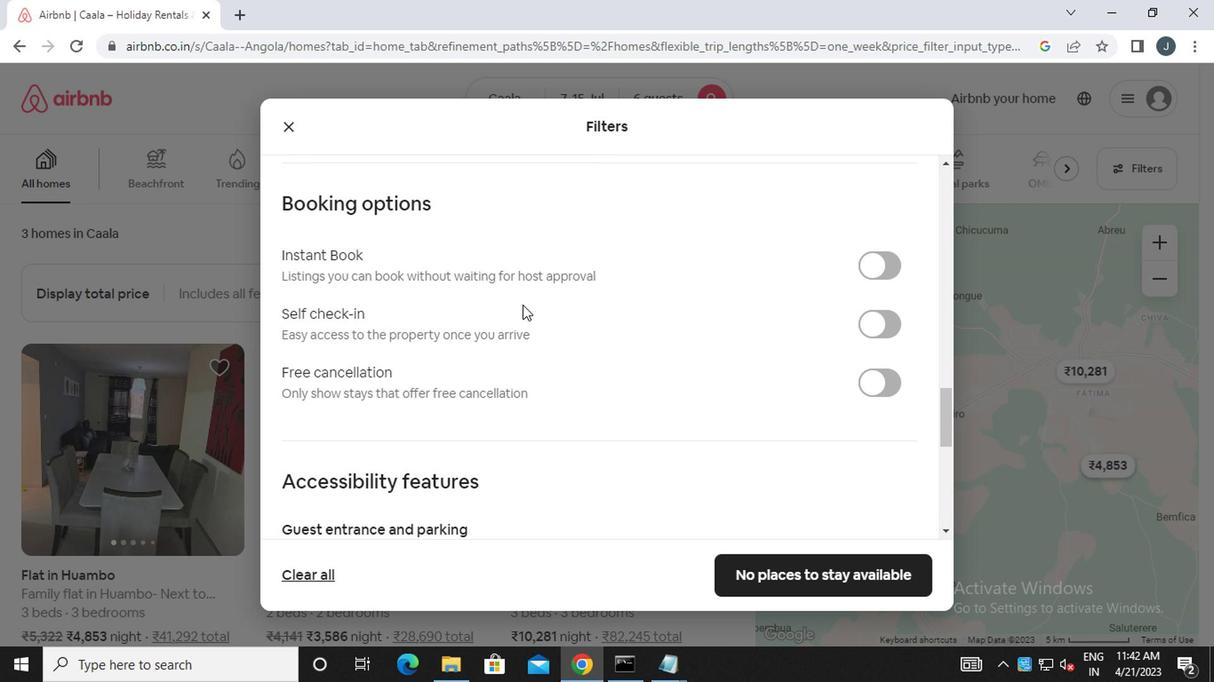 
Action: Mouse scrolled (519, 306) with delta (0, 0)
Screenshot: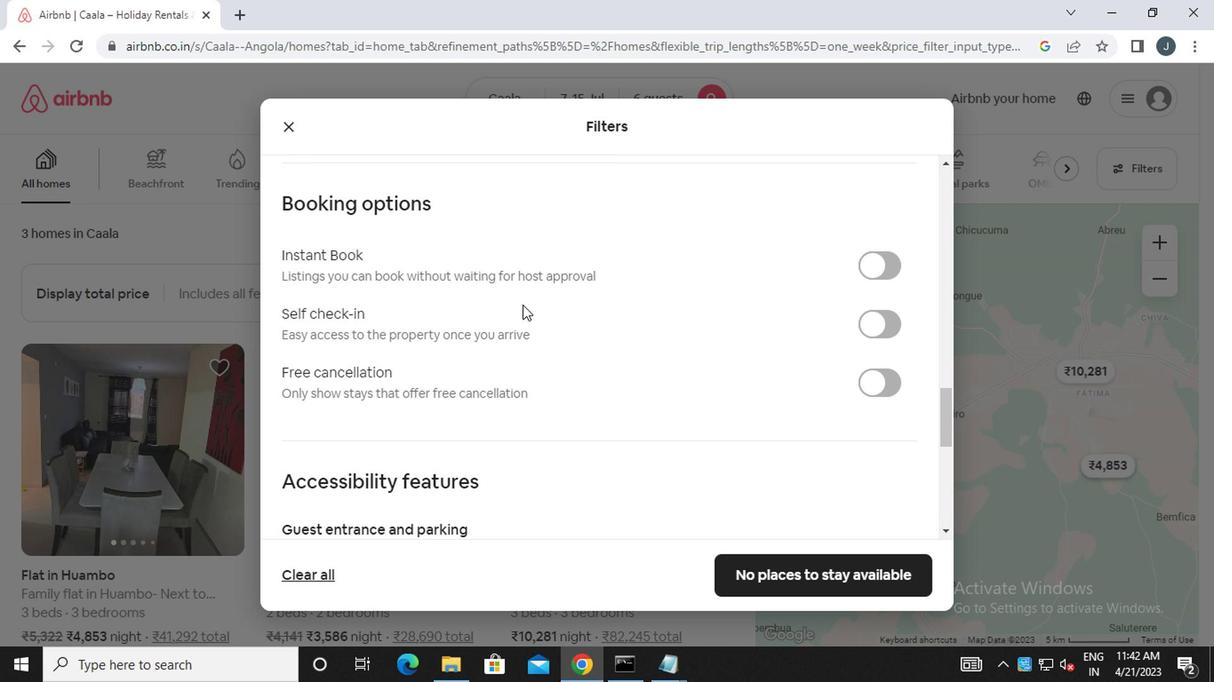 
Action: Mouse moved to (347, 292)
Screenshot: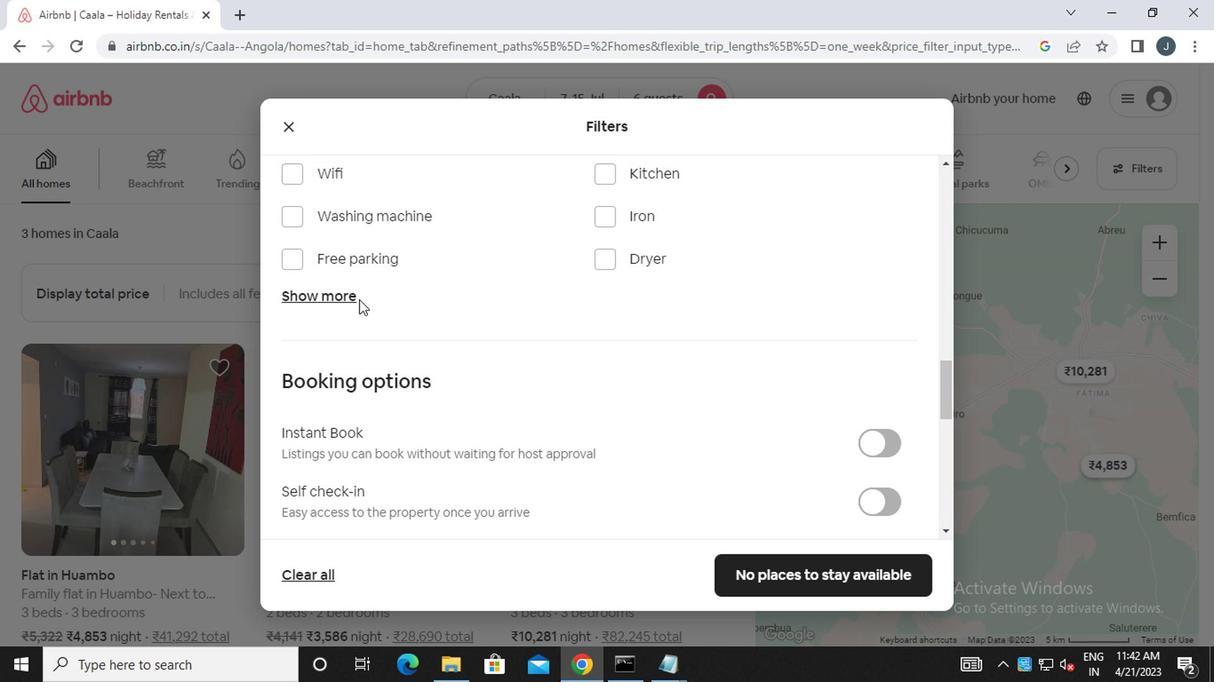 
Action: Mouse pressed left at (347, 292)
Screenshot: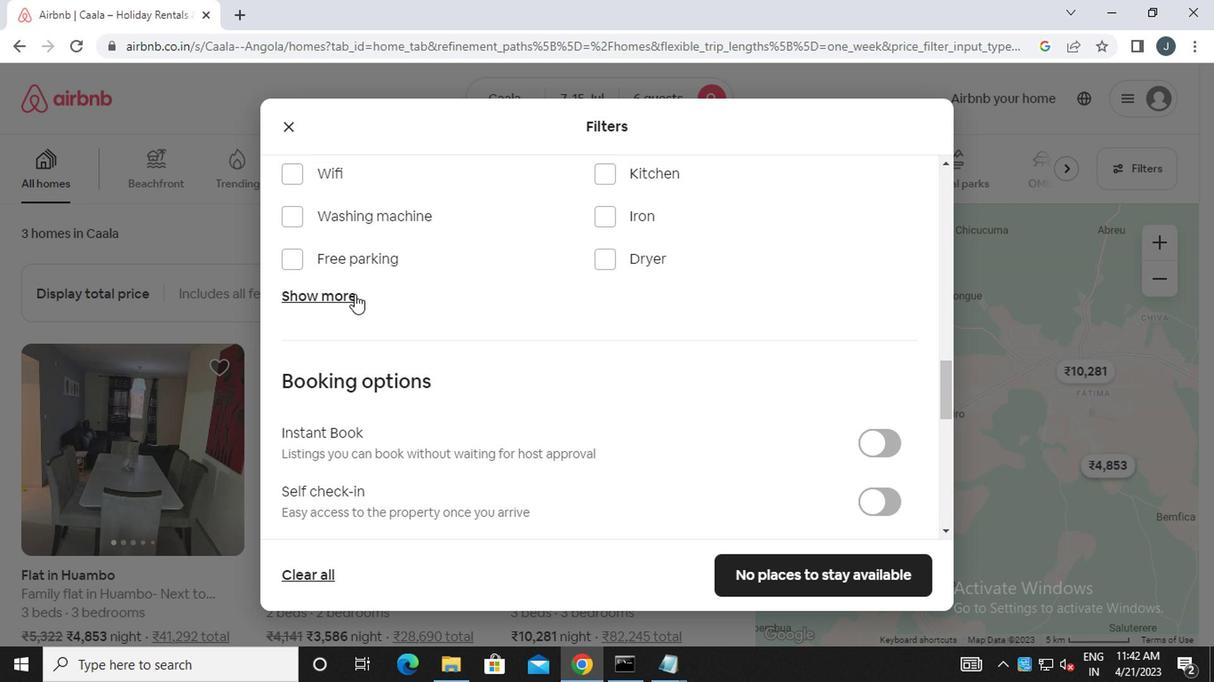 
Action: Mouse moved to (370, 280)
Screenshot: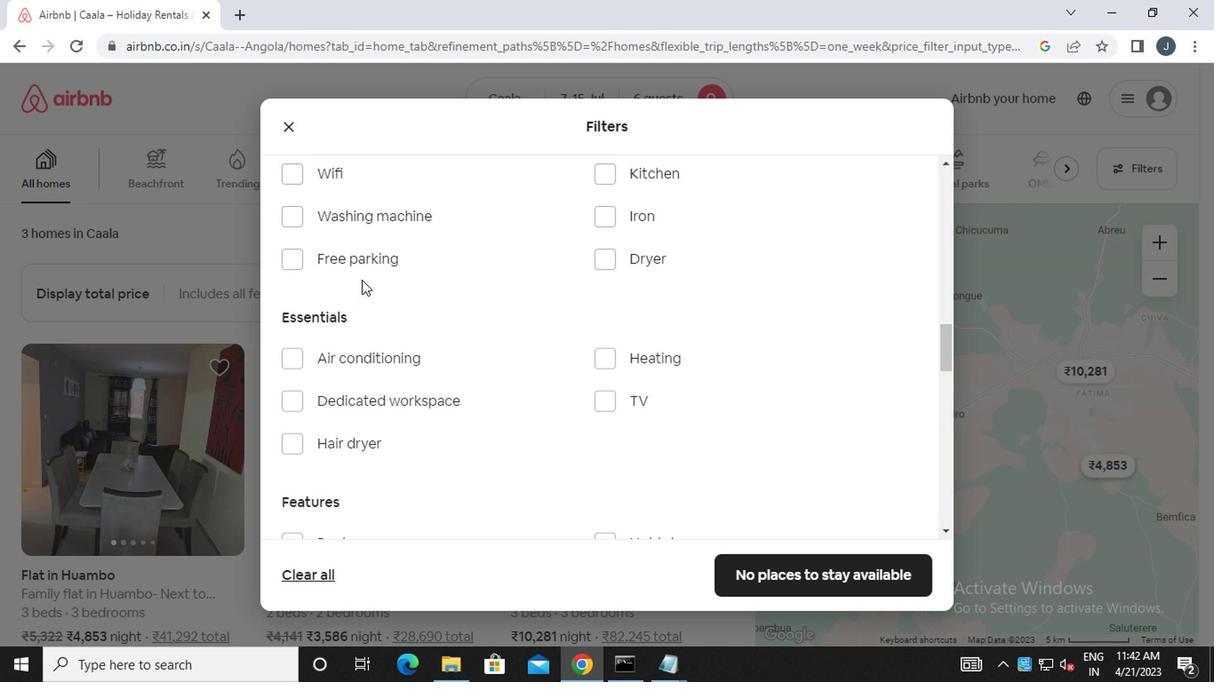 
Action: Mouse scrolled (370, 281) with delta (0, 0)
Screenshot: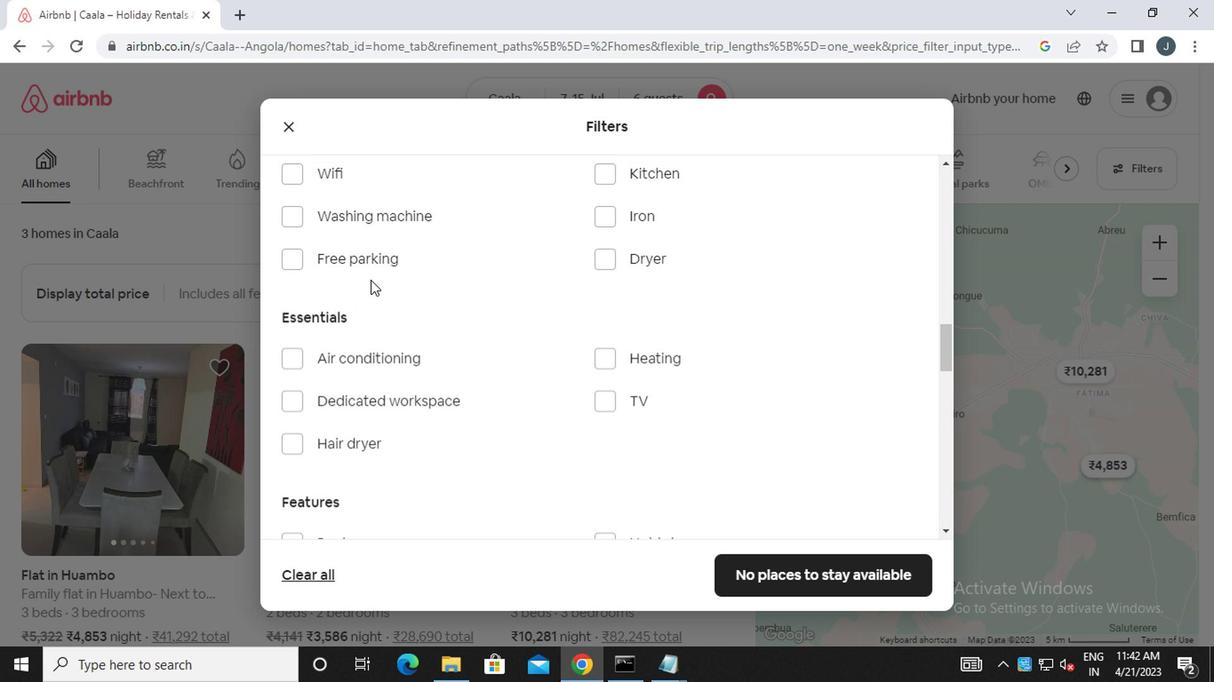 
Action: Mouse moved to (370, 281)
Screenshot: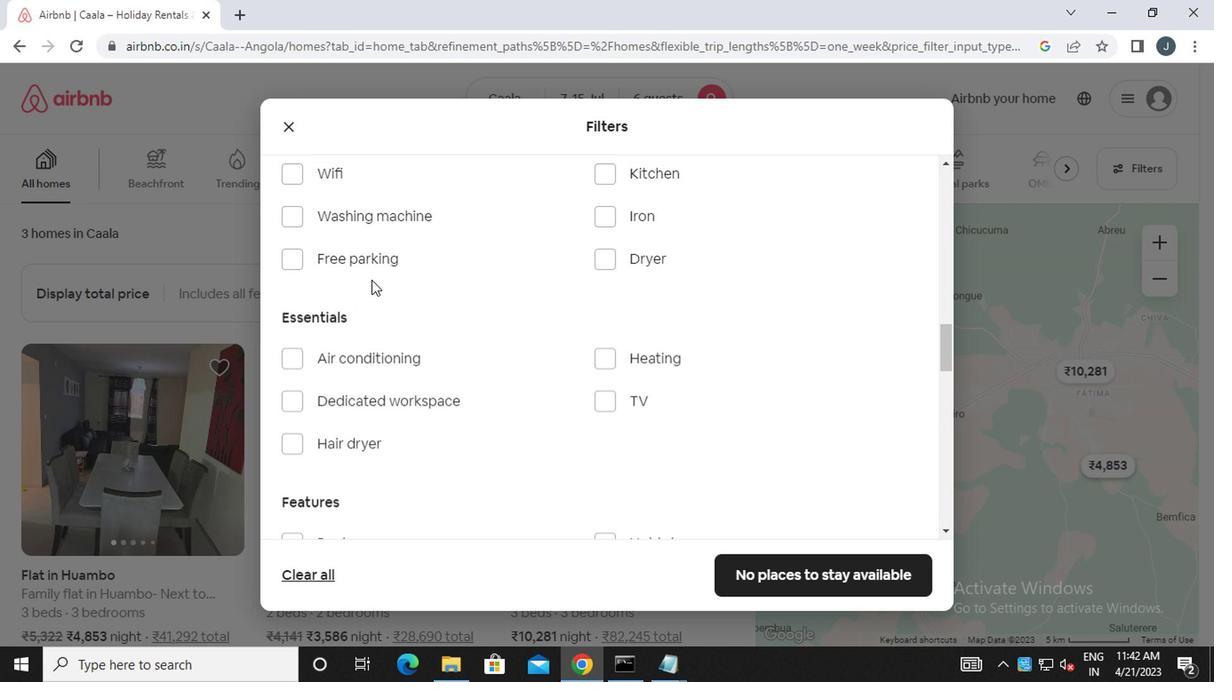 
Action: Mouse scrolled (370, 282) with delta (0, 0)
Screenshot: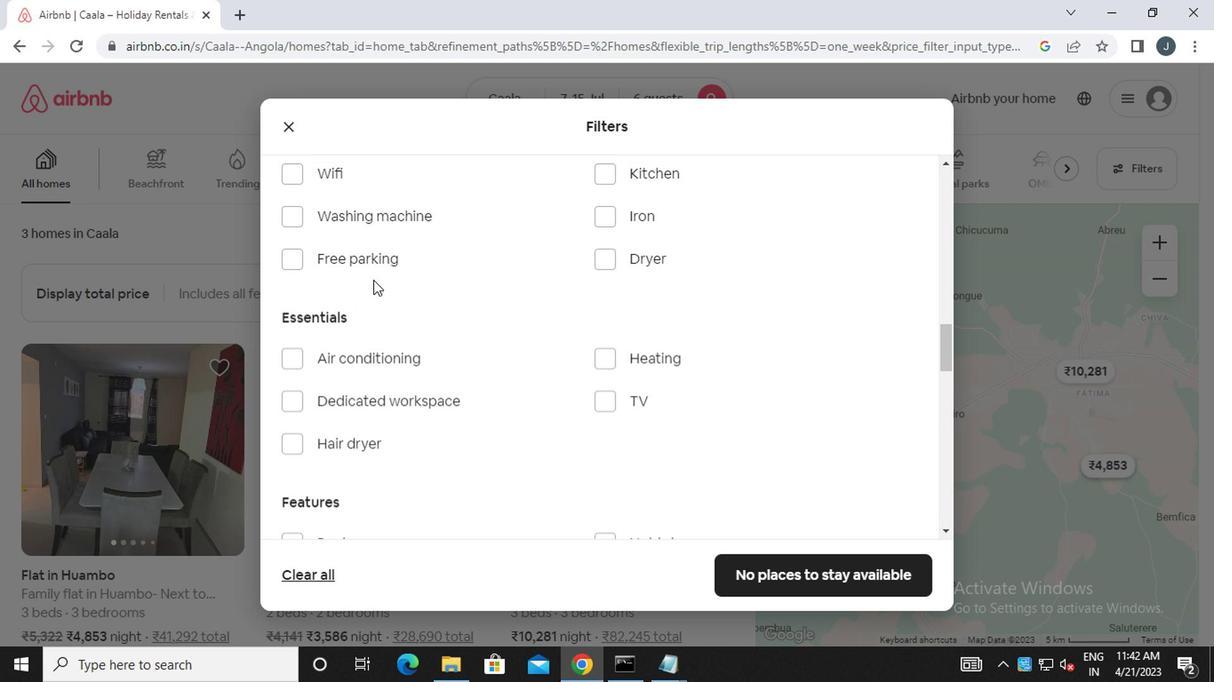 
Action: Mouse moved to (366, 301)
Screenshot: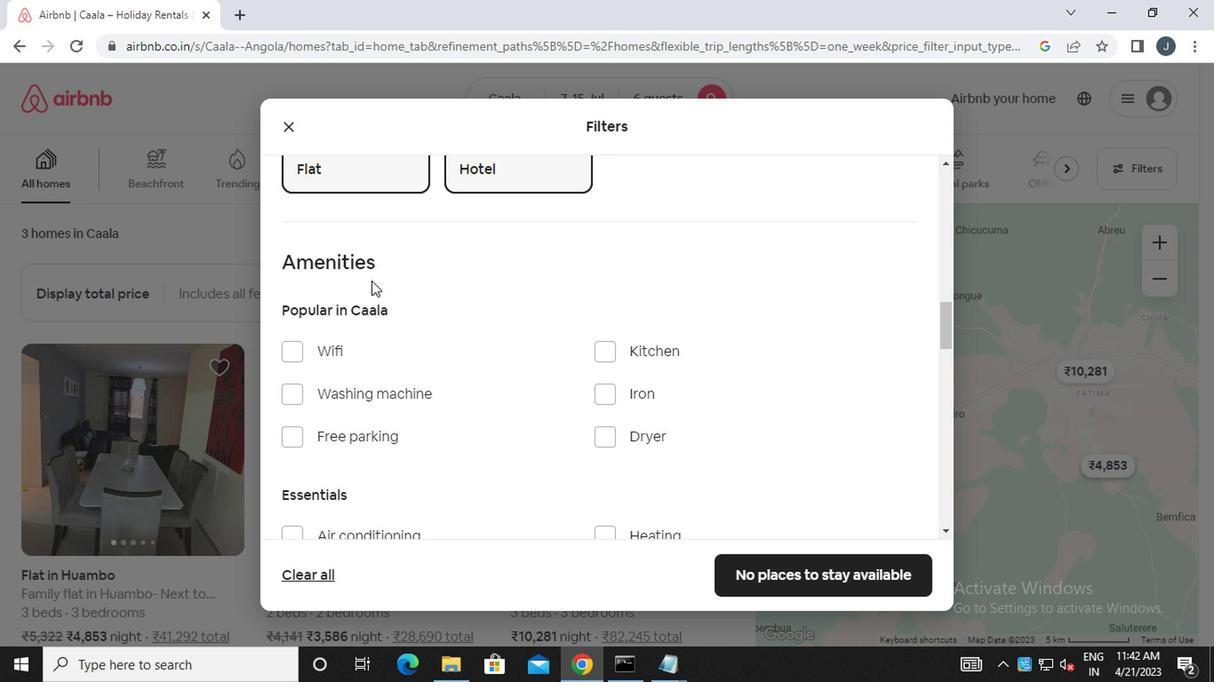 
Action: Mouse scrolled (366, 300) with delta (0, 0)
Screenshot: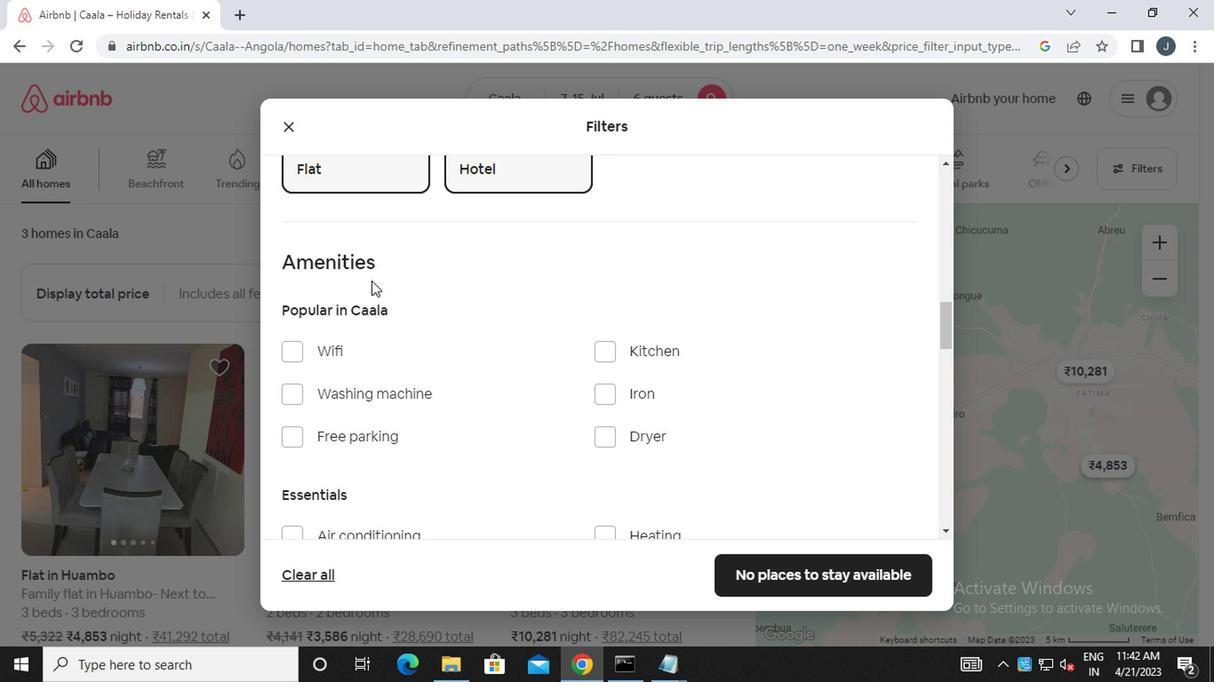 
Action: Mouse moved to (367, 310)
Screenshot: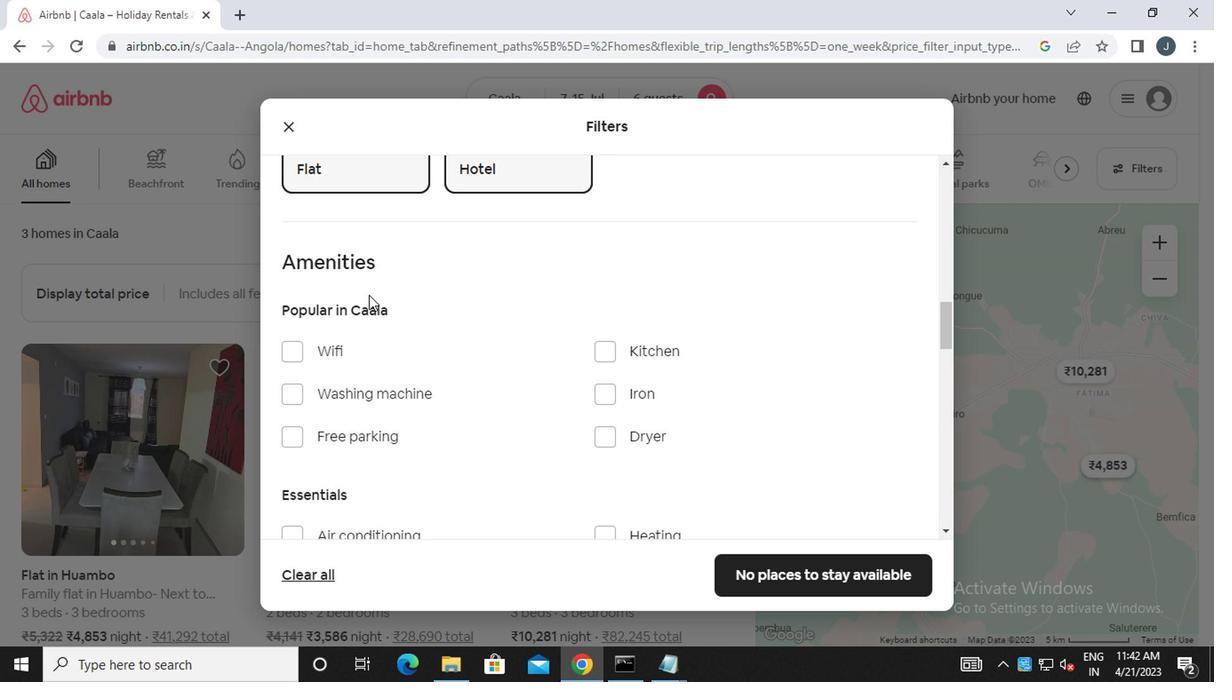 
Action: Mouse scrolled (367, 309) with delta (0, 0)
Screenshot: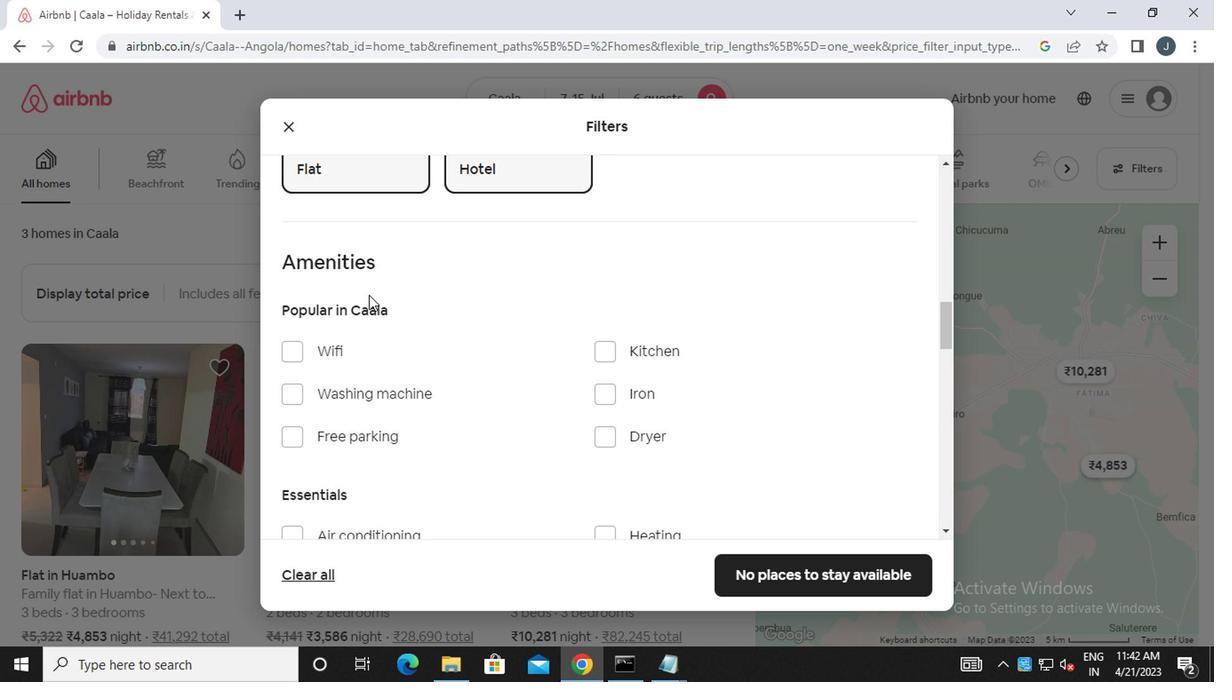 
Action: Mouse moved to (368, 314)
Screenshot: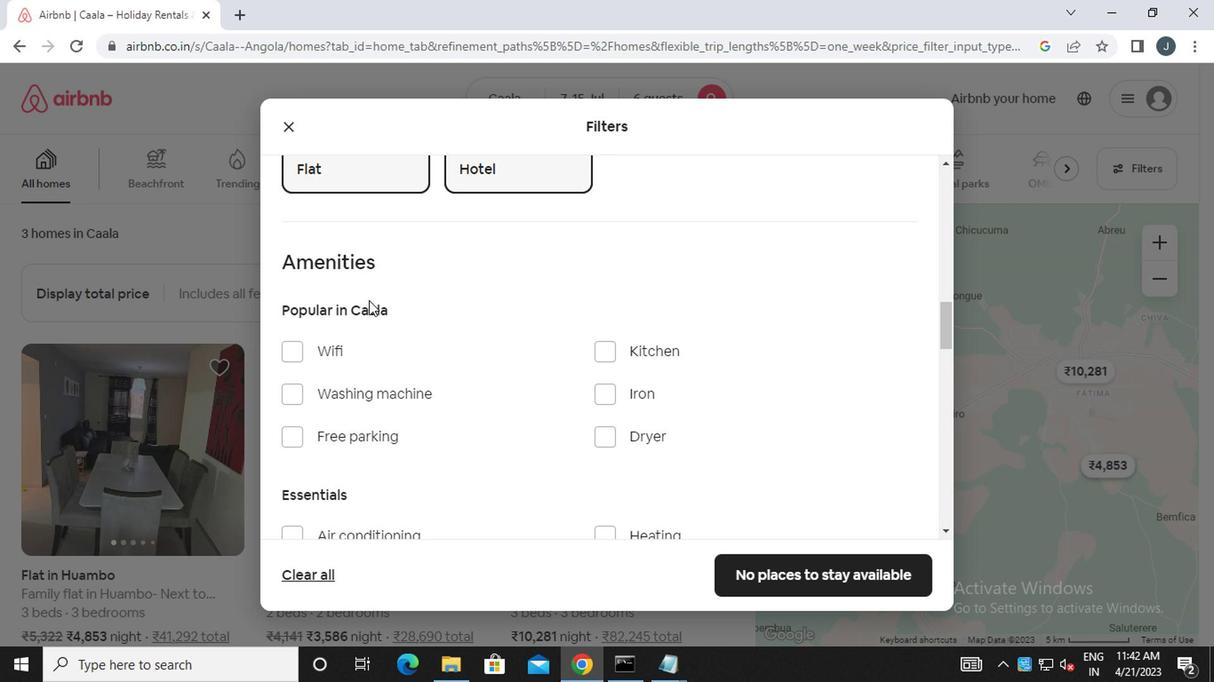 
Action: Mouse scrolled (368, 313) with delta (0, -1)
Screenshot: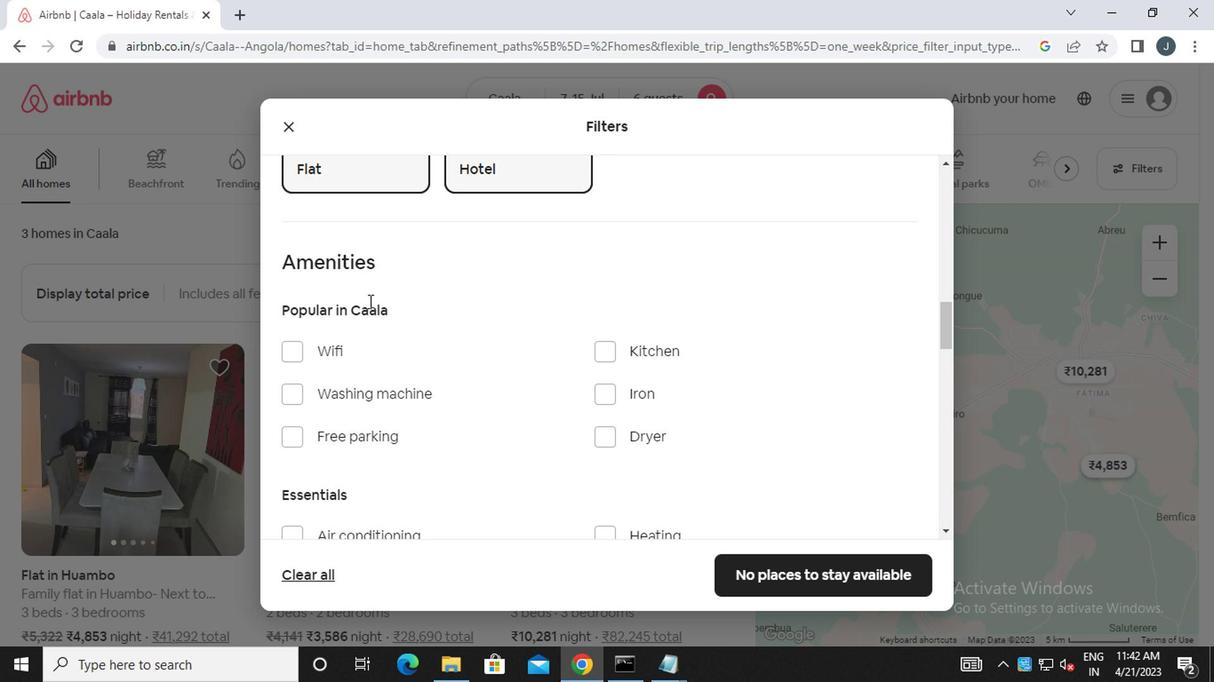 
Action: Mouse moved to (376, 272)
Screenshot: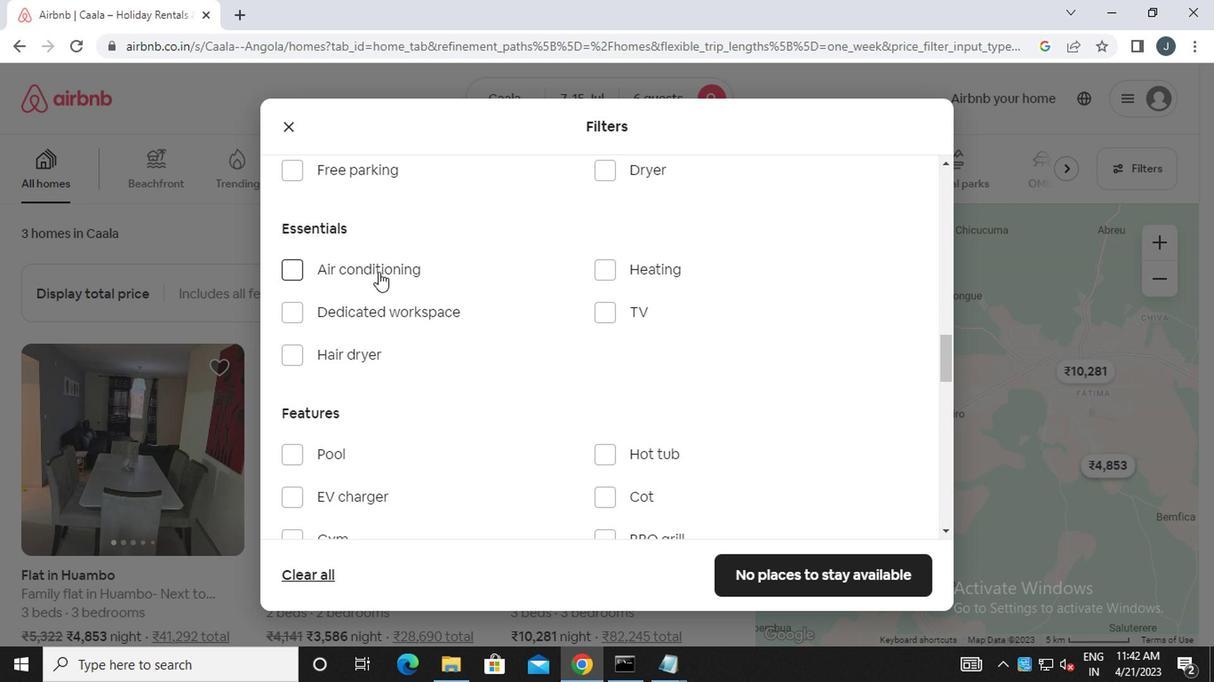 
Action: Mouse pressed left at (376, 272)
Screenshot: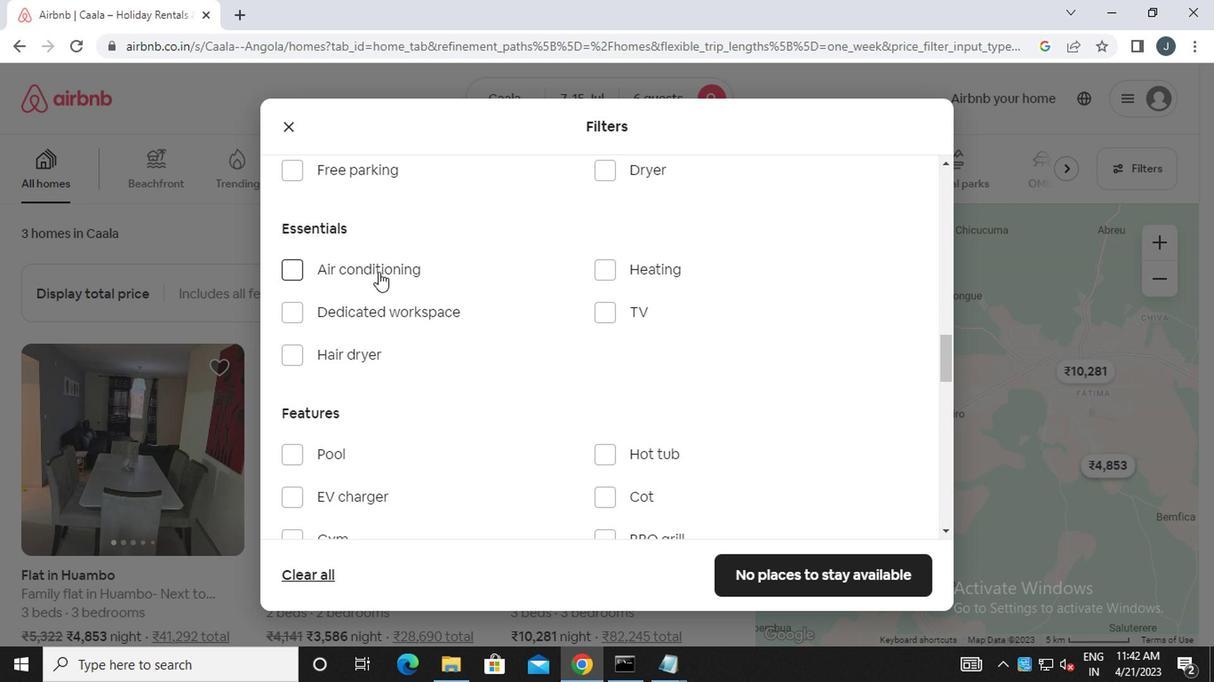 
Action: Mouse moved to (419, 354)
Screenshot: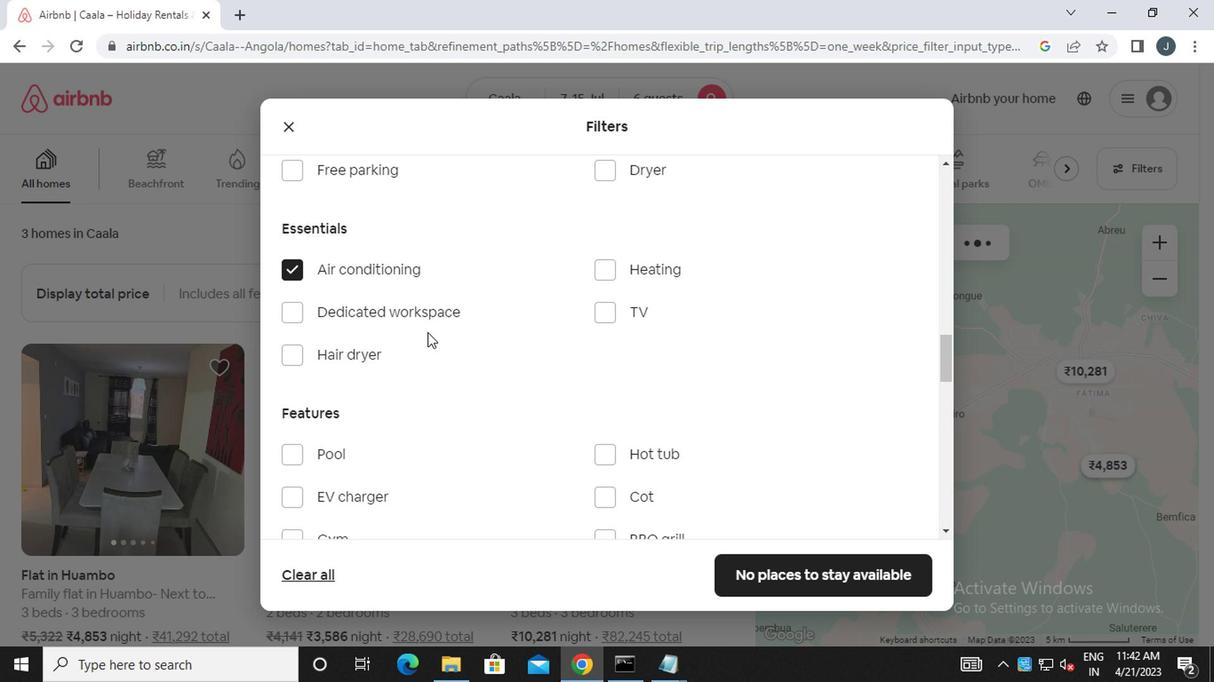 
Action: Mouse scrolled (419, 353) with delta (0, 0)
Screenshot: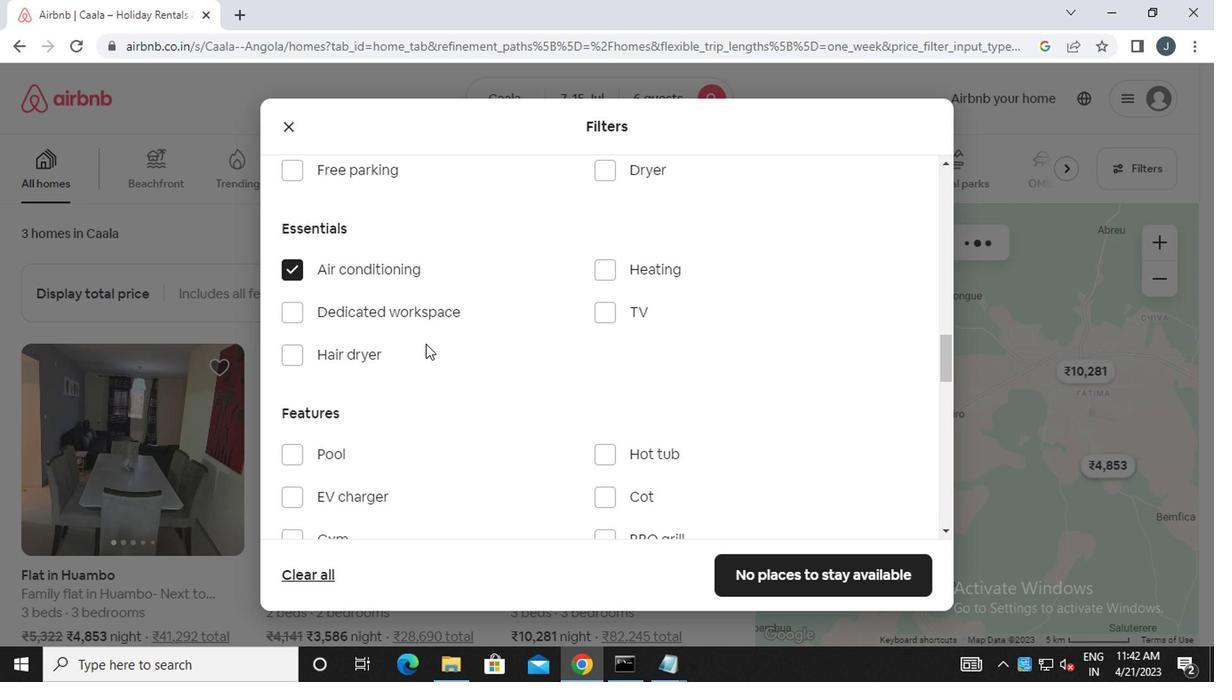
Action: Mouse moved to (417, 356)
Screenshot: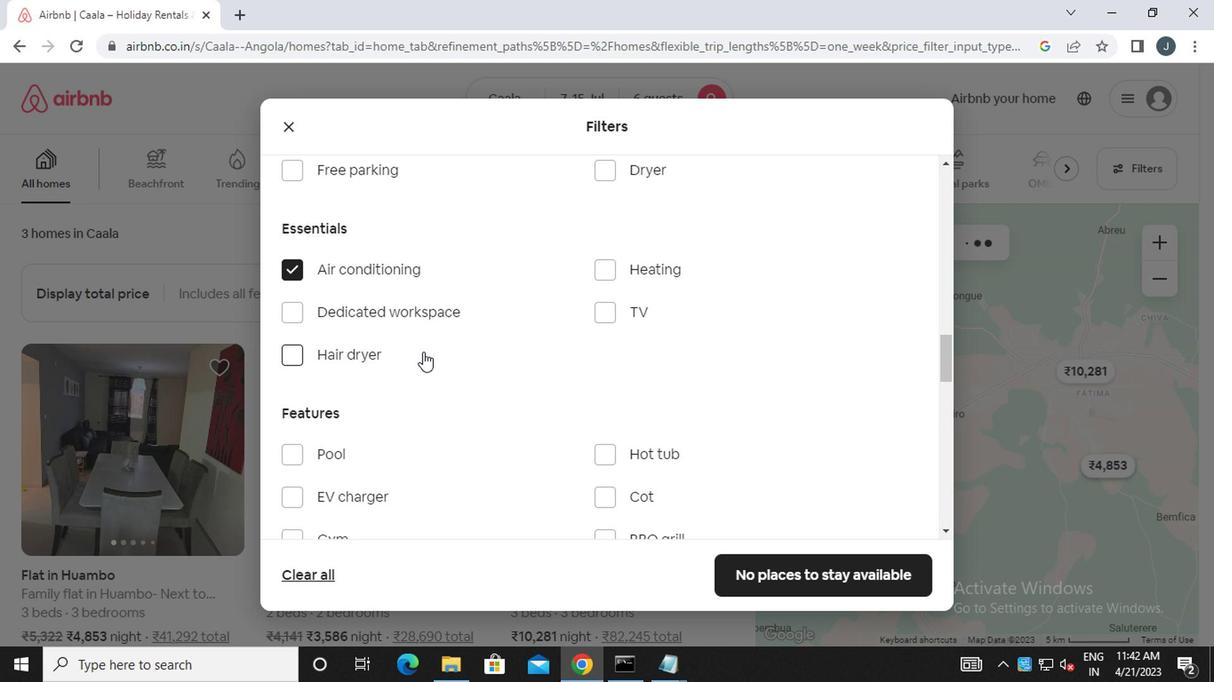 
Action: Mouse scrolled (417, 356) with delta (0, 0)
Screenshot: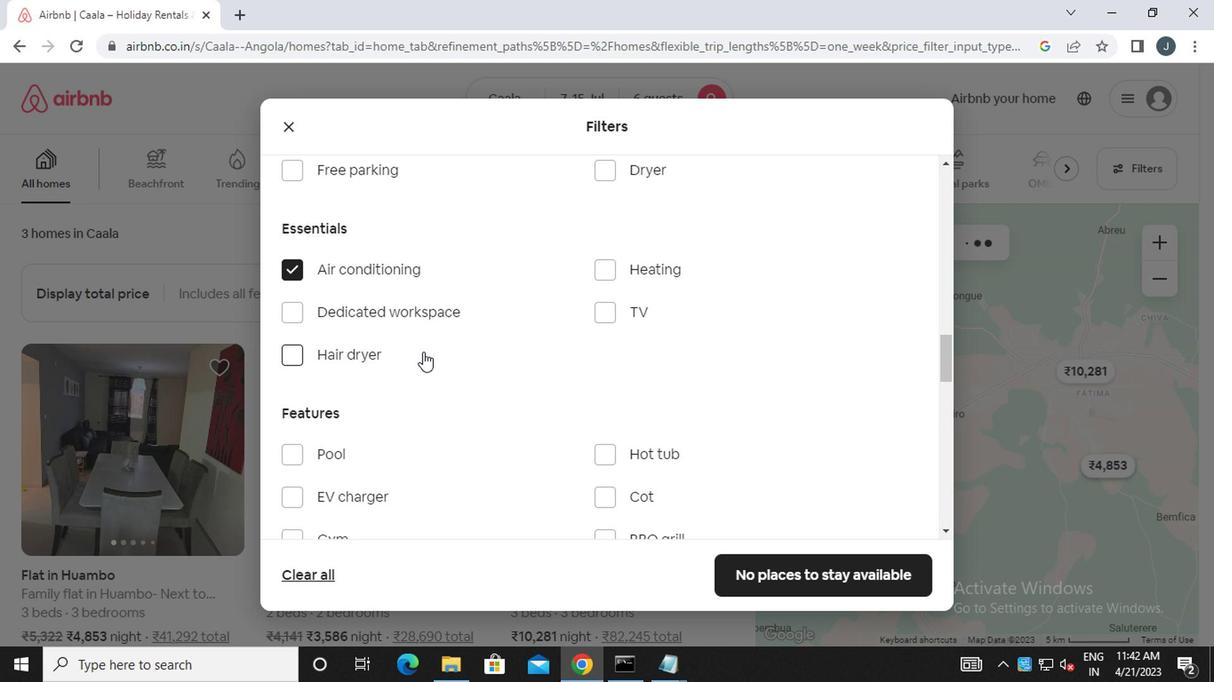 
Action: Mouse moved to (645, 362)
Screenshot: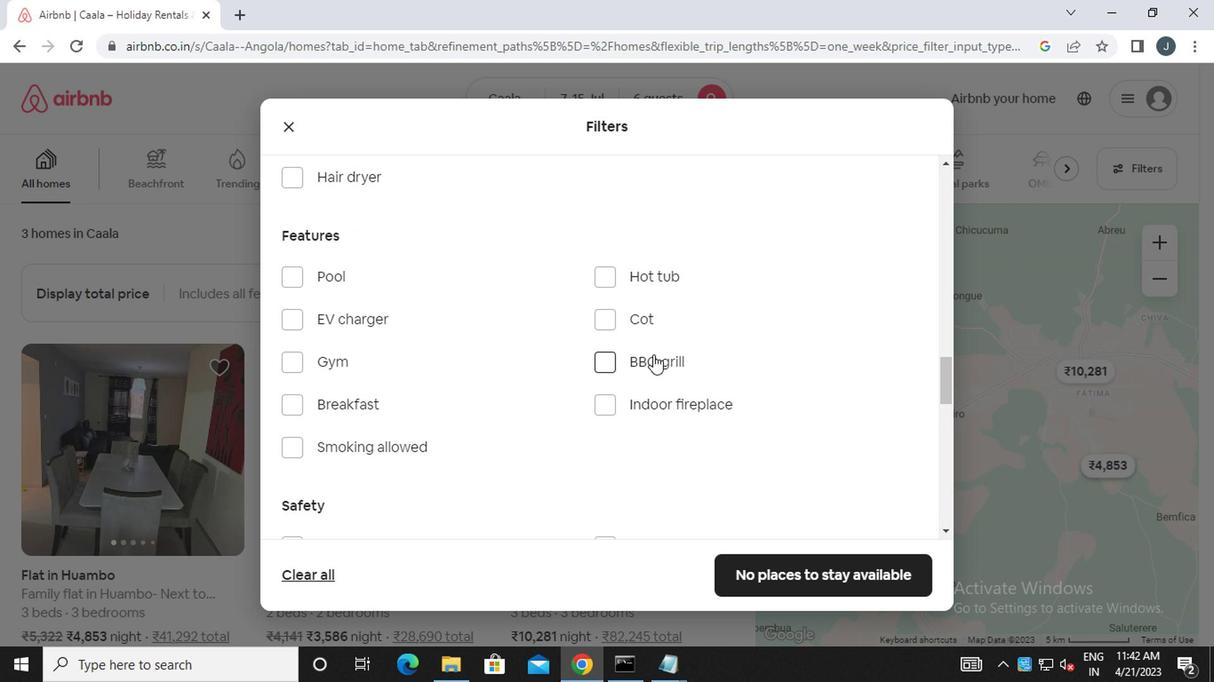 
Action: Mouse pressed left at (645, 362)
Screenshot: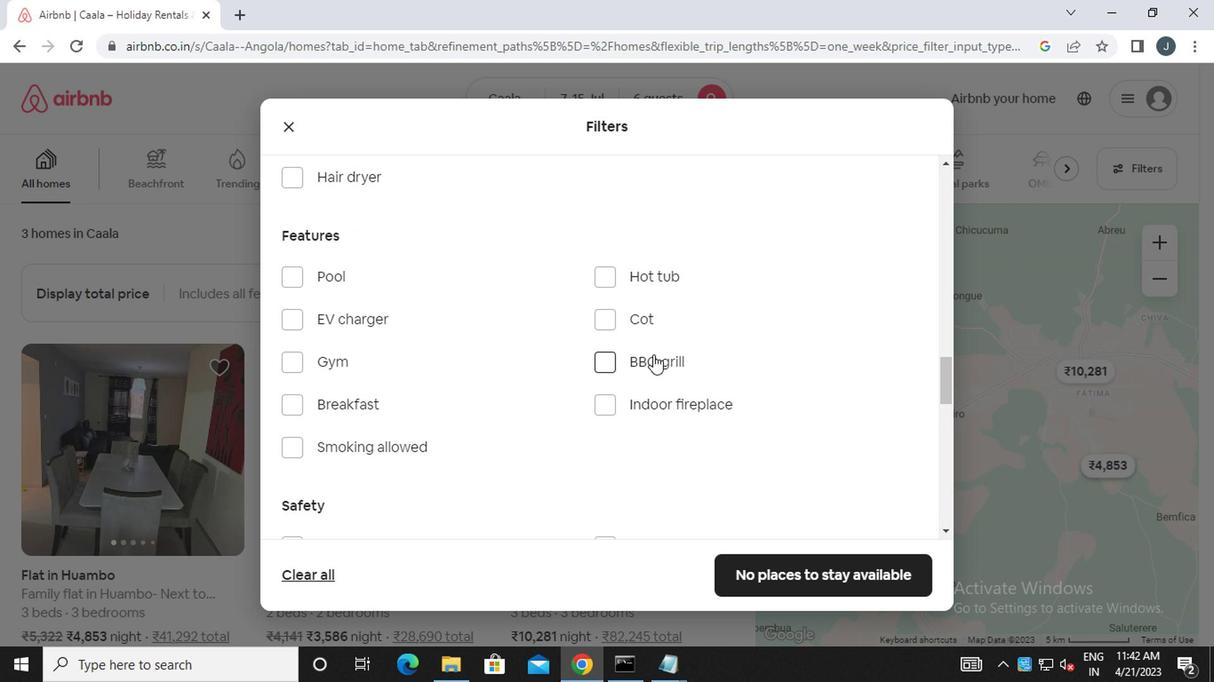 
Action: Mouse moved to (427, 436)
Screenshot: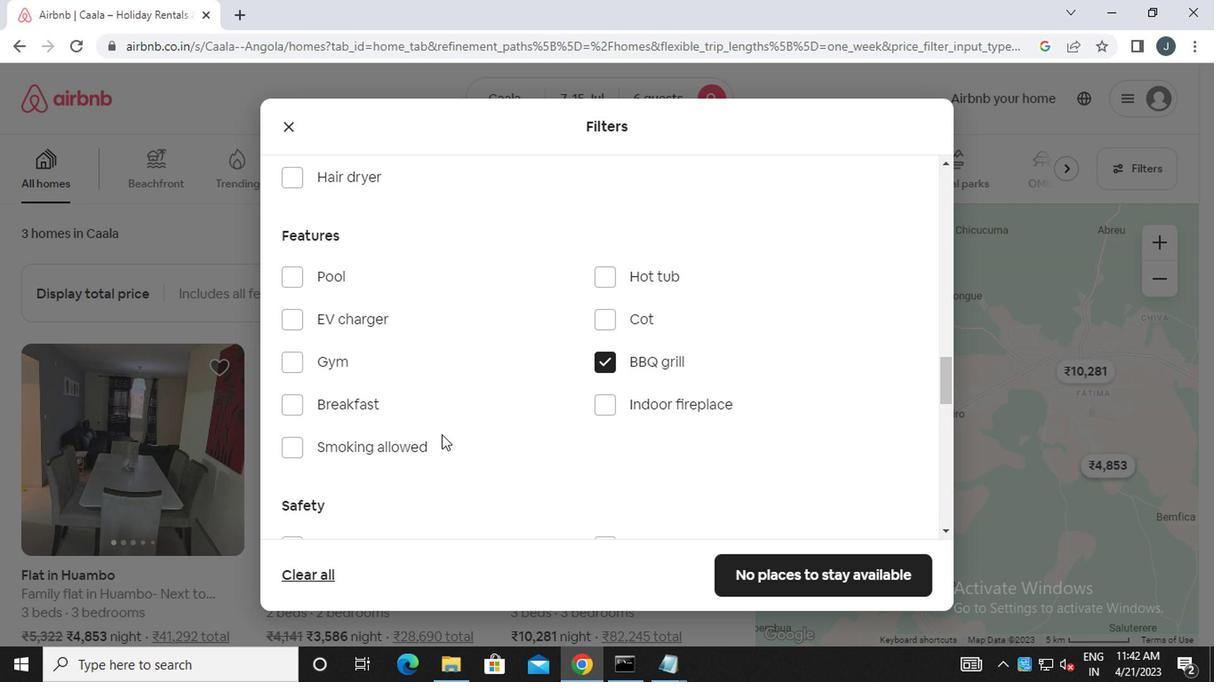 
Action: Mouse pressed left at (427, 436)
Screenshot: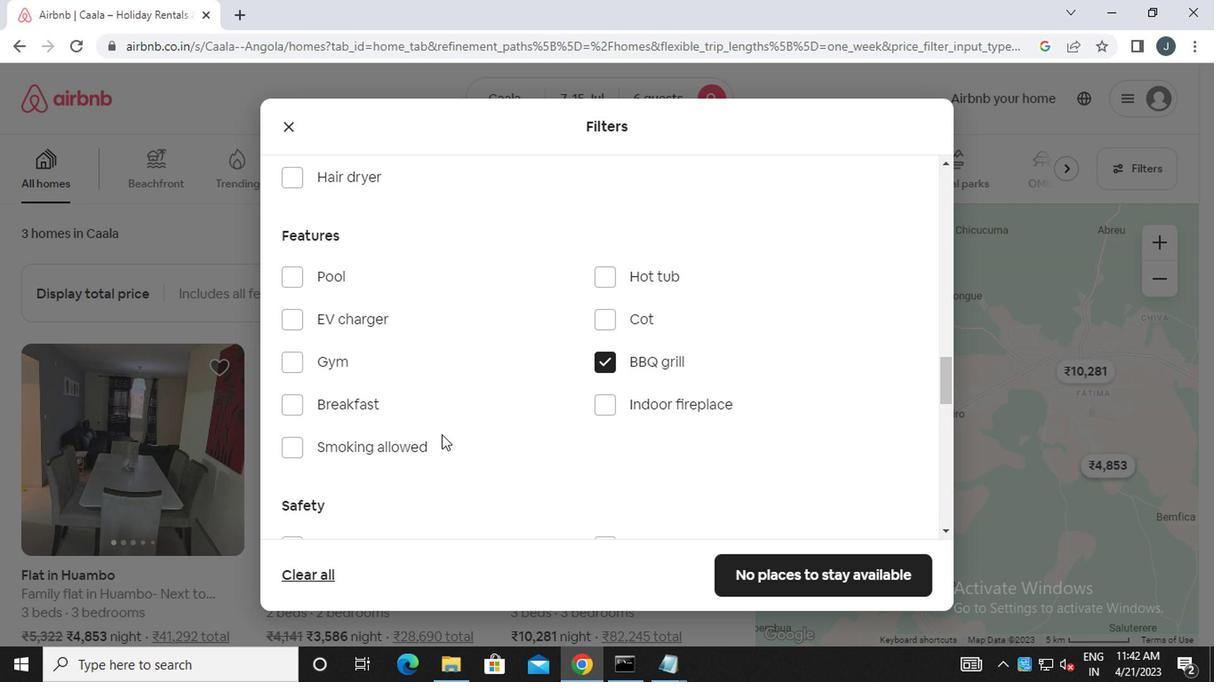 
Action: Mouse moved to (383, 448)
Screenshot: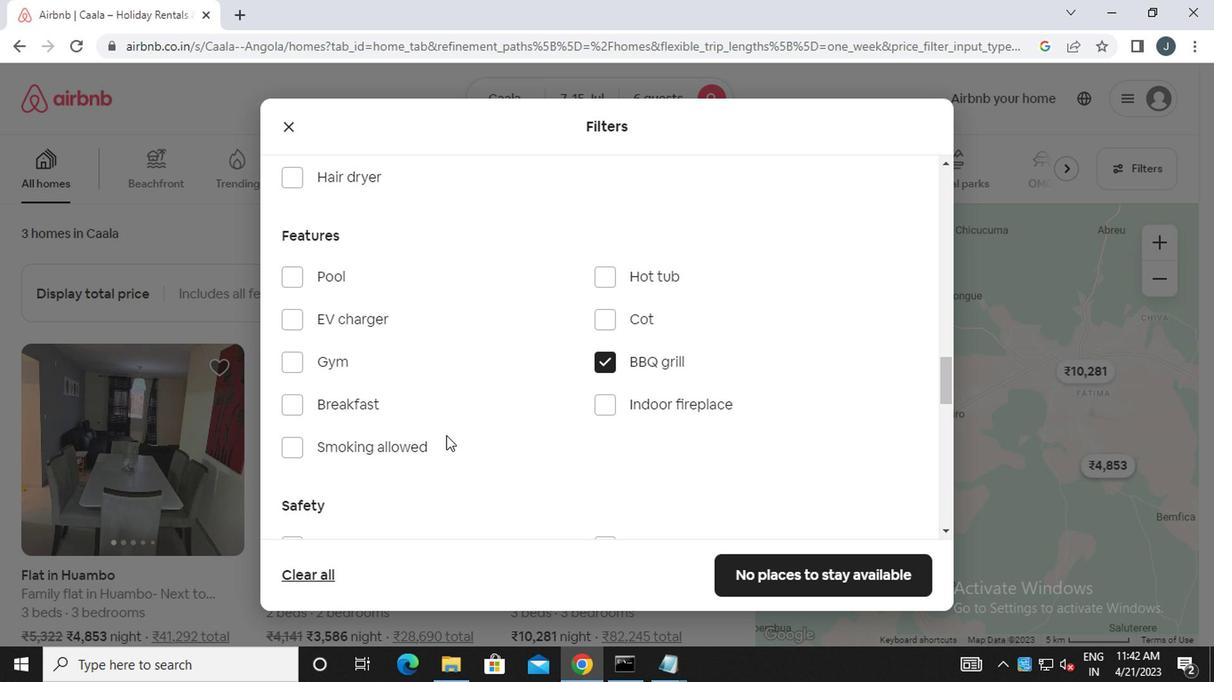 
Action: Mouse pressed left at (383, 448)
Screenshot: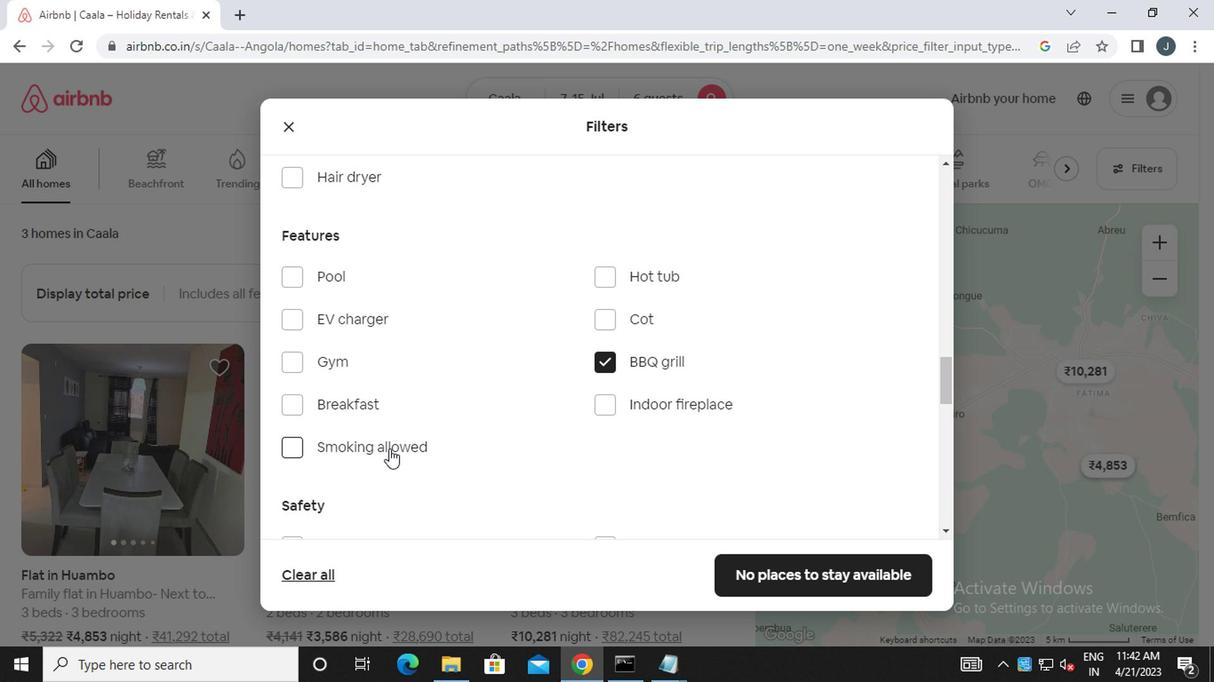 
Action: Mouse moved to (411, 424)
Screenshot: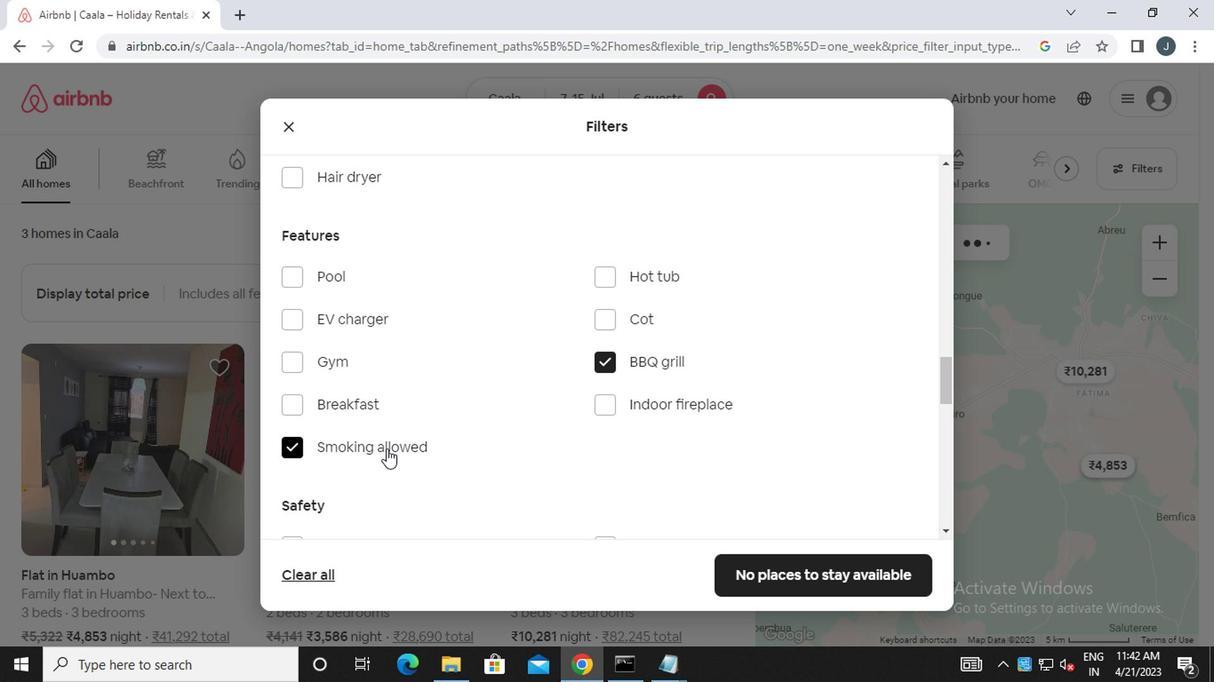 
Action: Mouse scrolled (411, 425) with delta (0, 1)
Screenshot: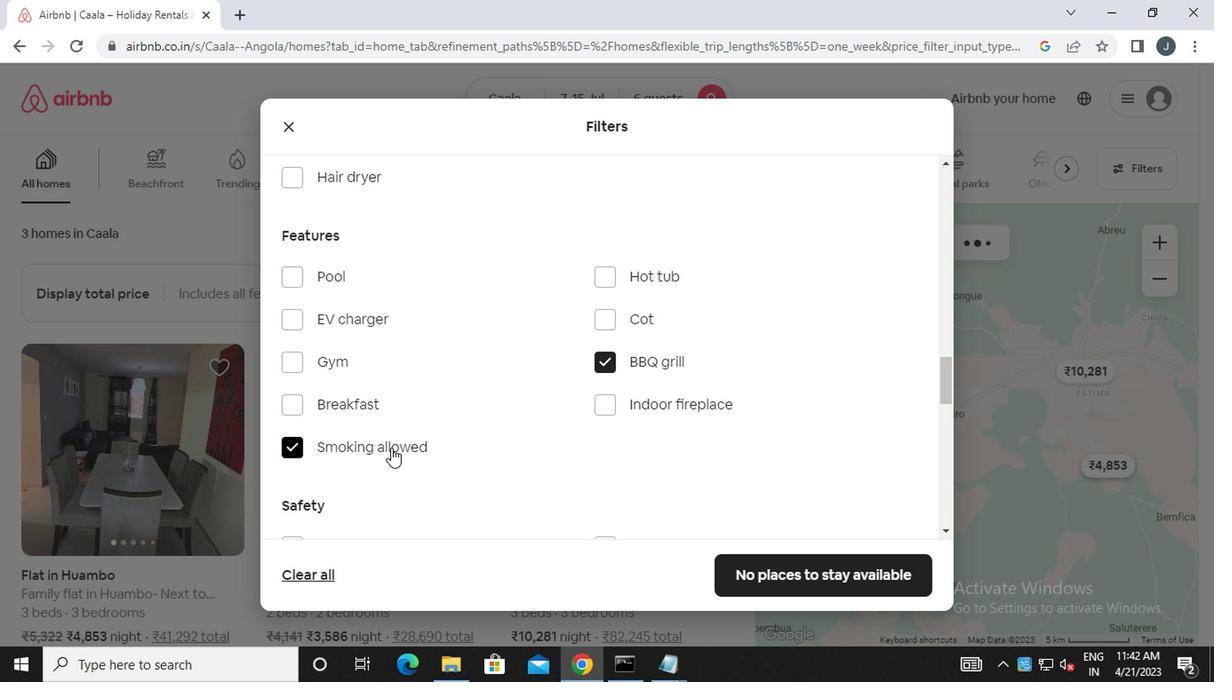 
Action: Mouse moved to (411, 424)
Screenshot: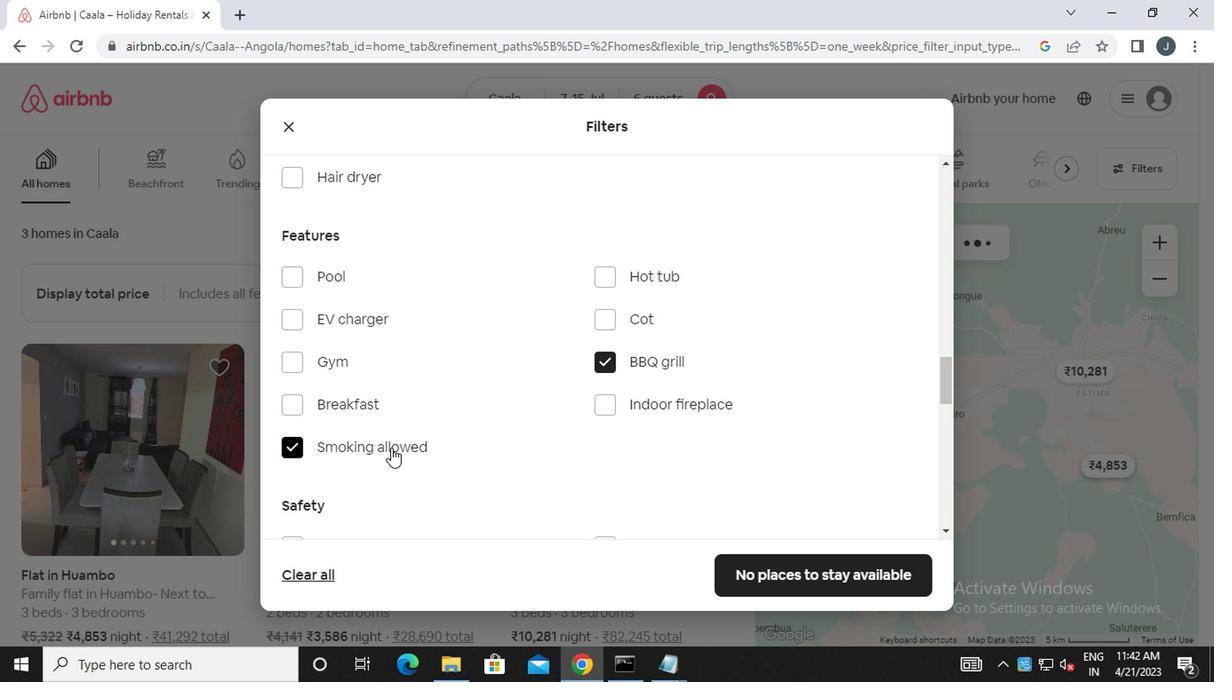 
Action: Mouse scrolled (411, 425) with delta (0, 1)
Screenshot: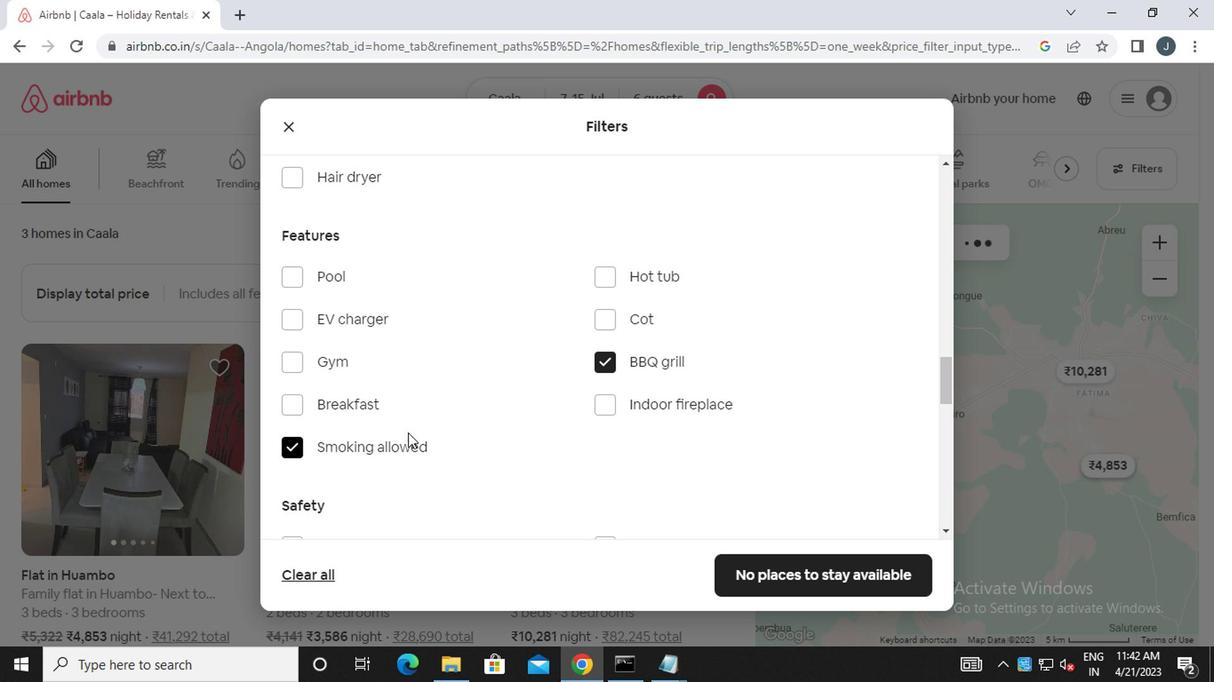 
Action: Mouse scrolled (411, 425) with delta (0, 1)
Screenshot: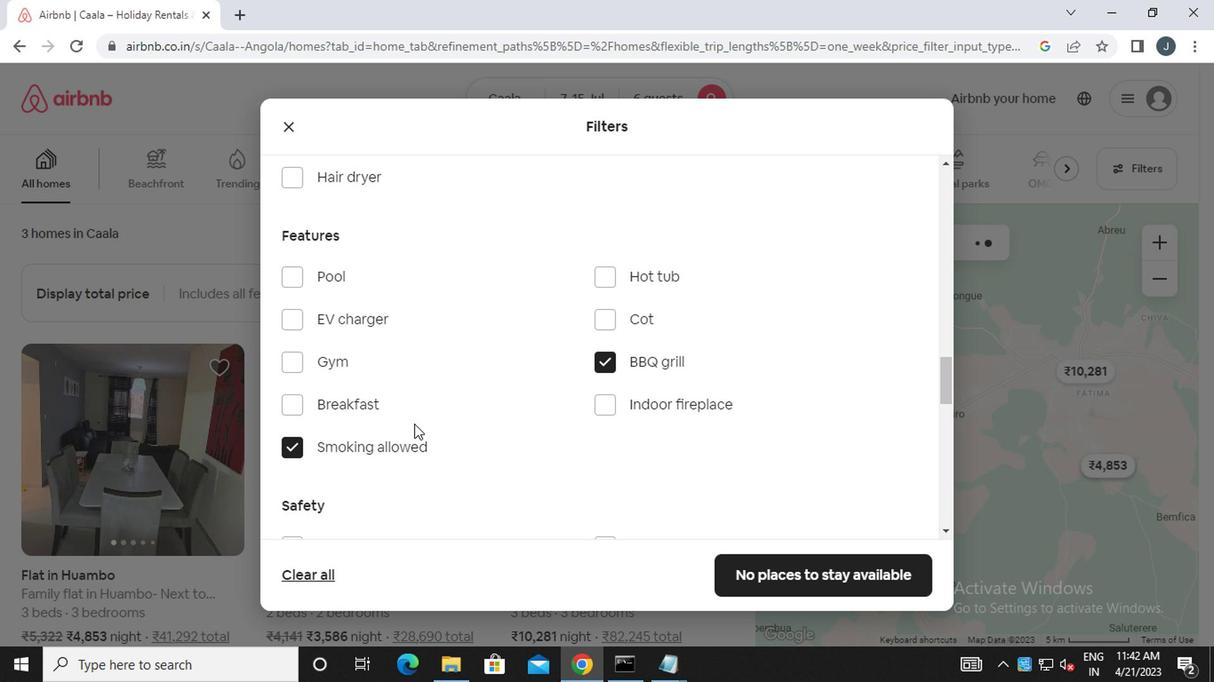 
Action: Mouse scrolled (411, 425) with delta (0, 1)
Screenshot: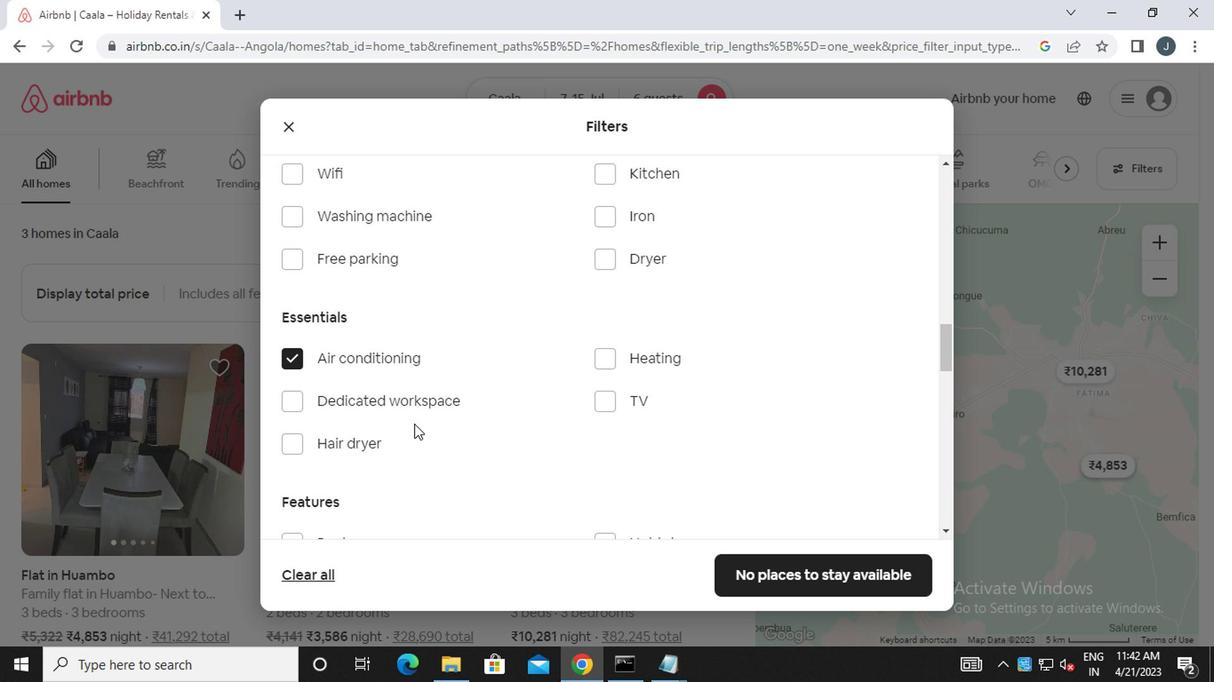
Action: Mouse scrolled (411, 423) with delta (0, 0)
Screenshot: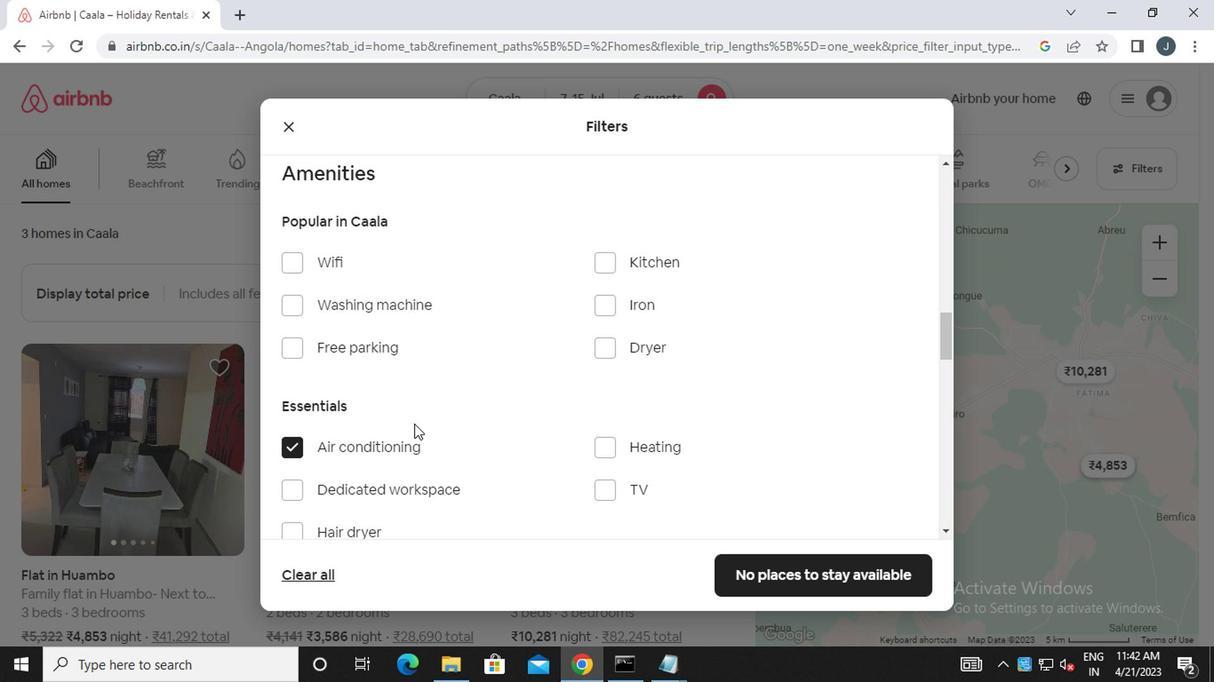 
Action: Mouse scrolled (411, 423) with delta (0, 0)
Screenshot: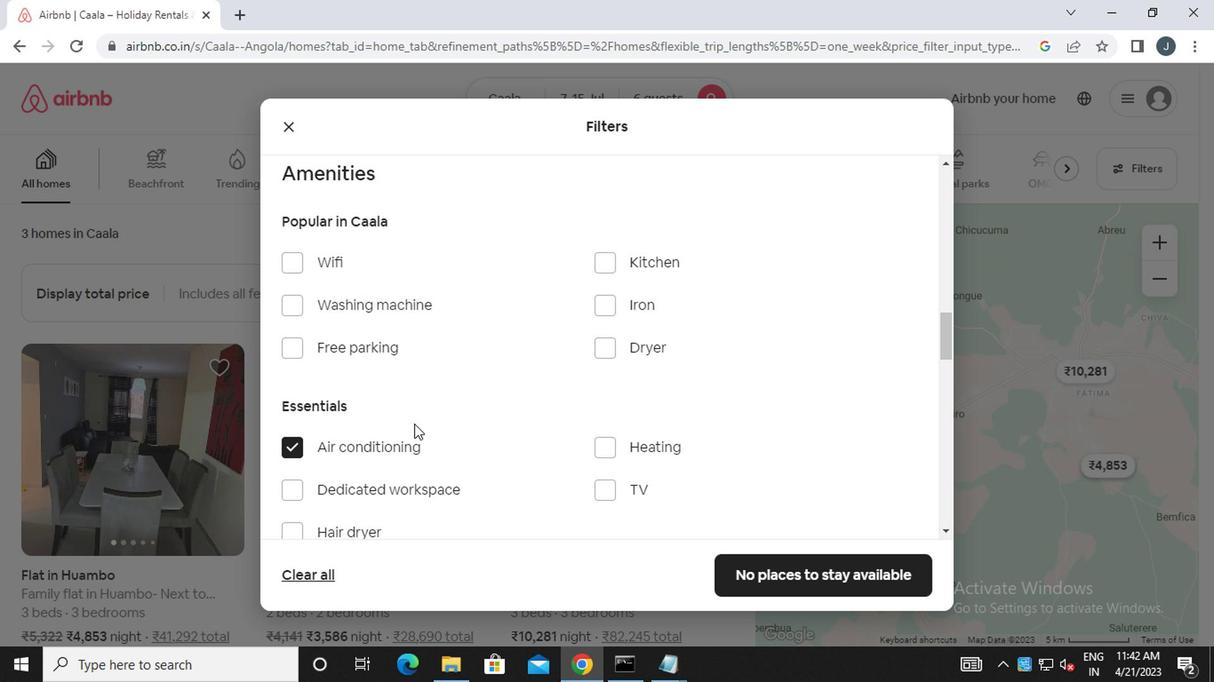 
Action: Mouse scrolled (411, 423) with delta (0, 0)
Screenshot: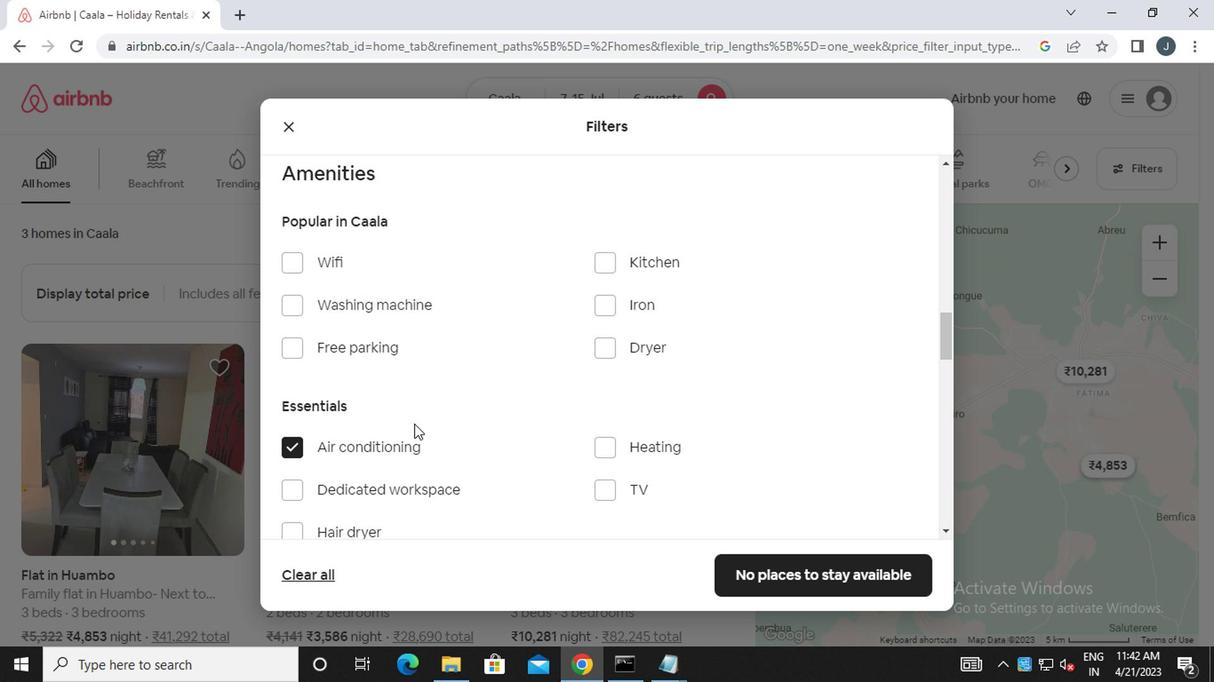 
Action: Mouse scrolled (411, 423) with delta (0, 0)
Screenshot: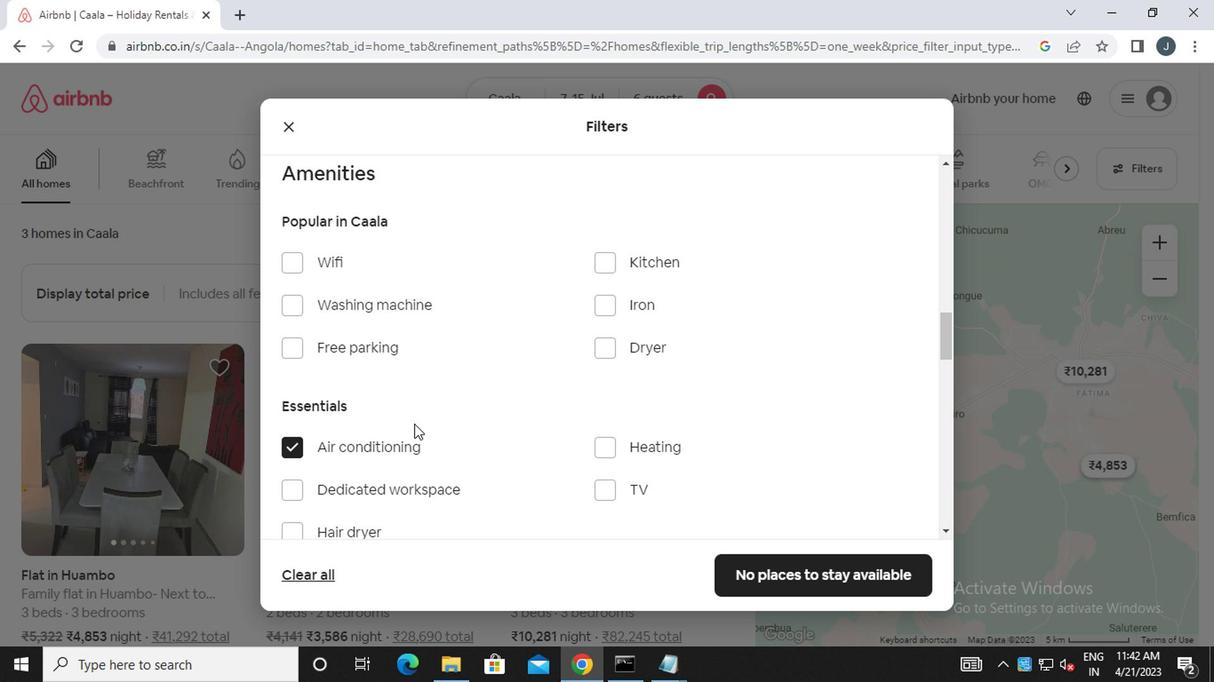 
Action: Mouse moved to (666, 443)
Screenshot: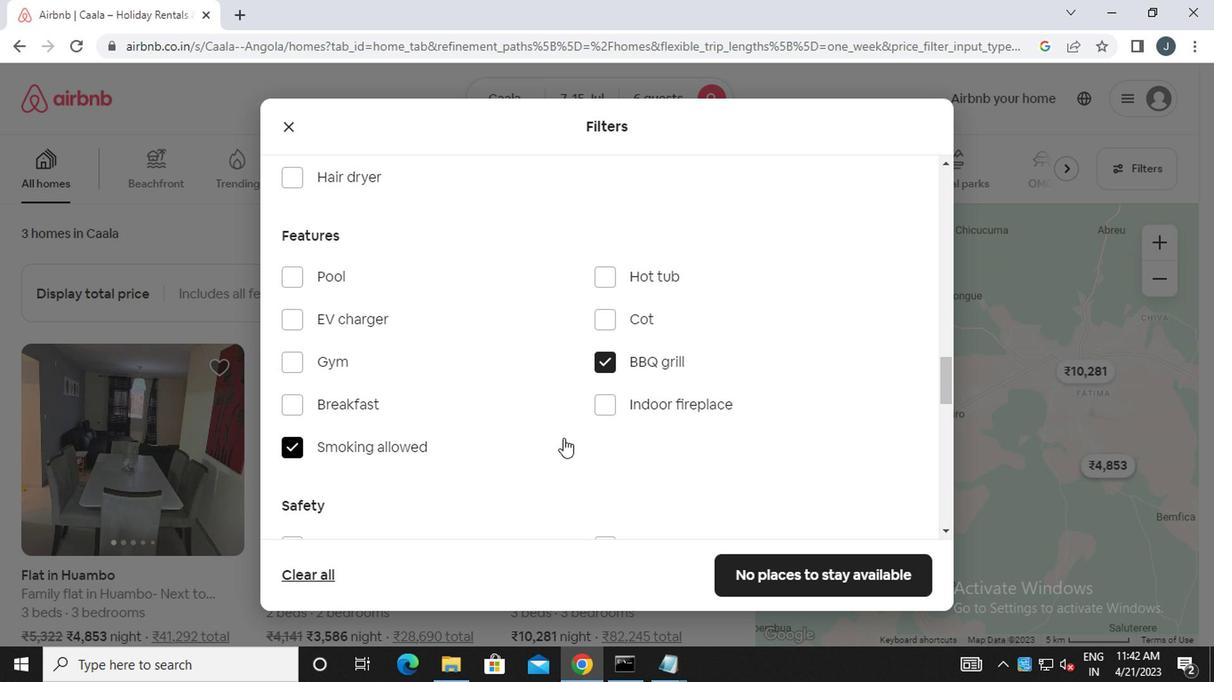 
Action: Mouse scrolled (666, 443) with delta (0, 0)
Screenshot: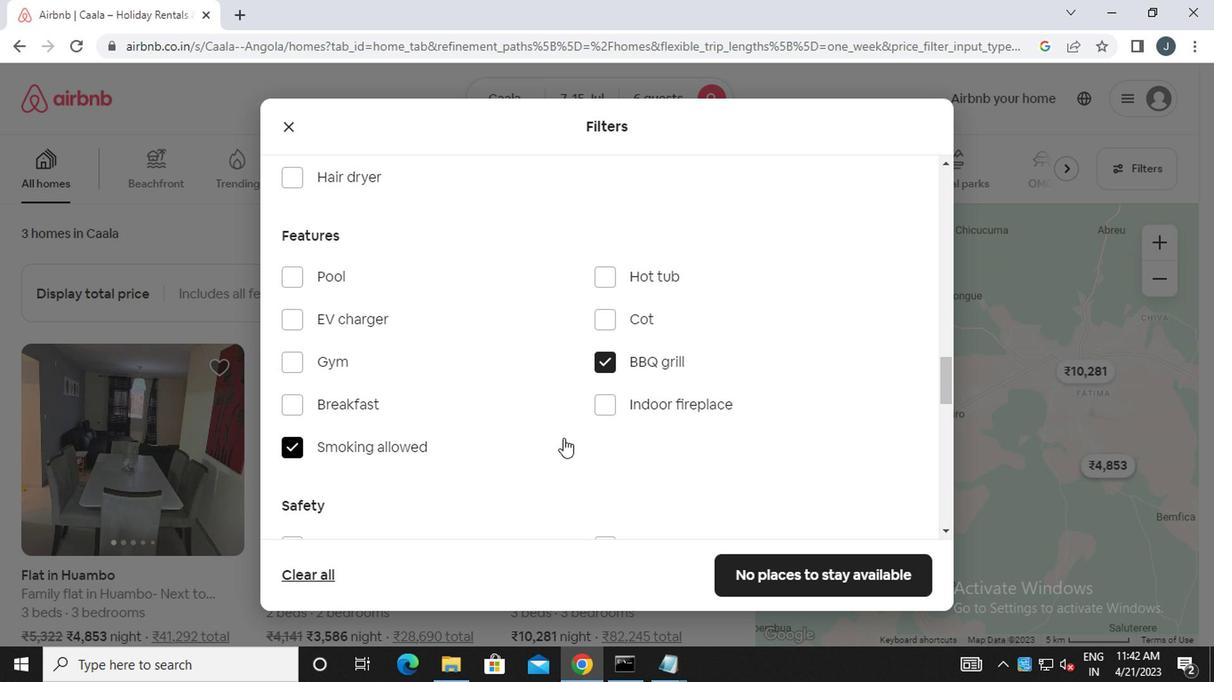 
Action: Mouse scrolled (666, 443) with delta (0, 0)
Screenshot: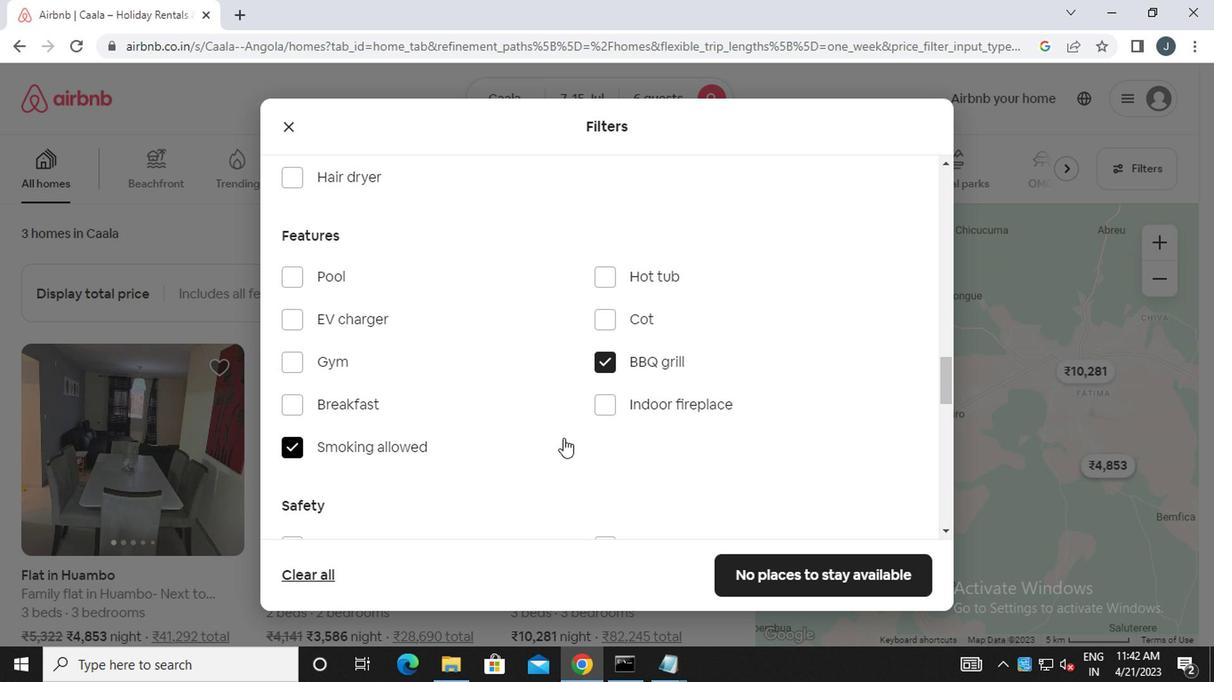 
Action: Mouse scrolled (666, 443) with delta (0, 0)
Screenshot: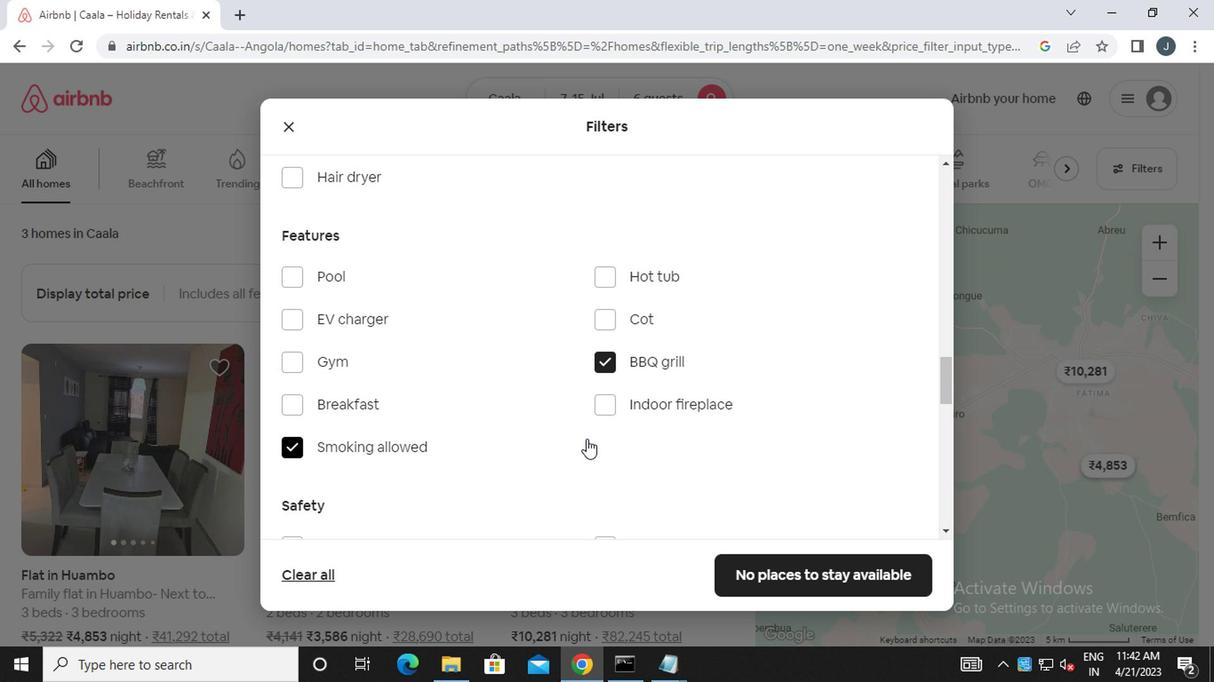 
Action: Mouse moved to (843, 485)
Screenshot: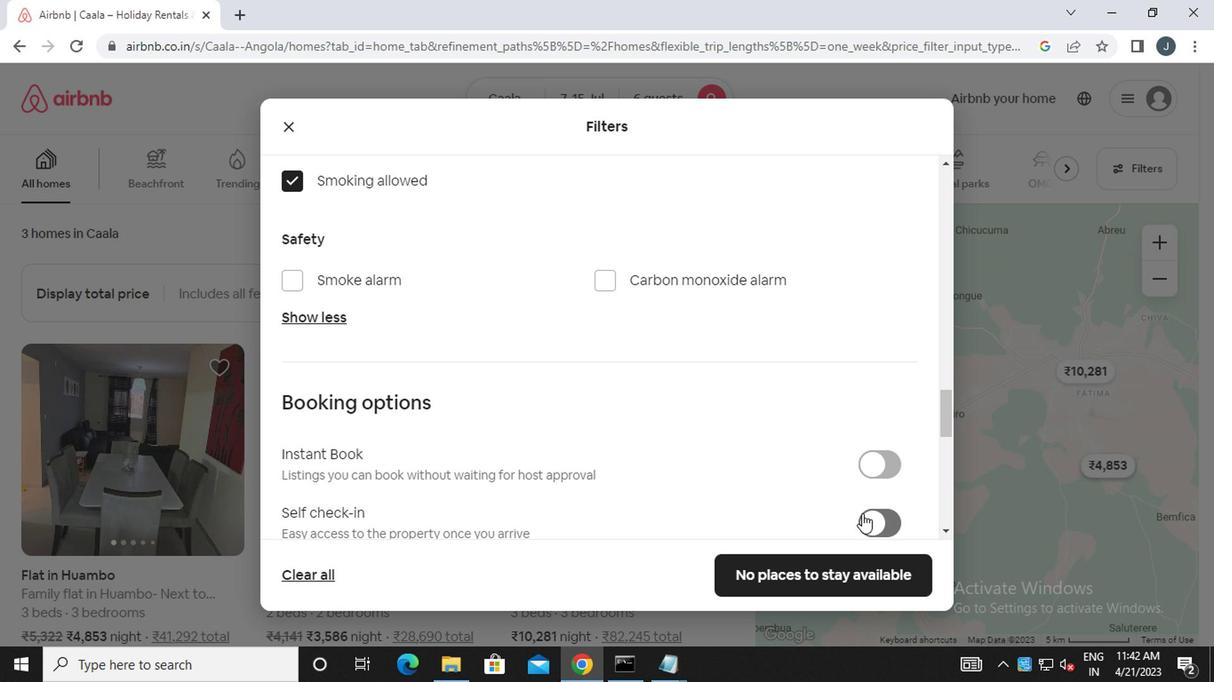 
Action: Mouse scrolled (843, 484) with delta (0, 0)
Screenshot: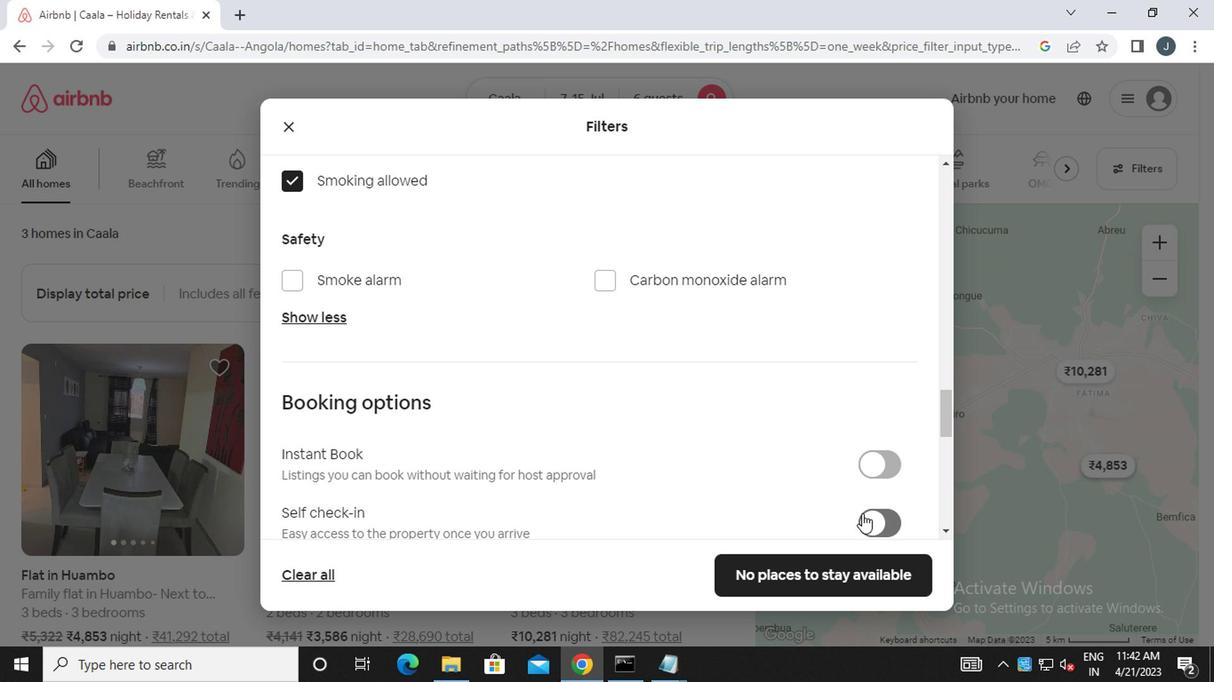 
Action: Mouse scrolled (843, 484) with delta (0, 0)
Screenshot: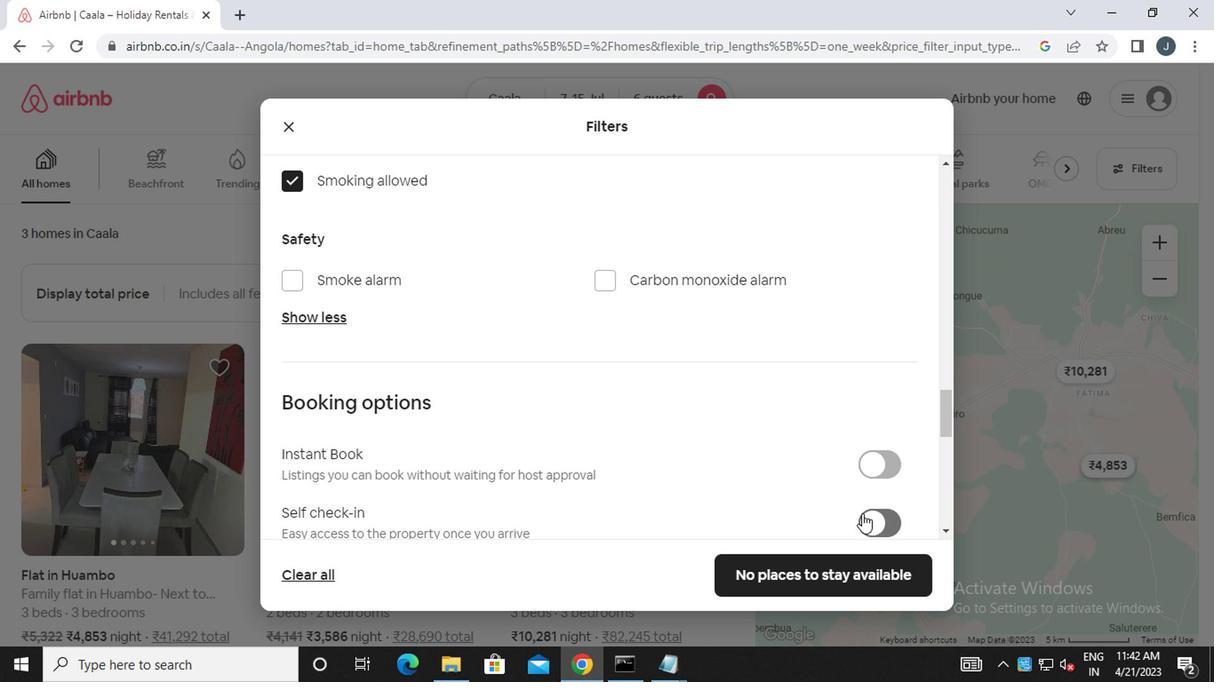 
Action: Mouse moved to (841, 480)
Screenshot: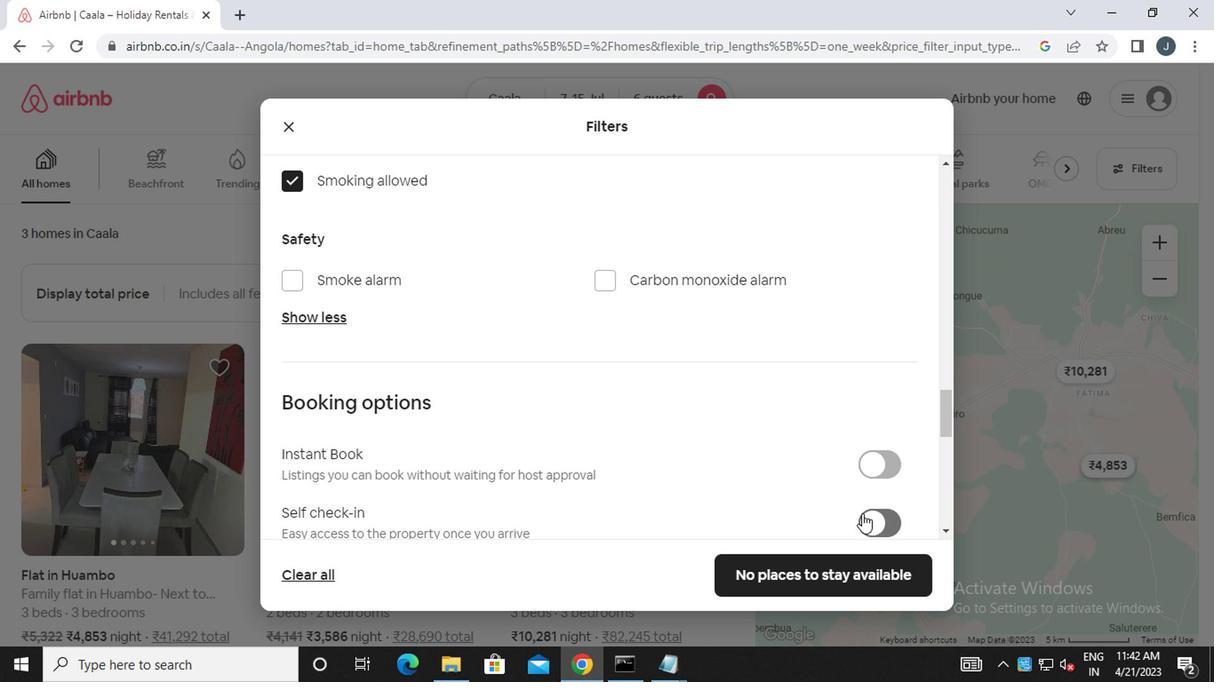 
Action: Mouse scrolled (841, 479) with delta (0, -1)
Screenshot: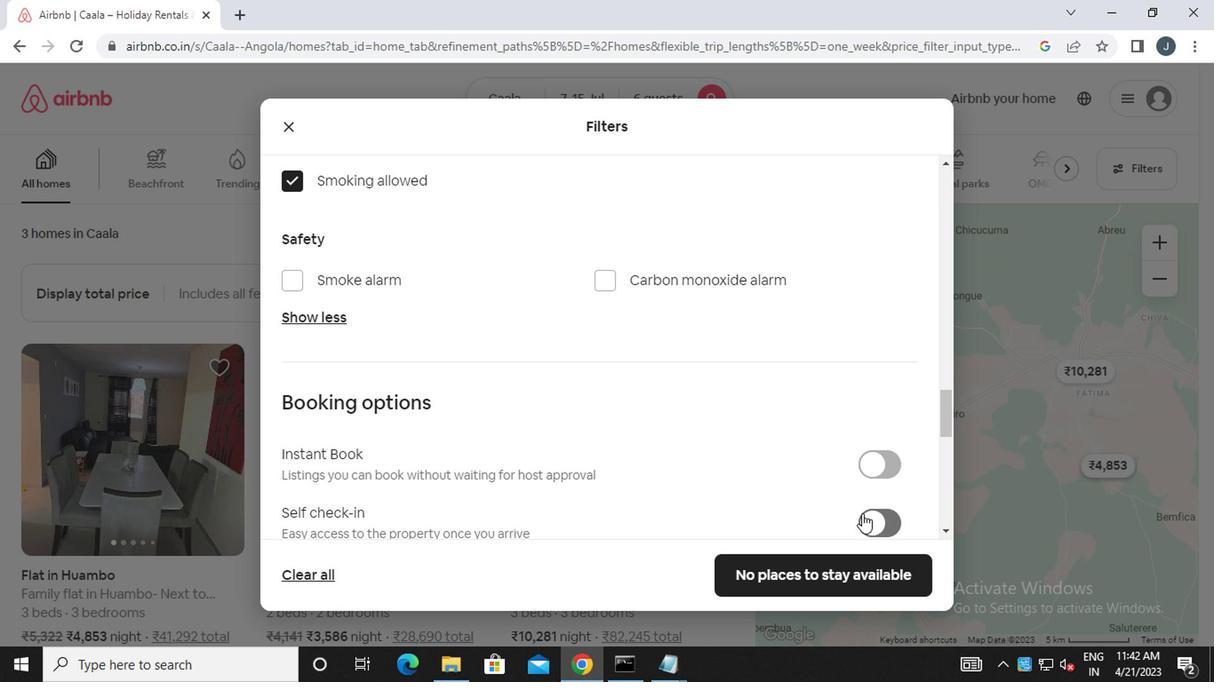 
Action: Mouse moved to (876, 262)
Screenshot: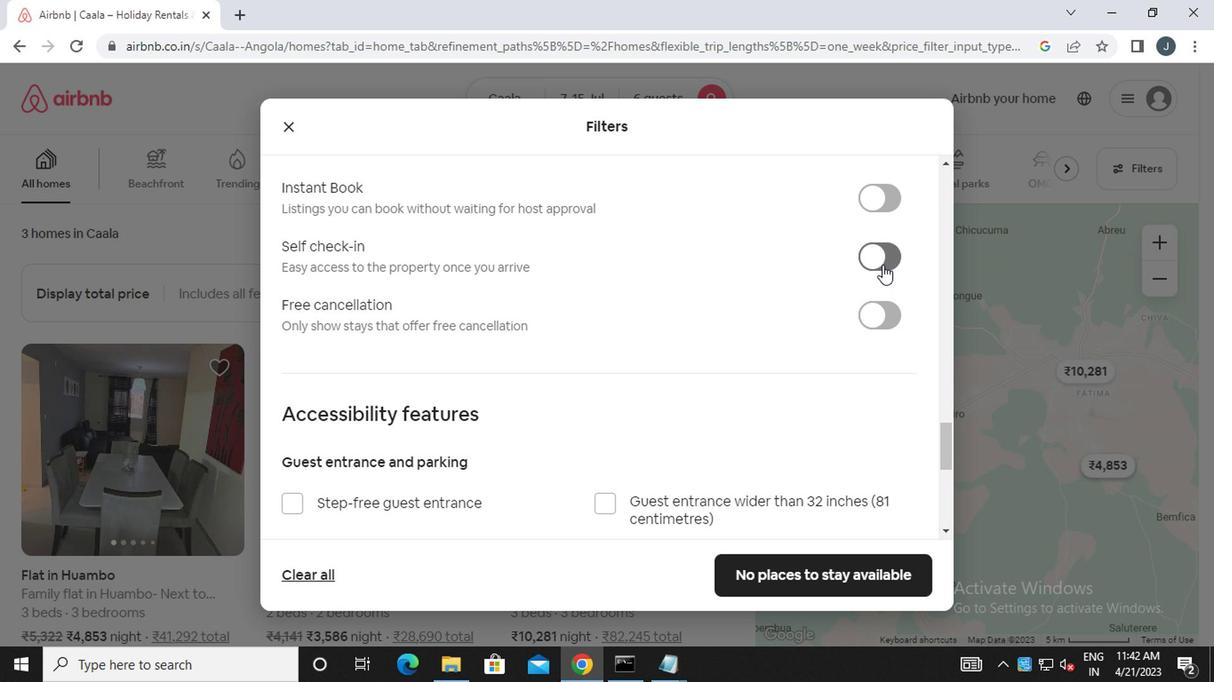 
Action: Mouse pressed left at (876, 262)
Screenshot: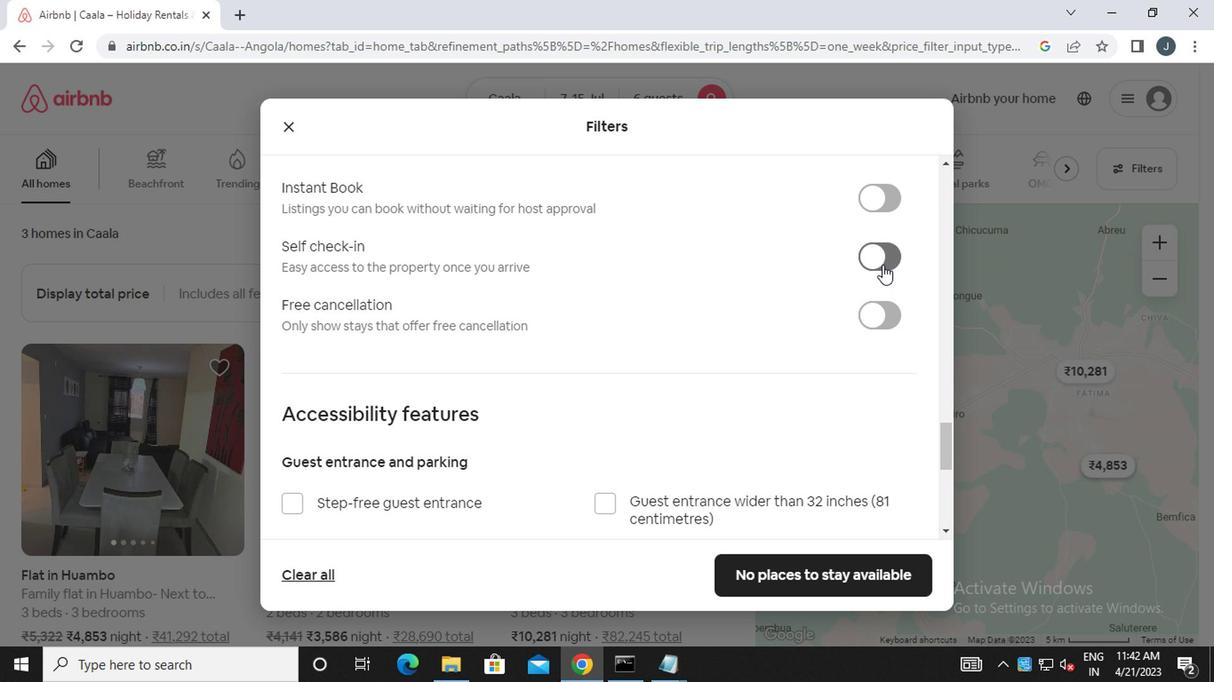 
Action: Mouse moved to (502, 388)
Screenshot: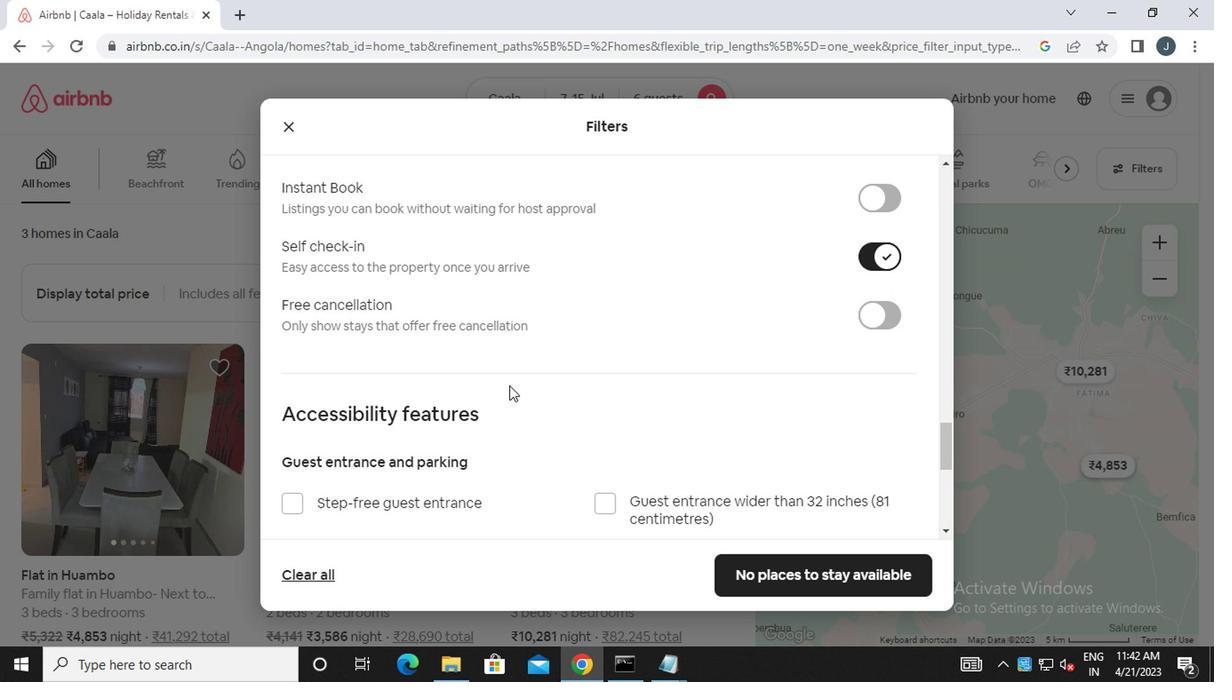 
Action: Mouse scrolled (502, 386) with delta (0, -1)
Screenshot: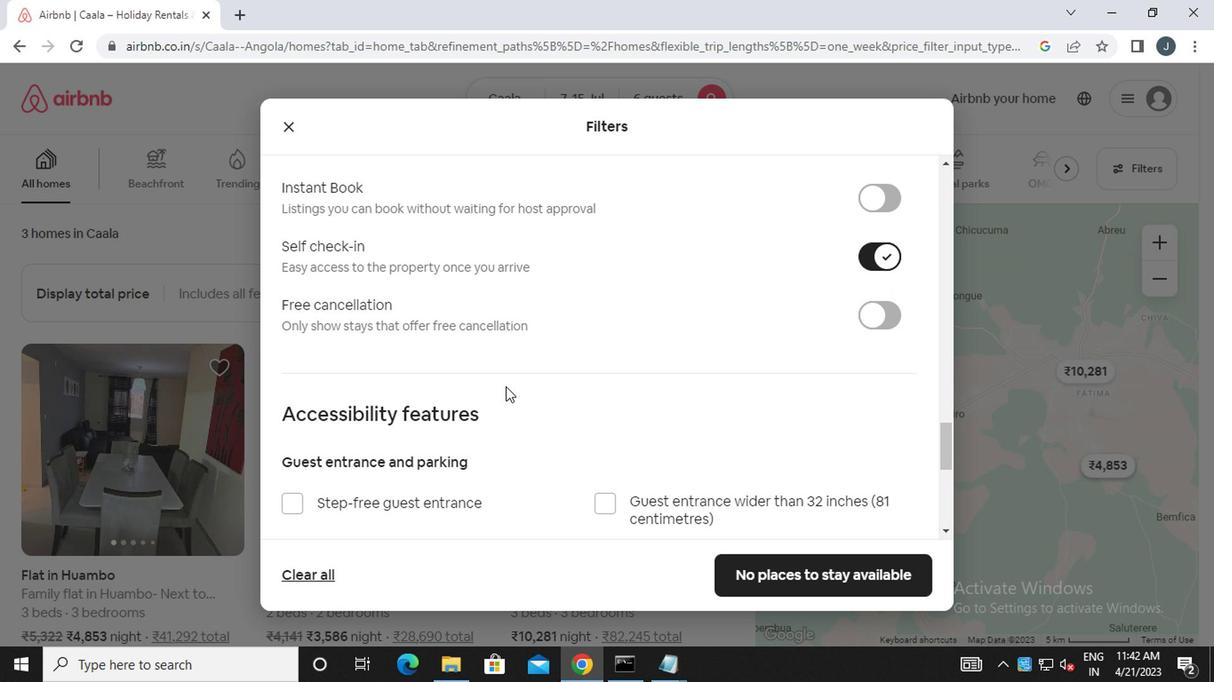 
Action: Mouse moved to (501, 388)
Screenshot: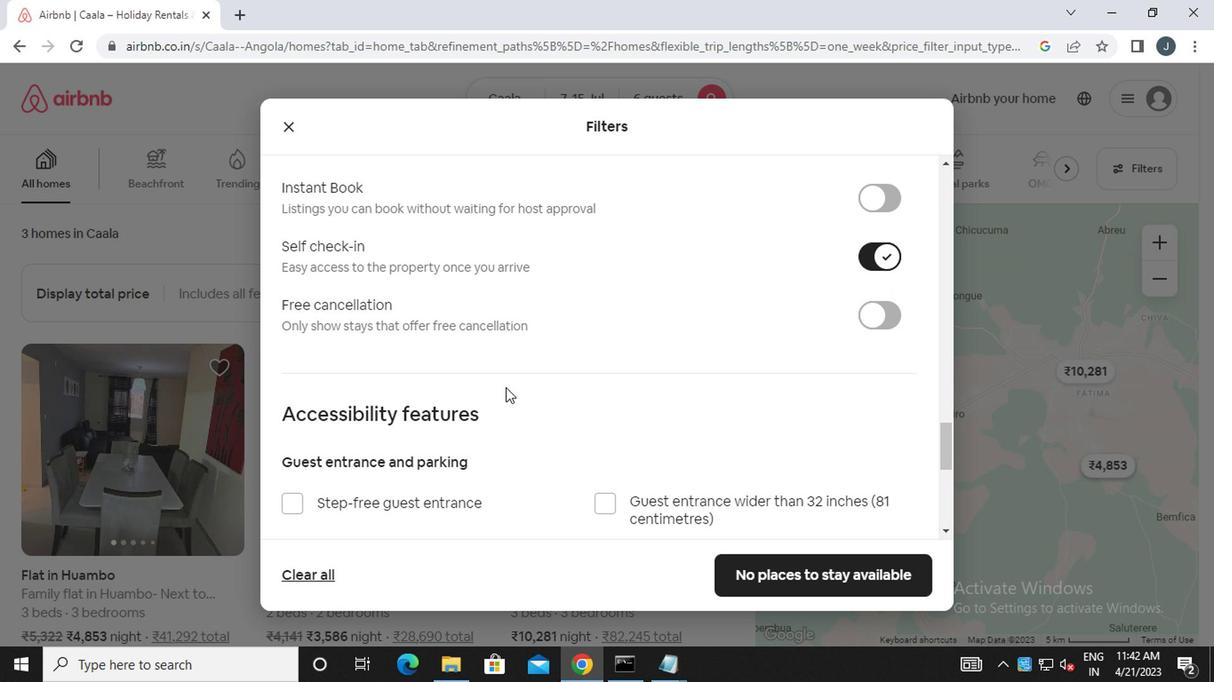 
Action: Mouse scrolled (501, 386) with delta (0, -1)
Screenshot: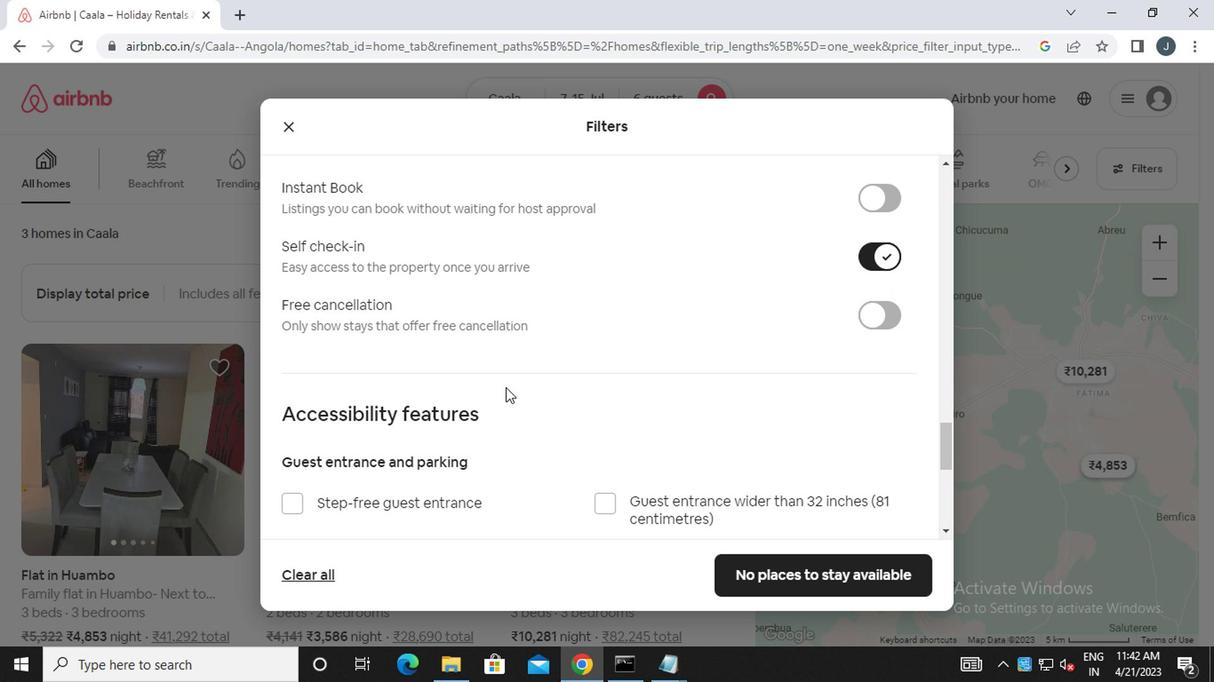 
Action: Mouse moved to (500, 388)
Screenshot: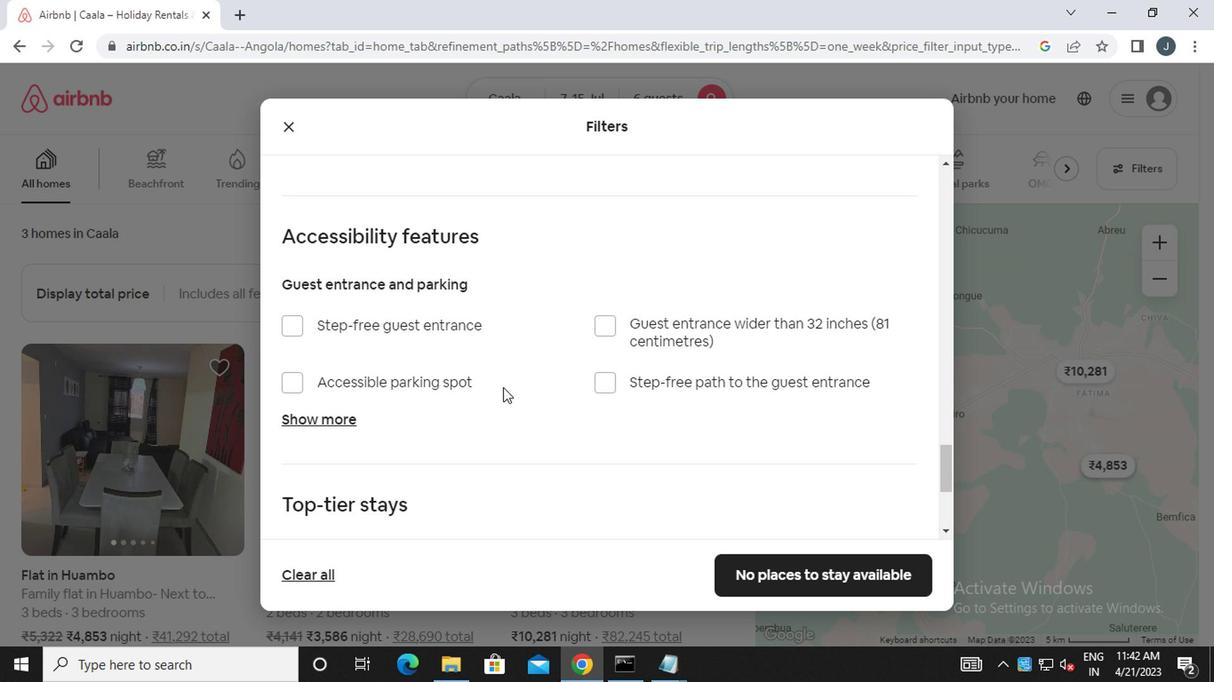 
Action: Mouse scrolled (500, 388) with delta (0, 0)
Screenshot: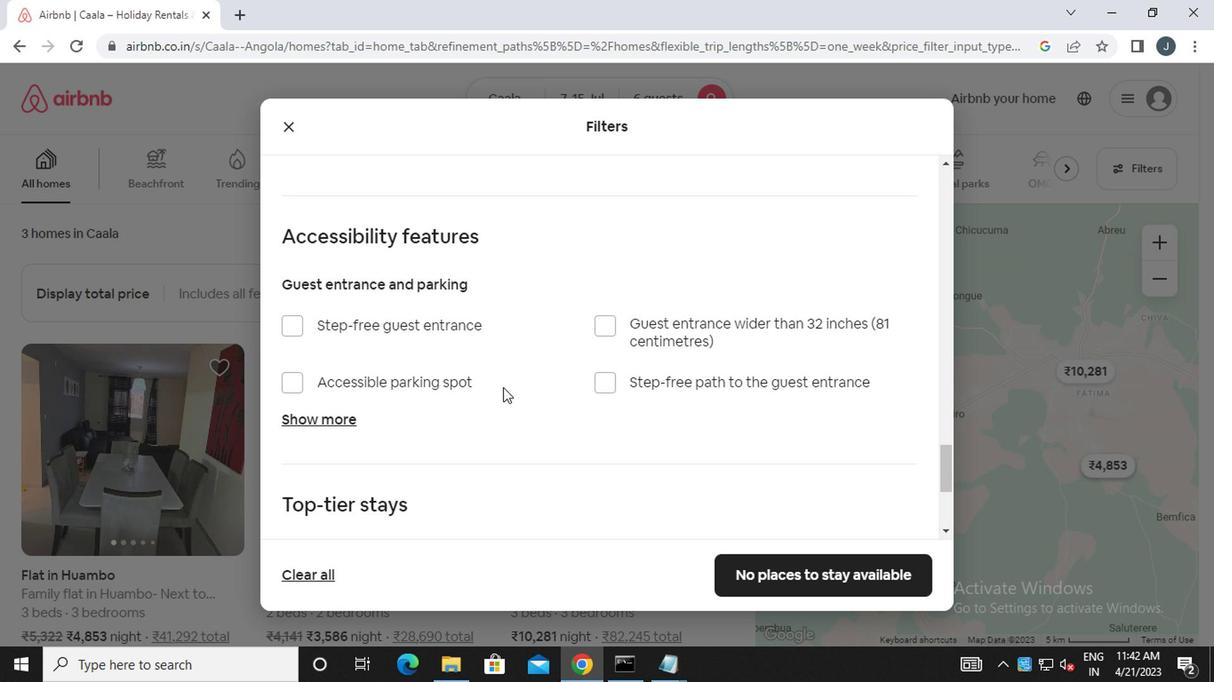 
Action: Mouse moved to (498, 392)
Screenshot: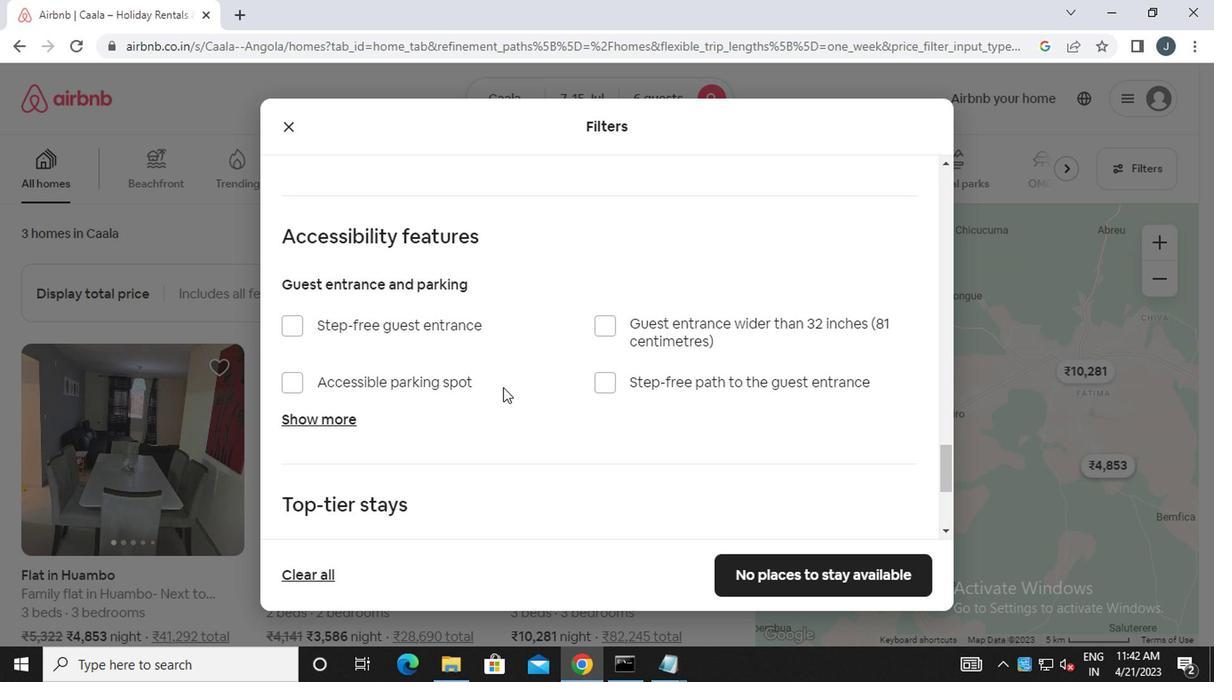 
Action: Mouse scrolled (498, 391) with delta (0, -1)
Screenshot: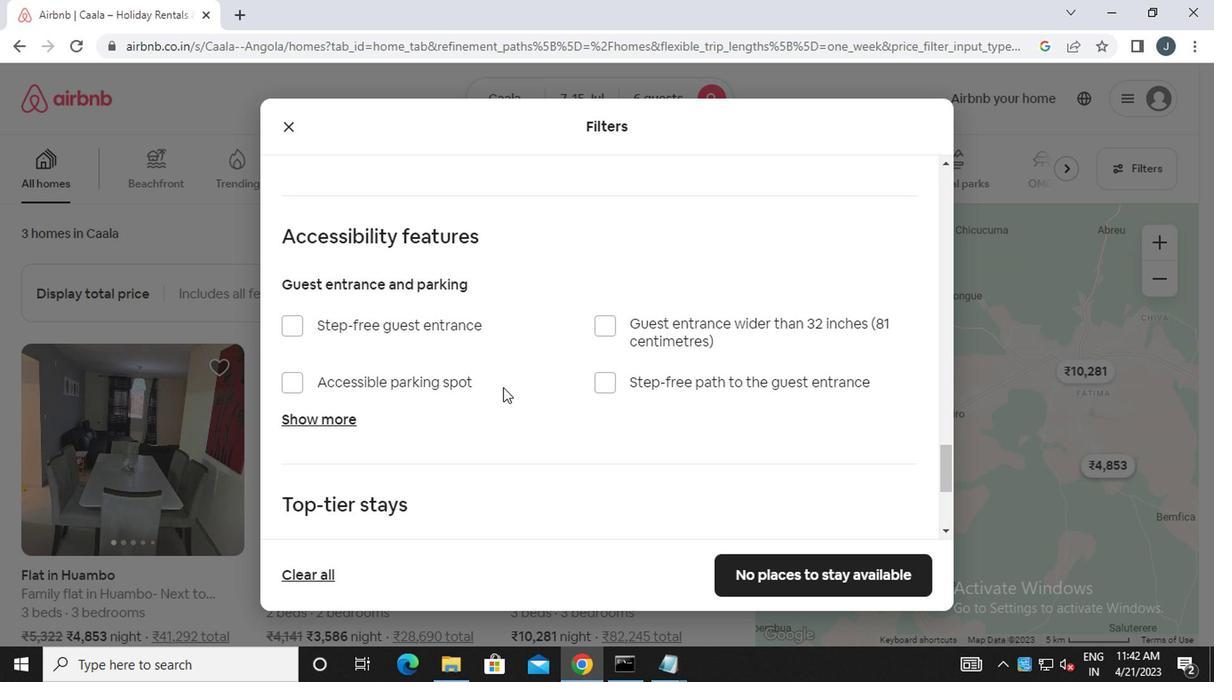 
Action: Mouse moved to (498, 392)
Screenshot: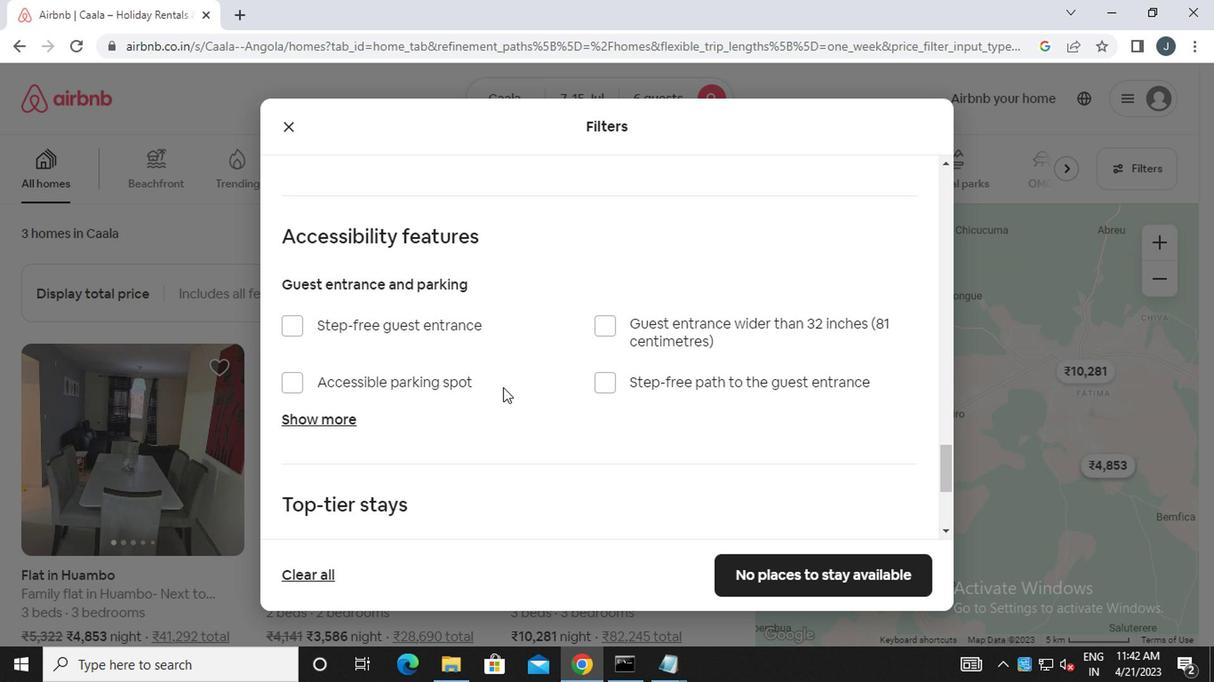 
Action: Mouse scrolled (498, 391) with delta (0, -1)
Screenshot: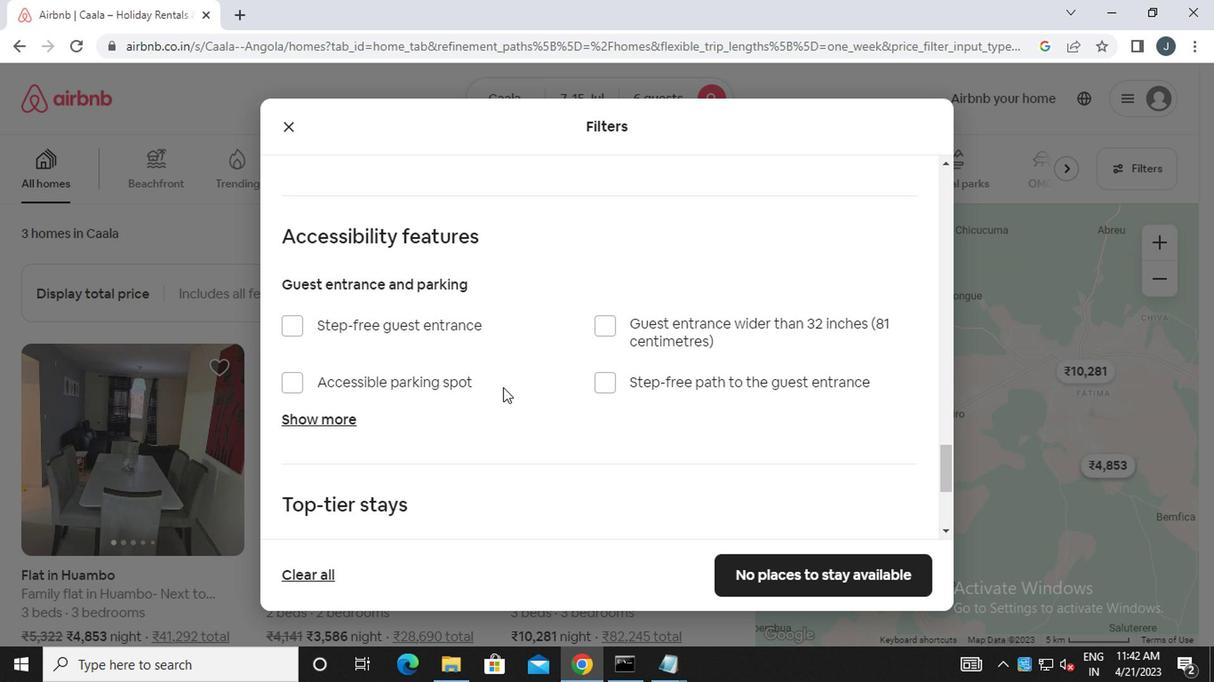 
Action: Mouse moved to (488, 409)
Screenshot: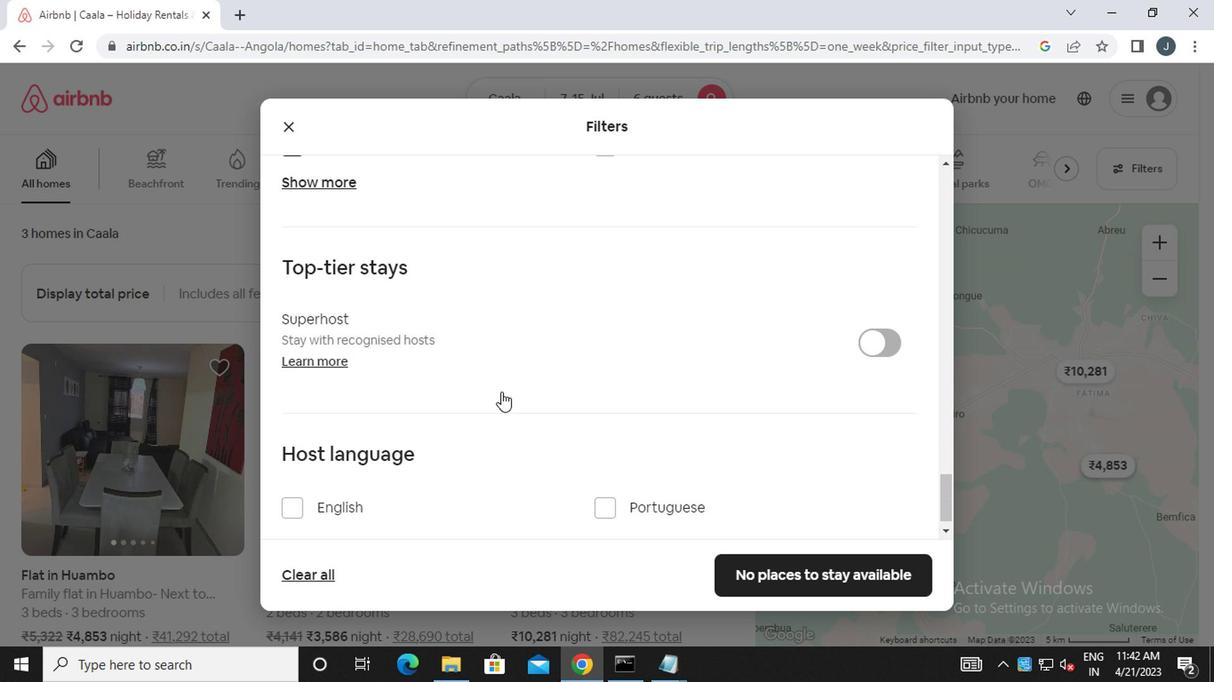 
Action: Mouse scrolled (488, 408) with delta (0, 0)
Screenshot: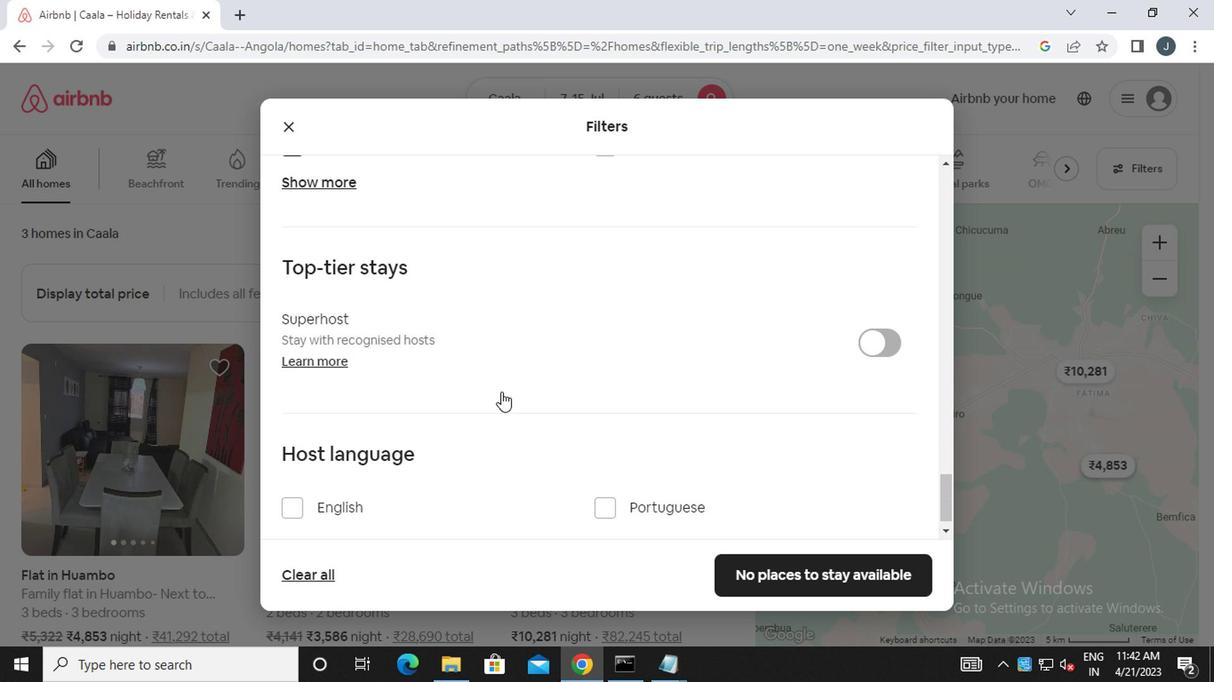 
Action: Mouse moved to (488, 409)
Screenshot: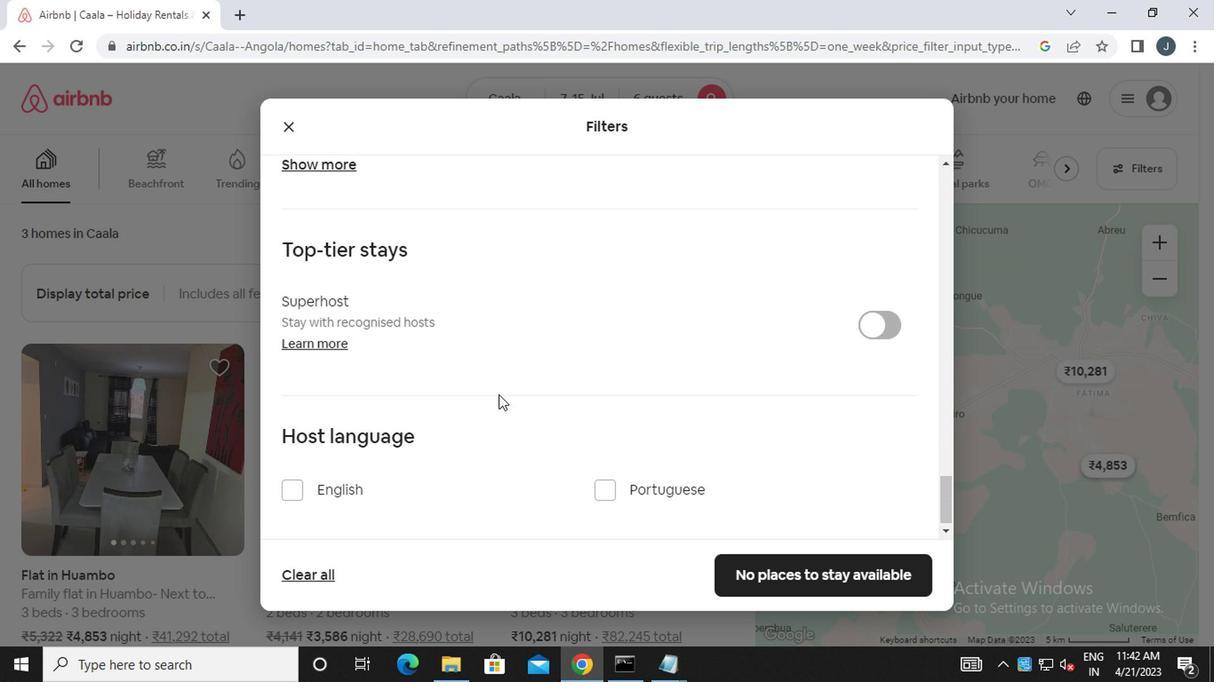 
Action: Mouse scrolled (488, 408) with delta (0, 0)
Screenshot: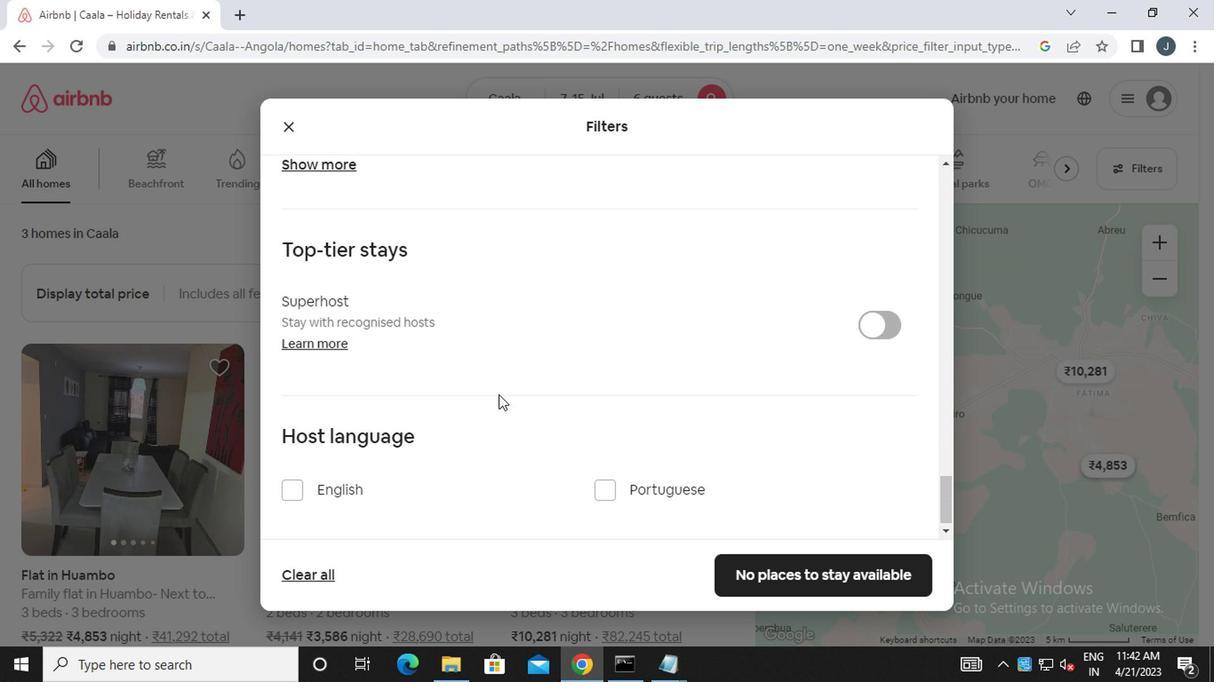 
Action: Mouse scrolled (488, 408) with delta (0, 0)
Screenshot: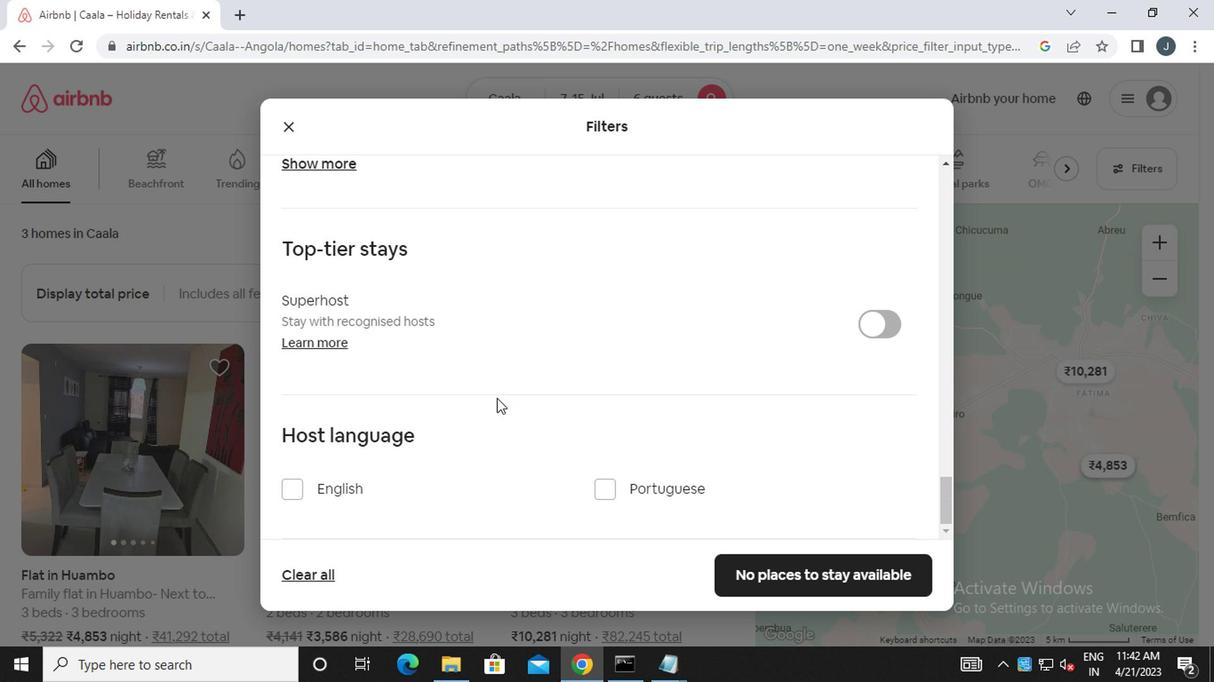 
Action: Mouse scrolled (488, 408) with delta (0, 0)
Screenshot: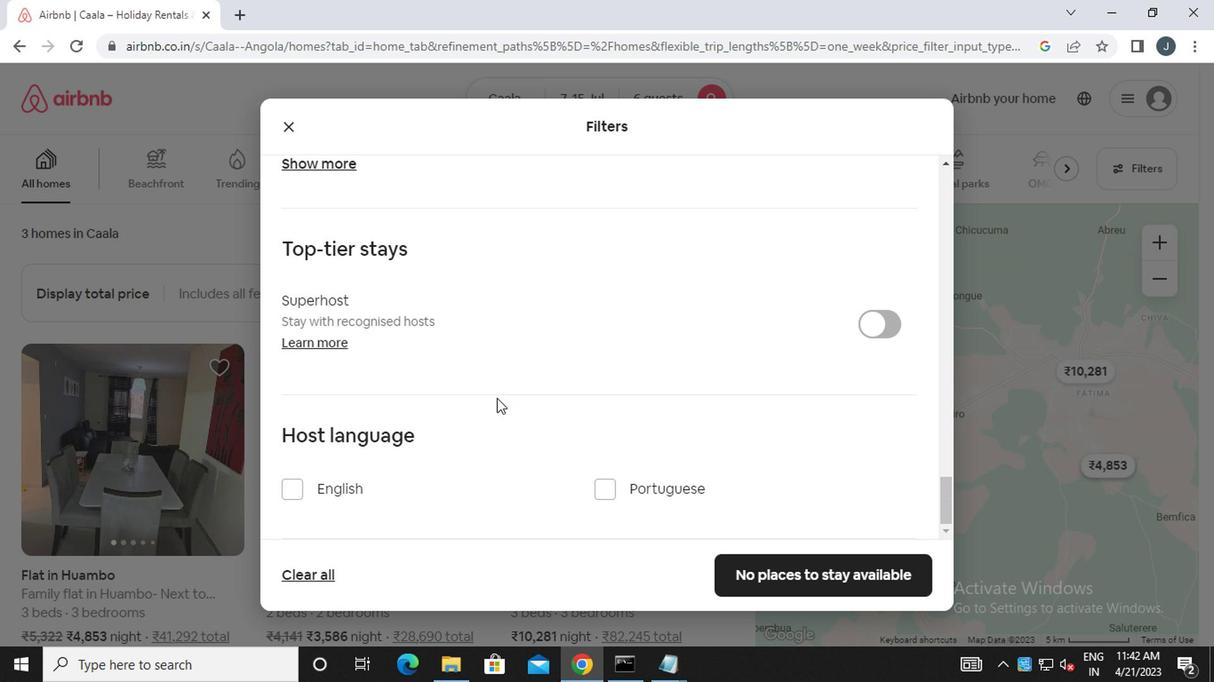 
Action: Mouse moved to (310, 496)
Screenshot: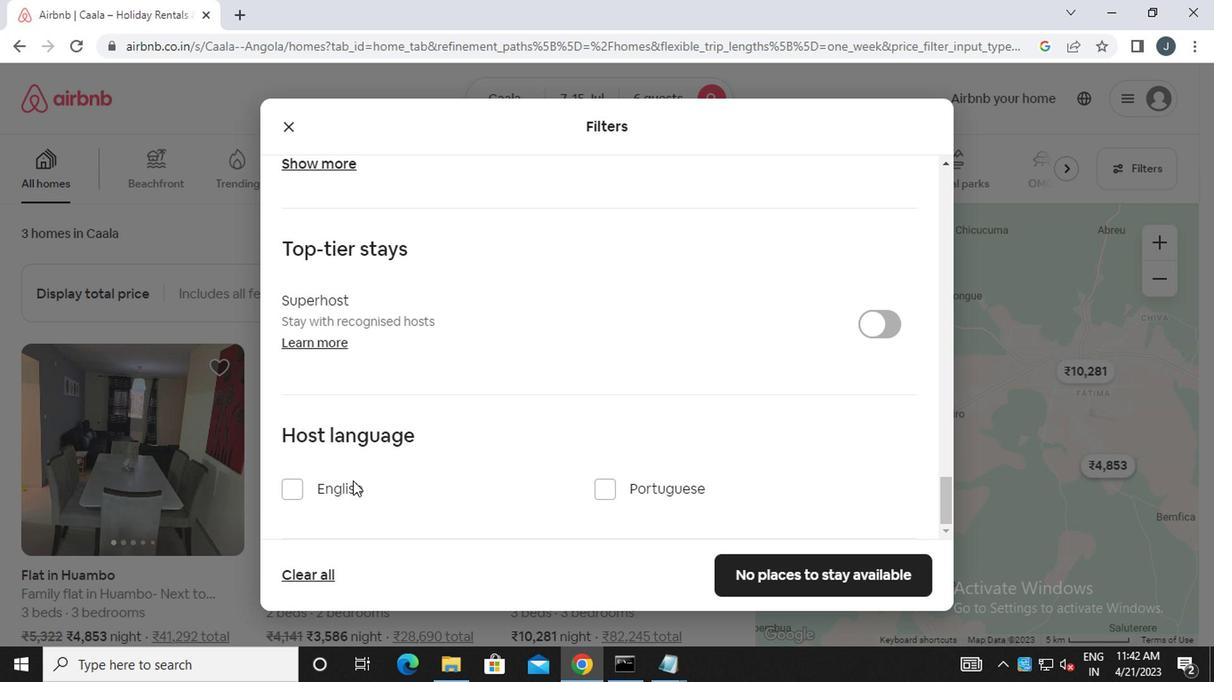 
Action: Mouse pressed left at (310, 496)
Screenshot: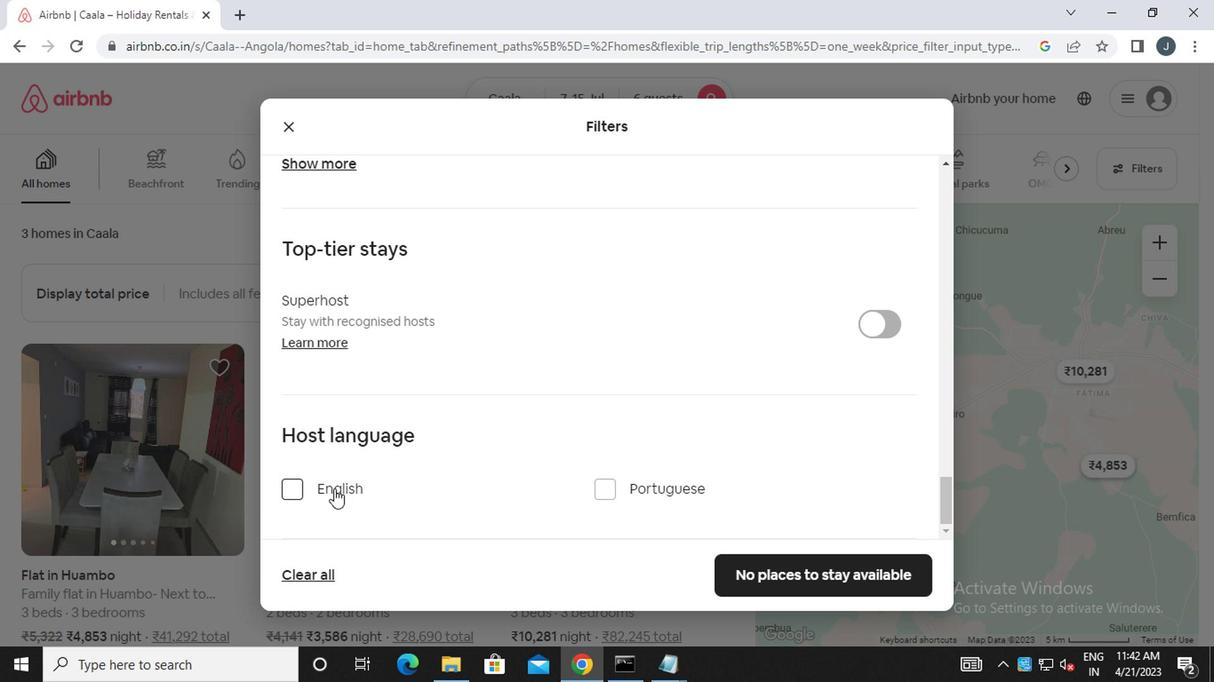 
Action: Mouse moved to (822, 574)
Screenshot: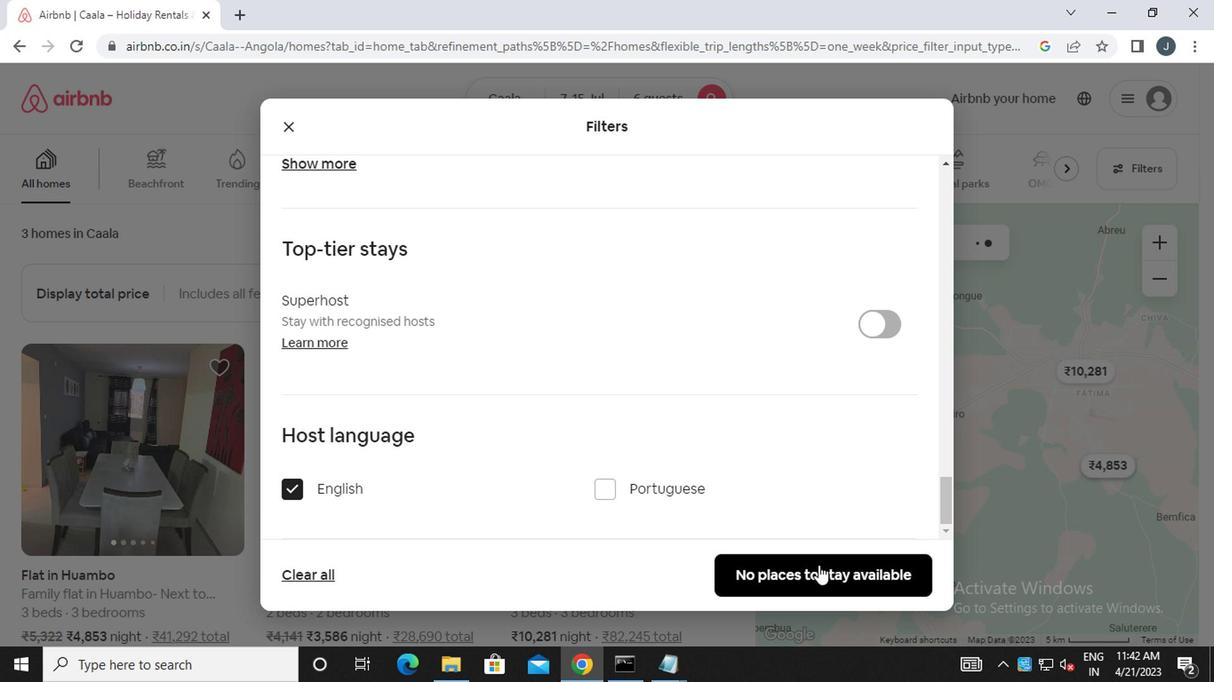 
Action: Mouse pressed left at (822, 574)
Screenshot: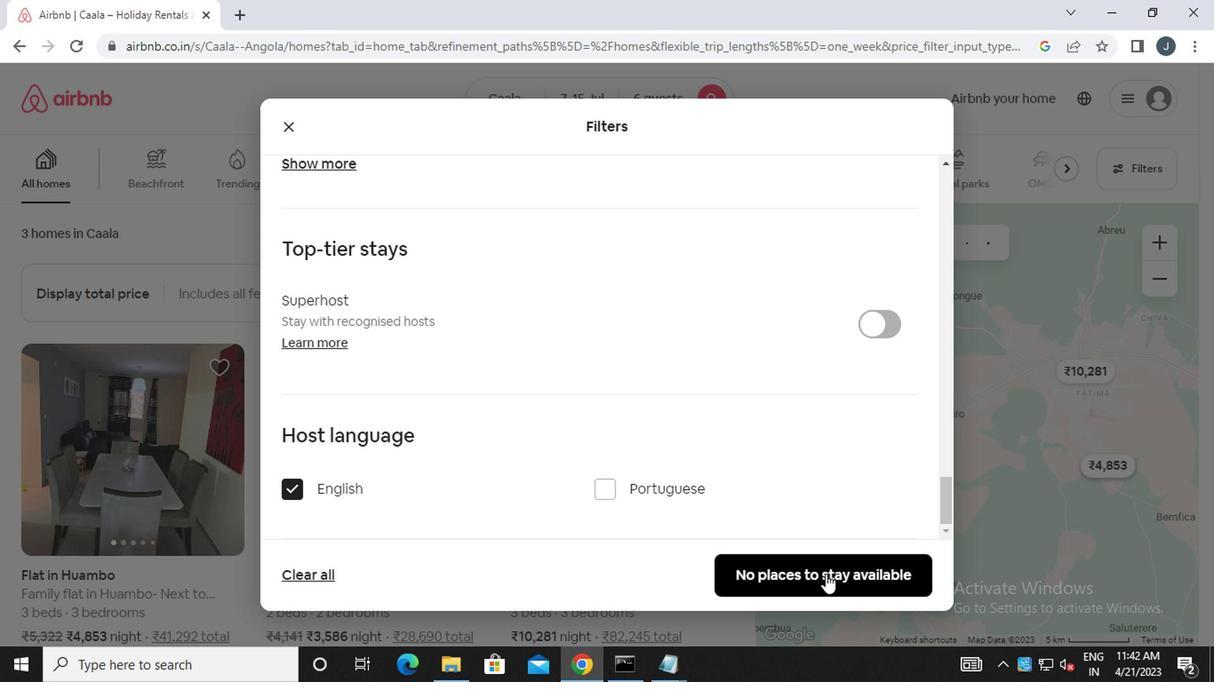 
Action: Mouse moved to (799, 557)
Screenshot: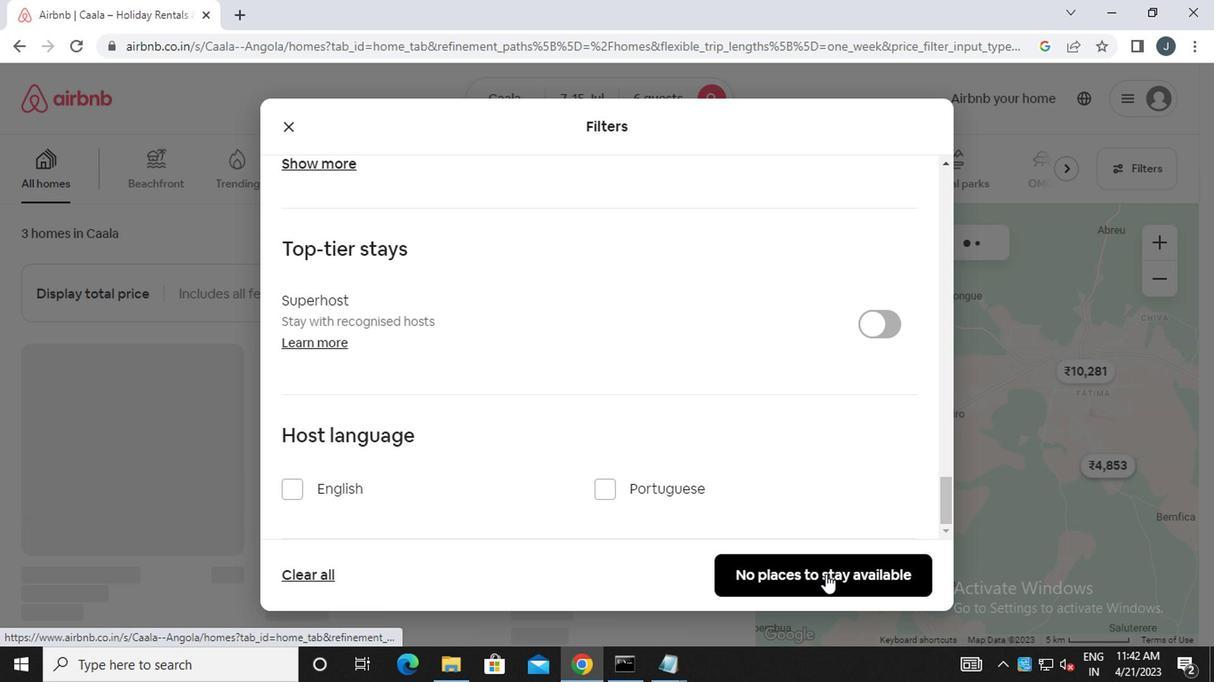 
